 Task: Open Card Donor Stewardship Performance Review in Board Social Media Advertising Strategies to Workspace Healthcare Consulting and add a team member Softage.4@softage.net, a label Orange, a checklist Sewing, an attachment from Trello, a color Orange and finally, add a card description 'Plan and execute company team-building activity' and a comment 'Given the complexity of this task, let us break it down into smaller, more manageable tasks to make progress.'. Add a start date 'Jan 04, 1900' with a due date 'Jan 11, 1900'
Action: Mouse moved to (420, 192)
Screenshot: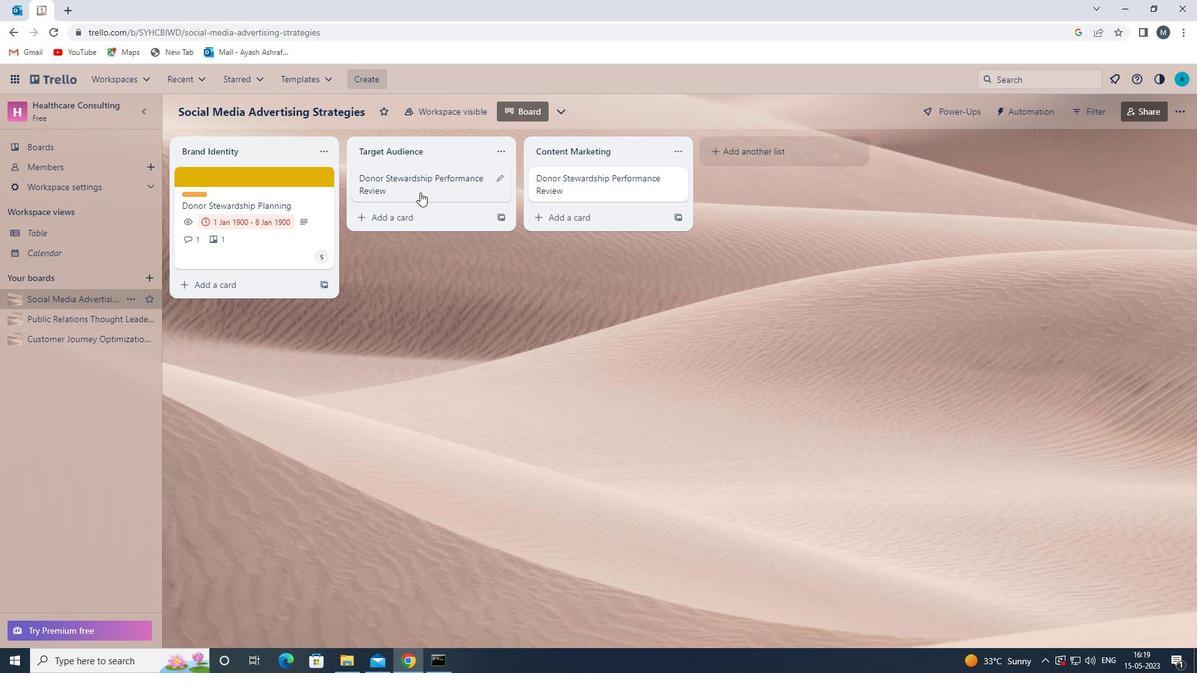 
Action: Mouse pressed left at (420, 192)
Screenshot: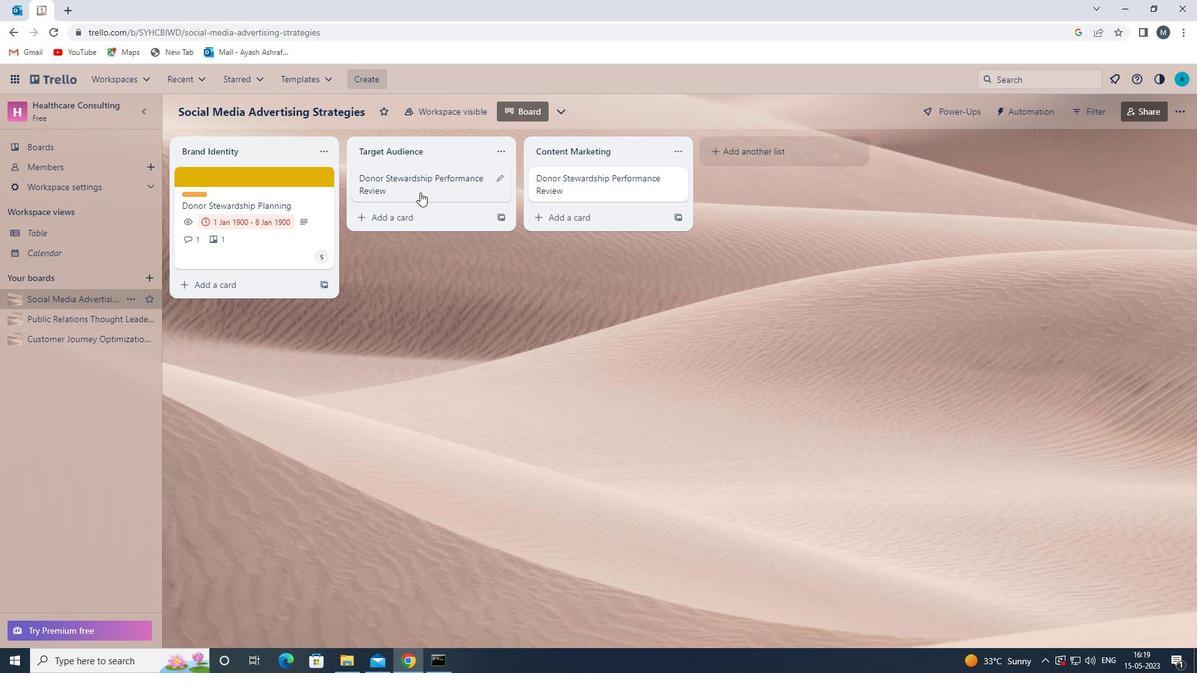 
Action: Mouse moved to (792, 221)
Screenshot: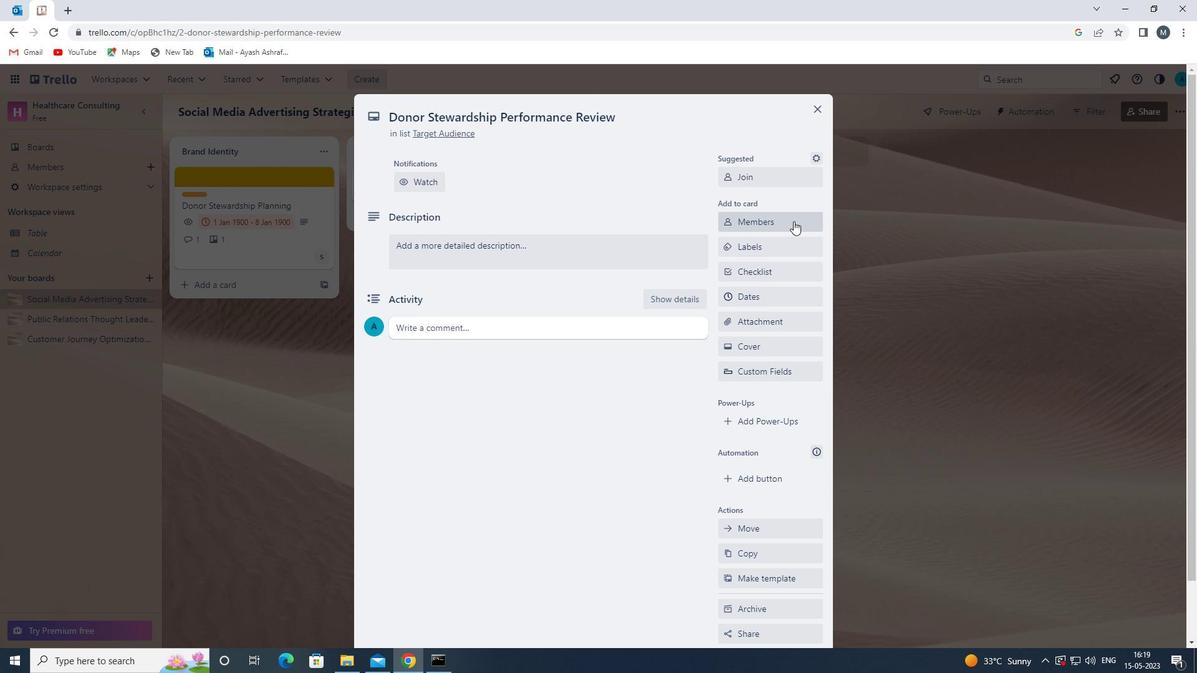 
Action: Mouse pressed left at (792, 221)
Screenshot: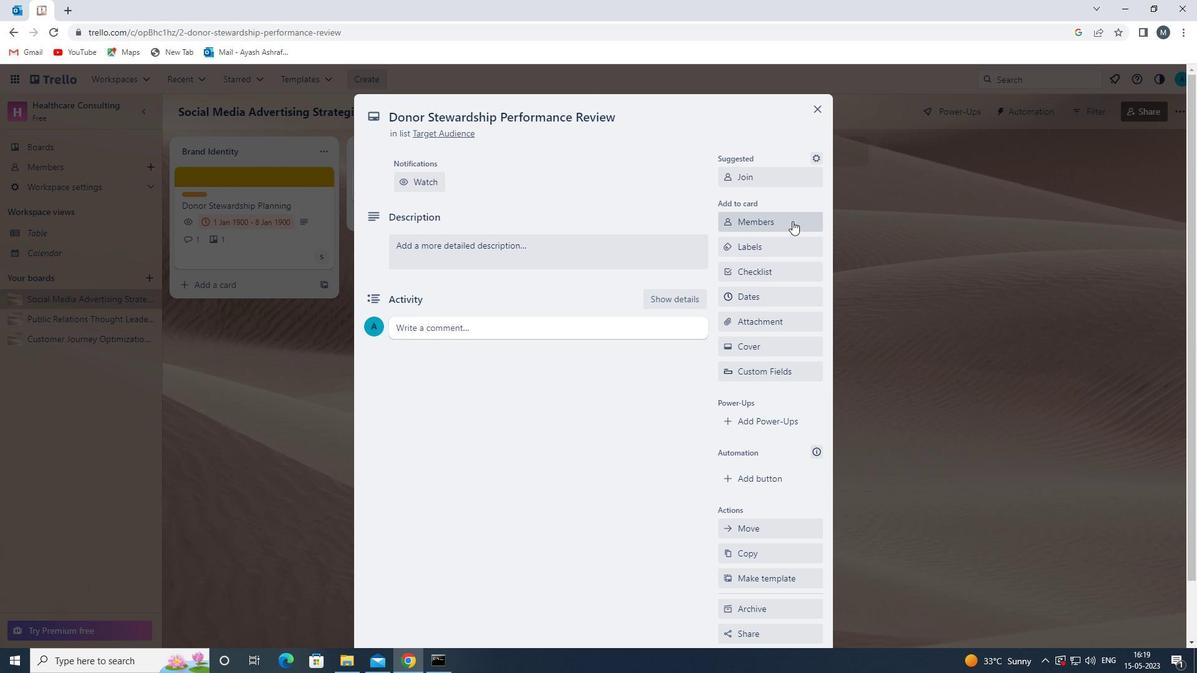 
Action: Mouse moved to (758, 212)
Screenshot: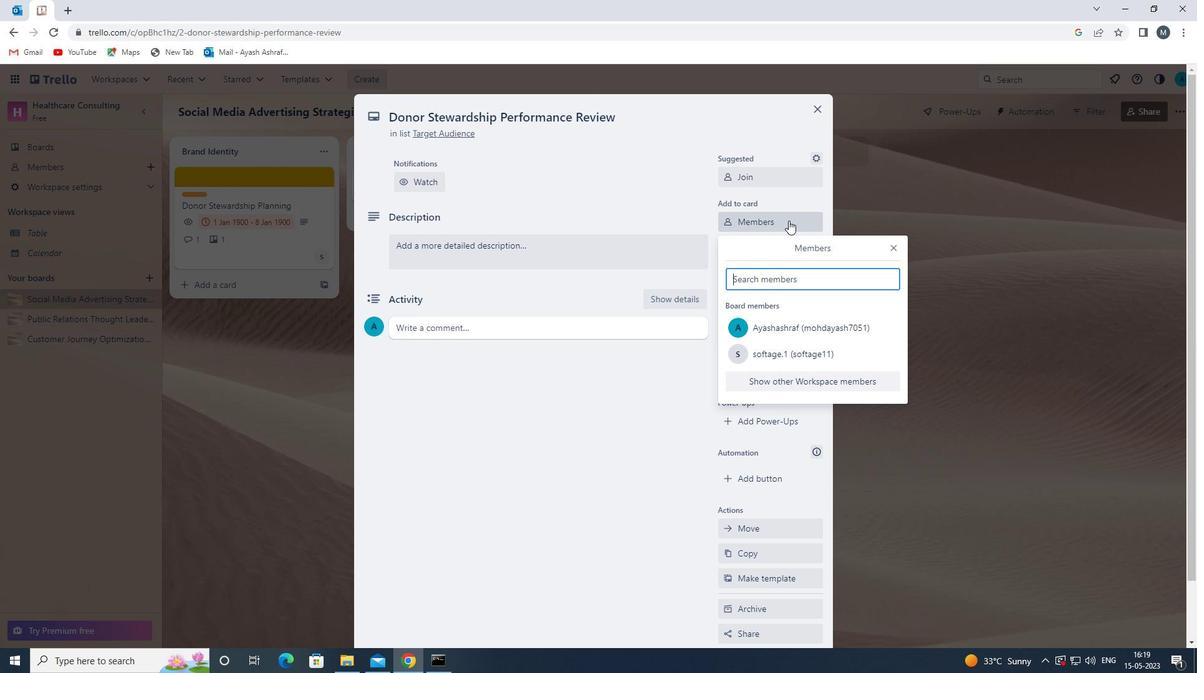 
Action: Key pressed s
Screenshot: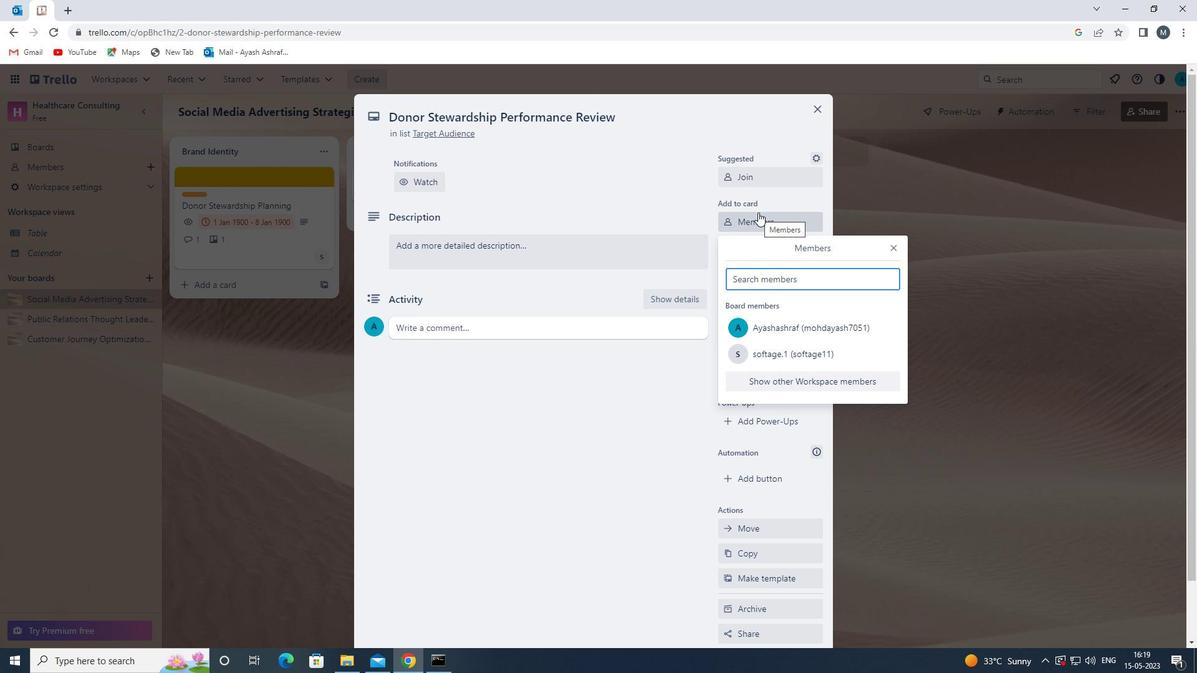 
Action: Mouse moved to (803, 432)
Screenshot: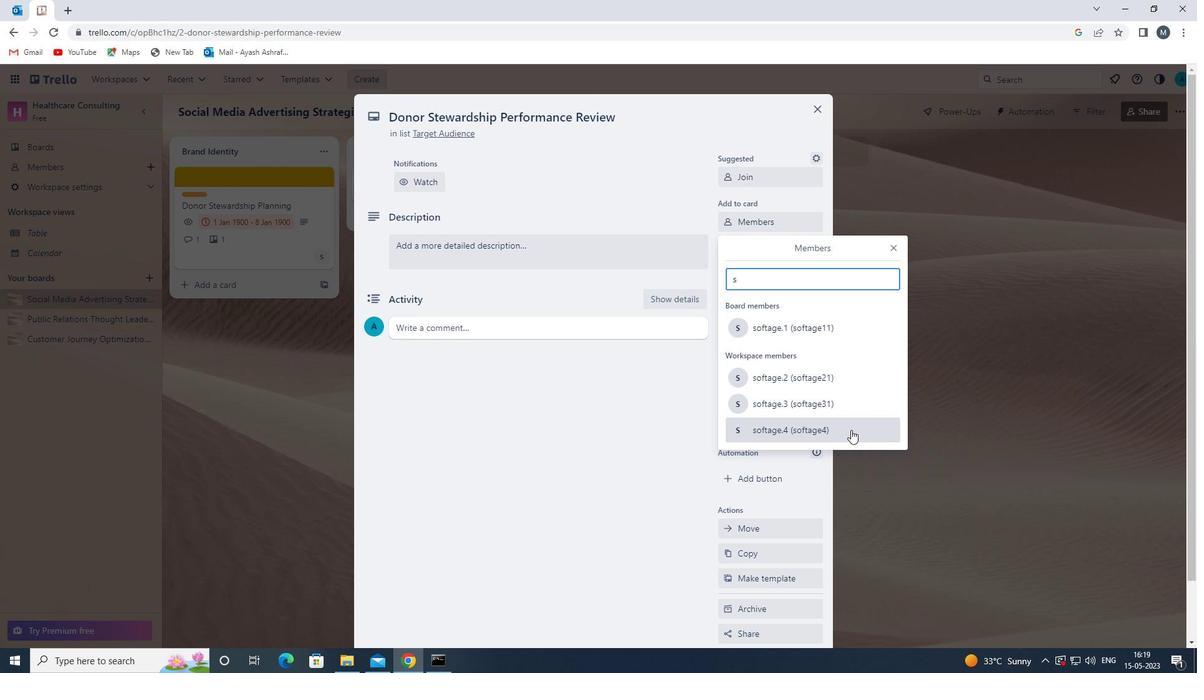 
Action: Mouse pressed left at (803, 432)
Screenshot: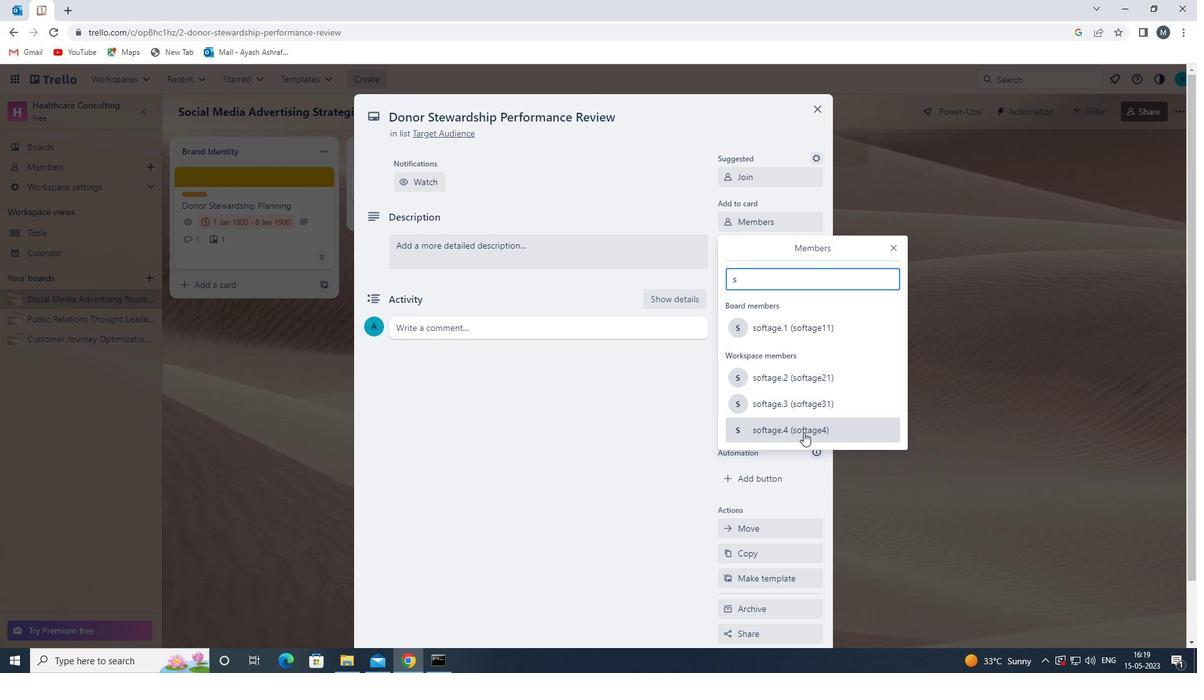 
Action: Mouse moved to (895, 251)
Screenshot: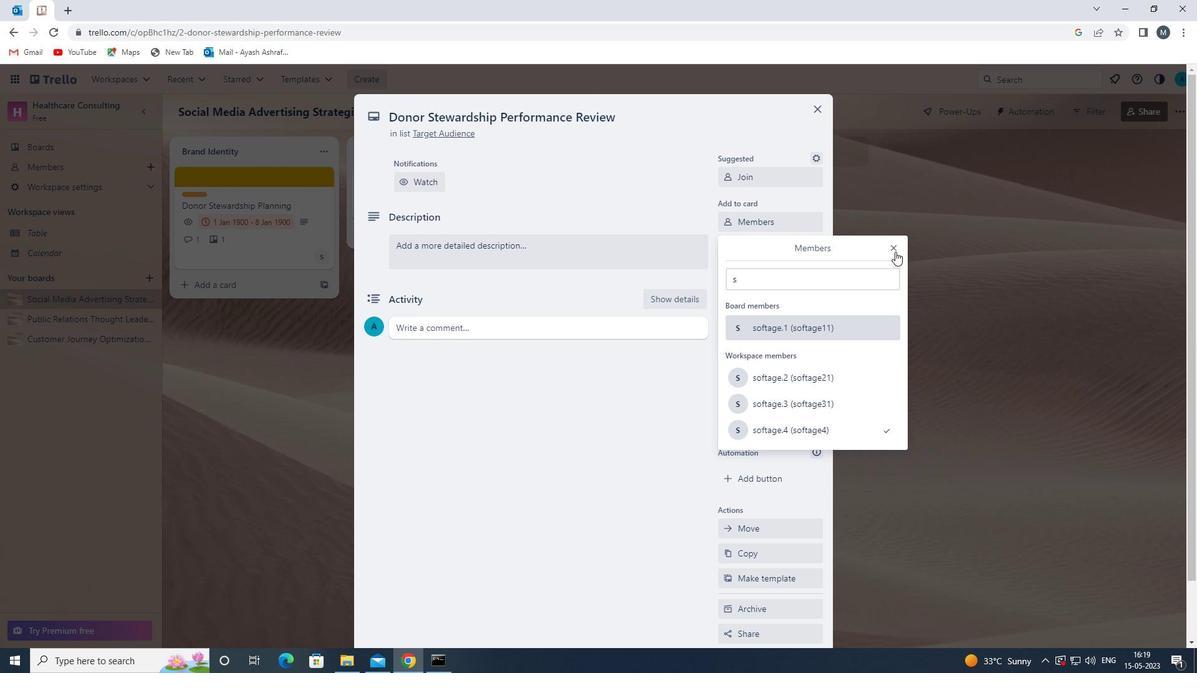 
Action: Mouse pressed left at (895, 251)
Screenshot: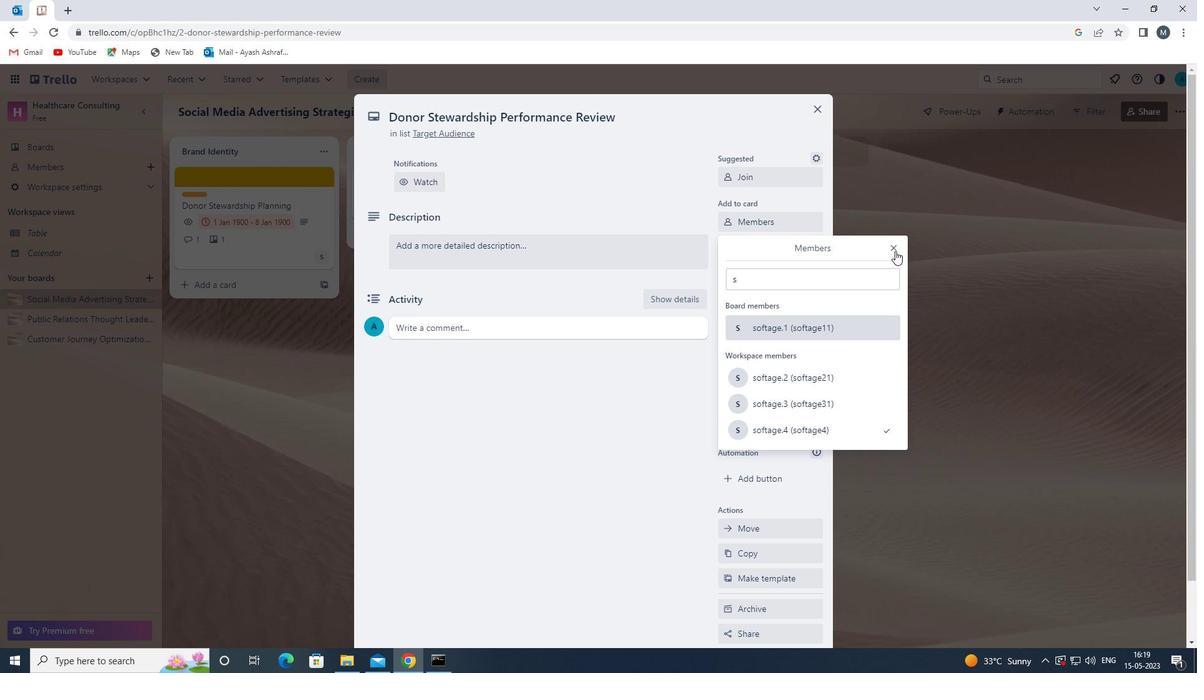 
Action: Mouse moved to (760, 242)
Screenshot: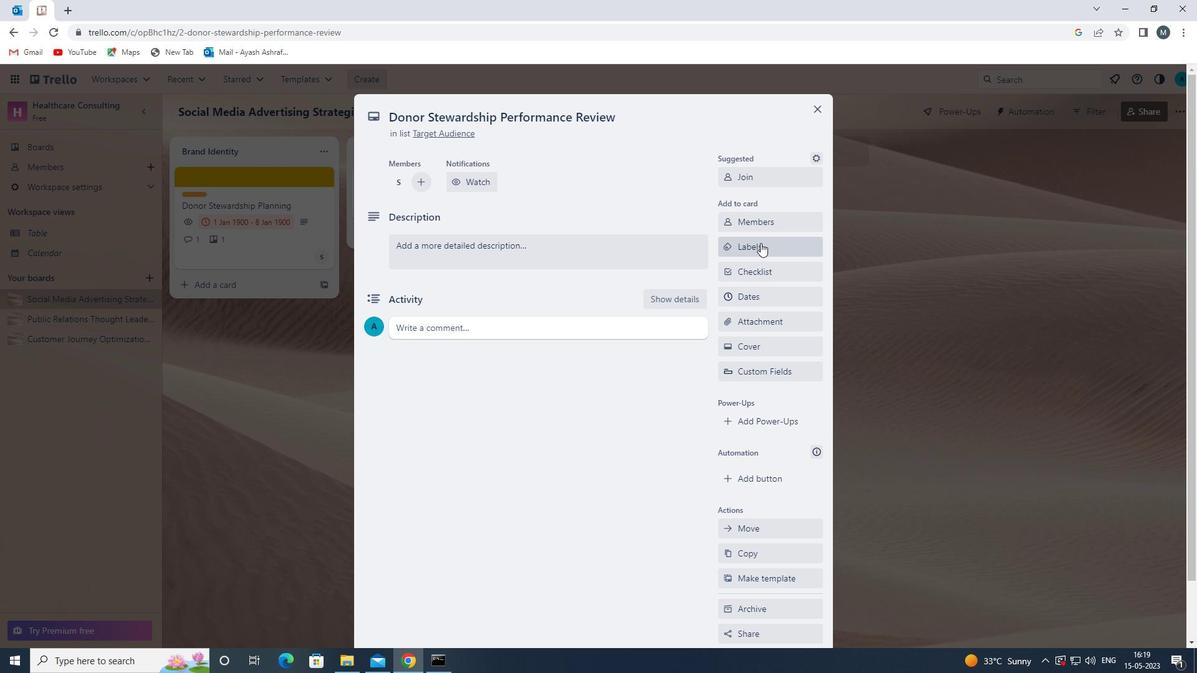 
Action: Mouse pressed left at (760, 242)
Screenshot: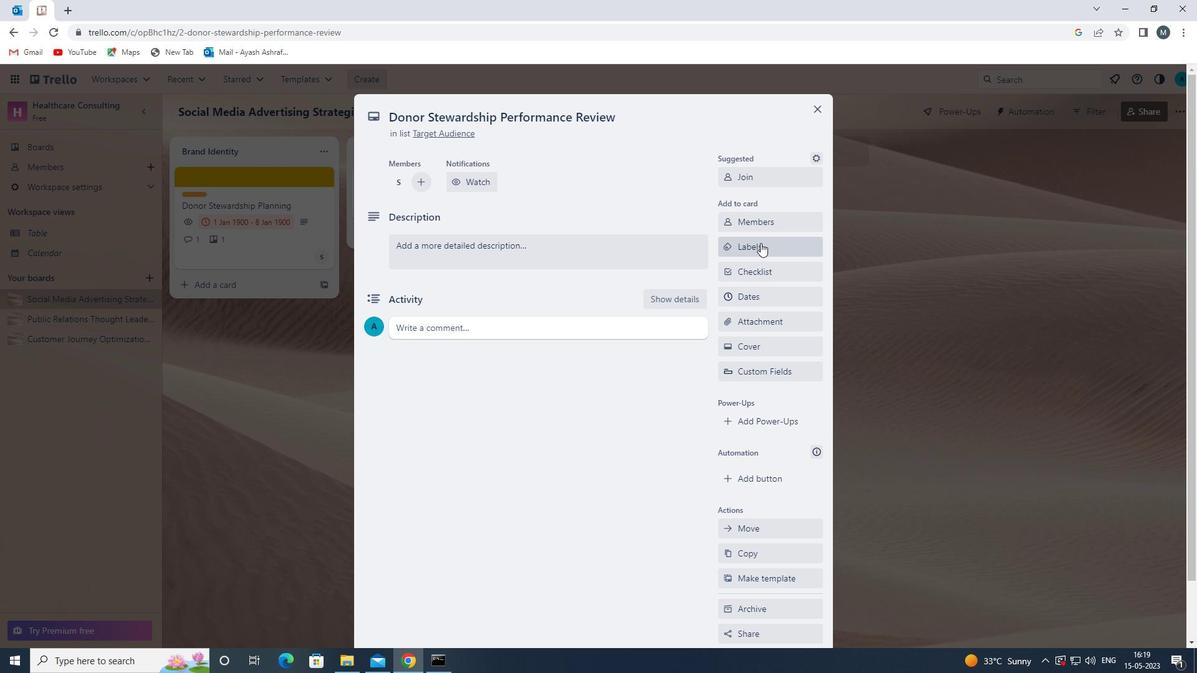 
Action: Mouse moved to (779, 397)
Screenshot: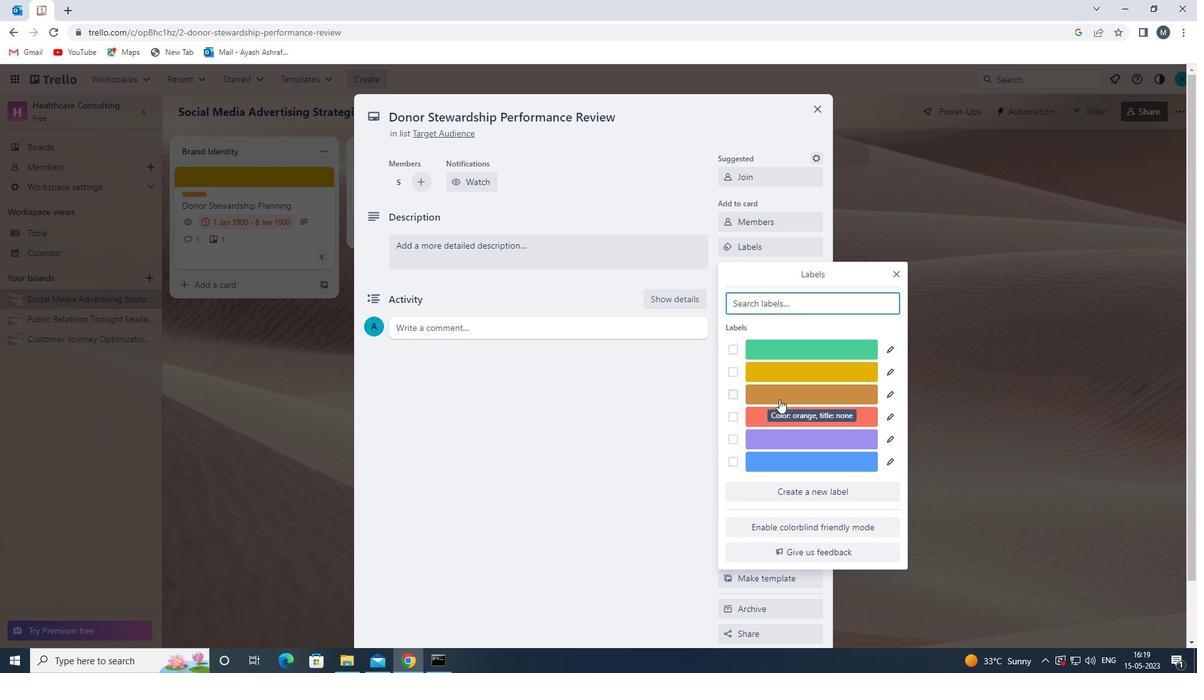 
Action: Mouse pressed left at (779, 397)
Screenshot: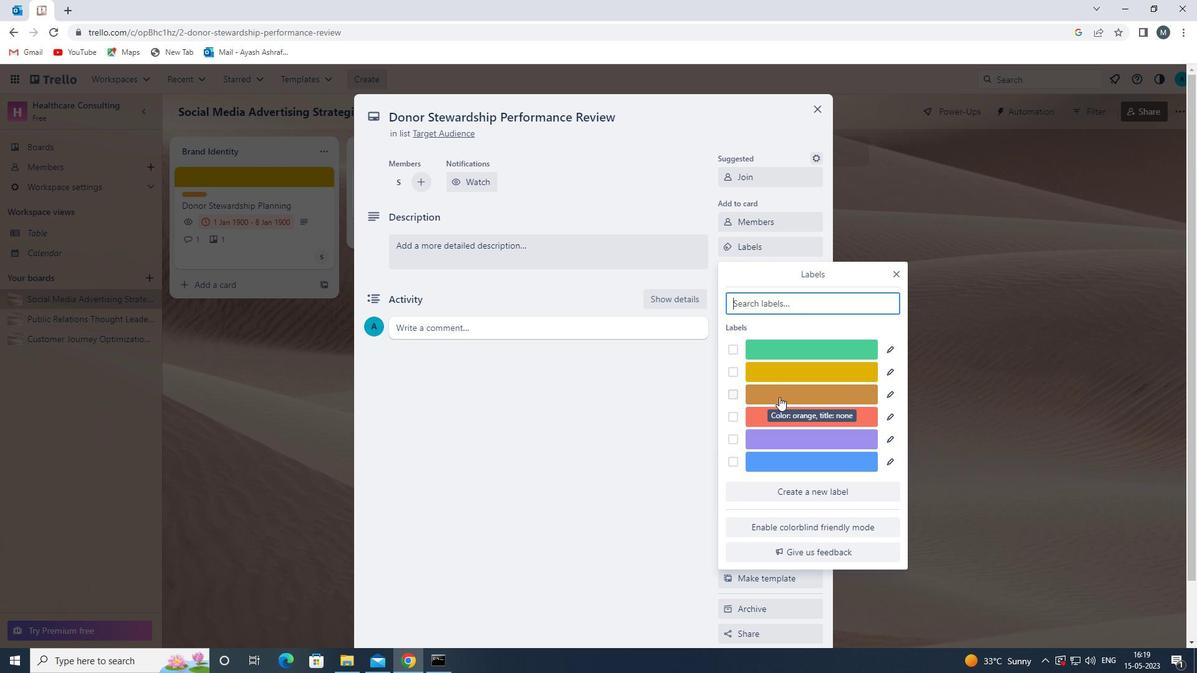
Action: Mouse moved to (899, 273)
Screenshot: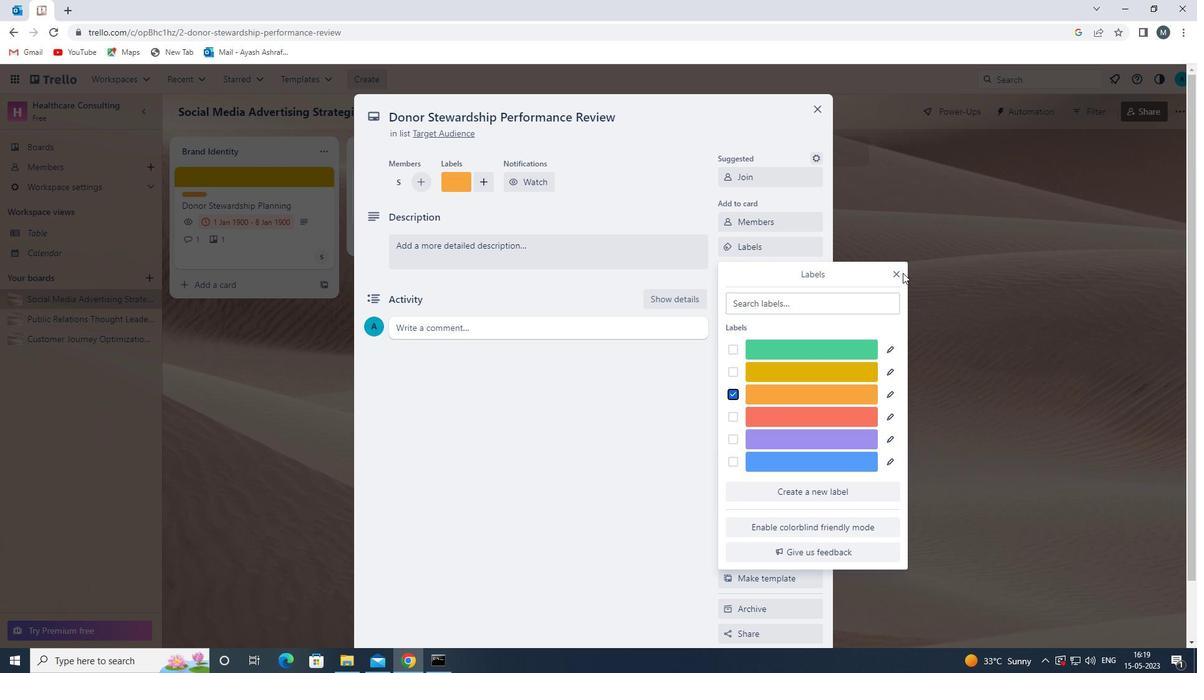
Action: Mouse pressed left at (899, 273)
Screenshot: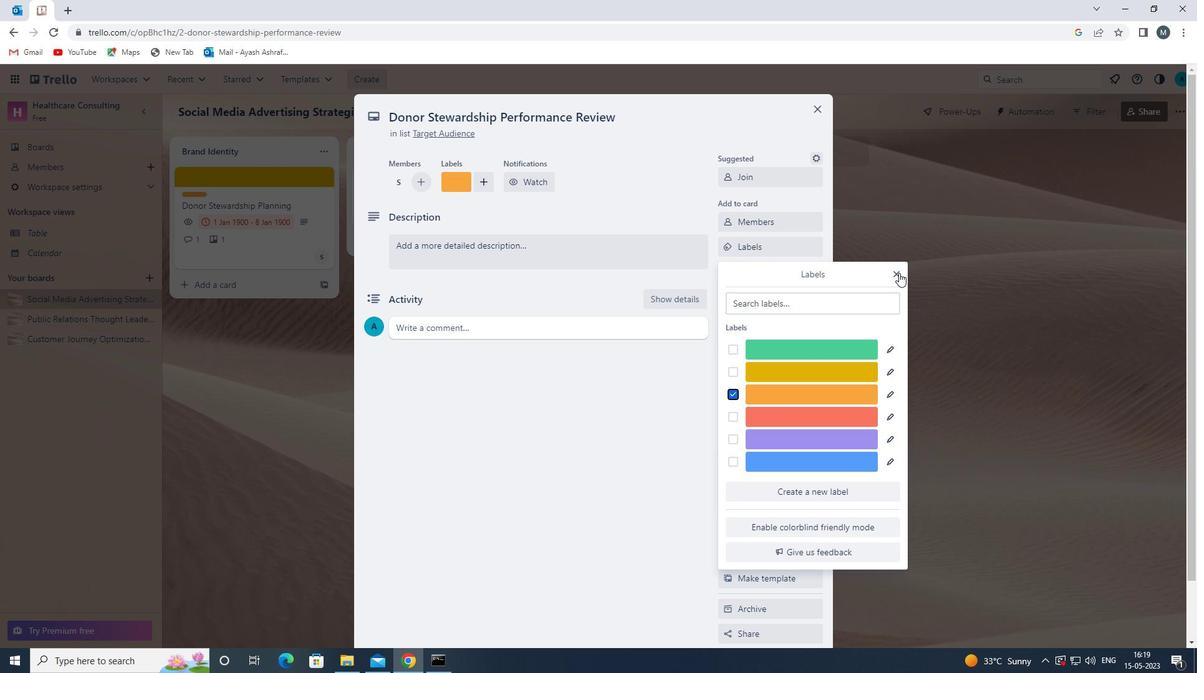 
Action: Mouse moved to (772, 273)
Screenshot: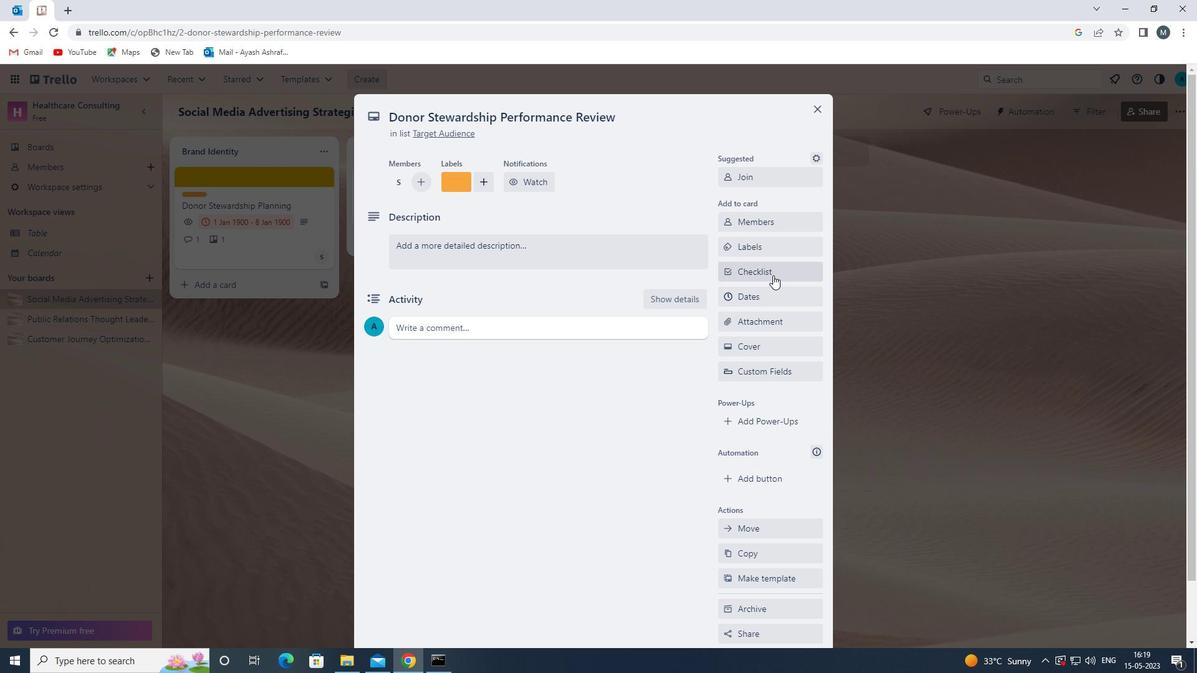
Action: Mouse pressed left at (772, 273)
Screenshot: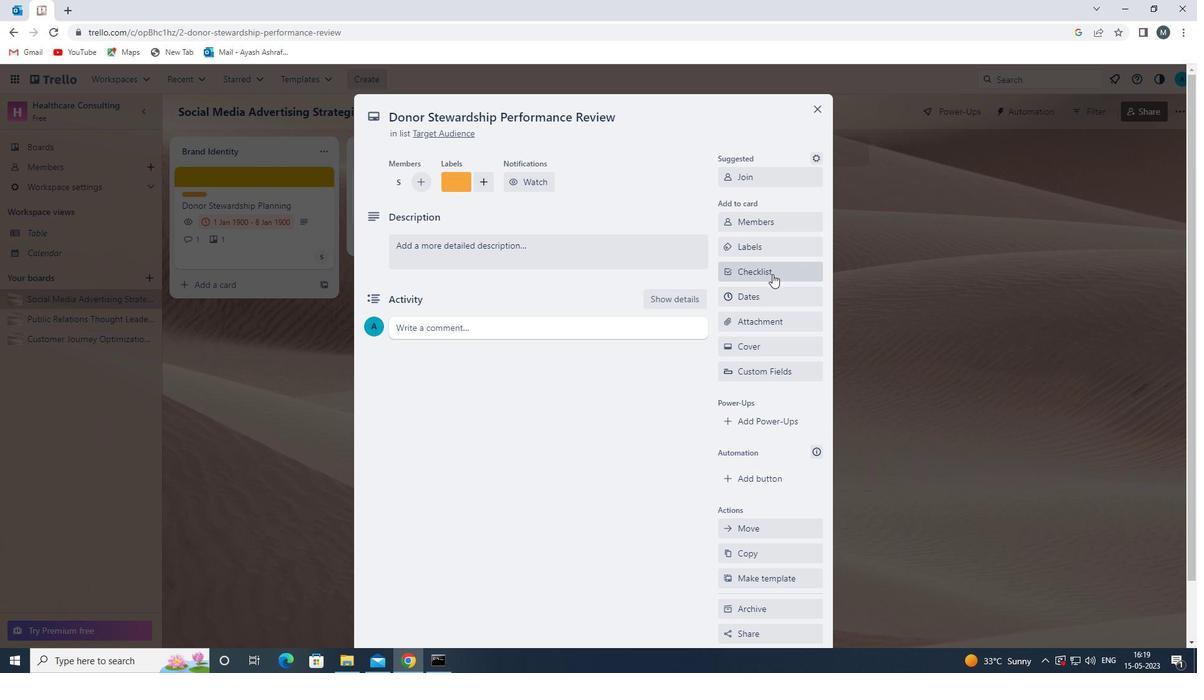 
Action: Mouse moved to (769, 268)
Screenshot: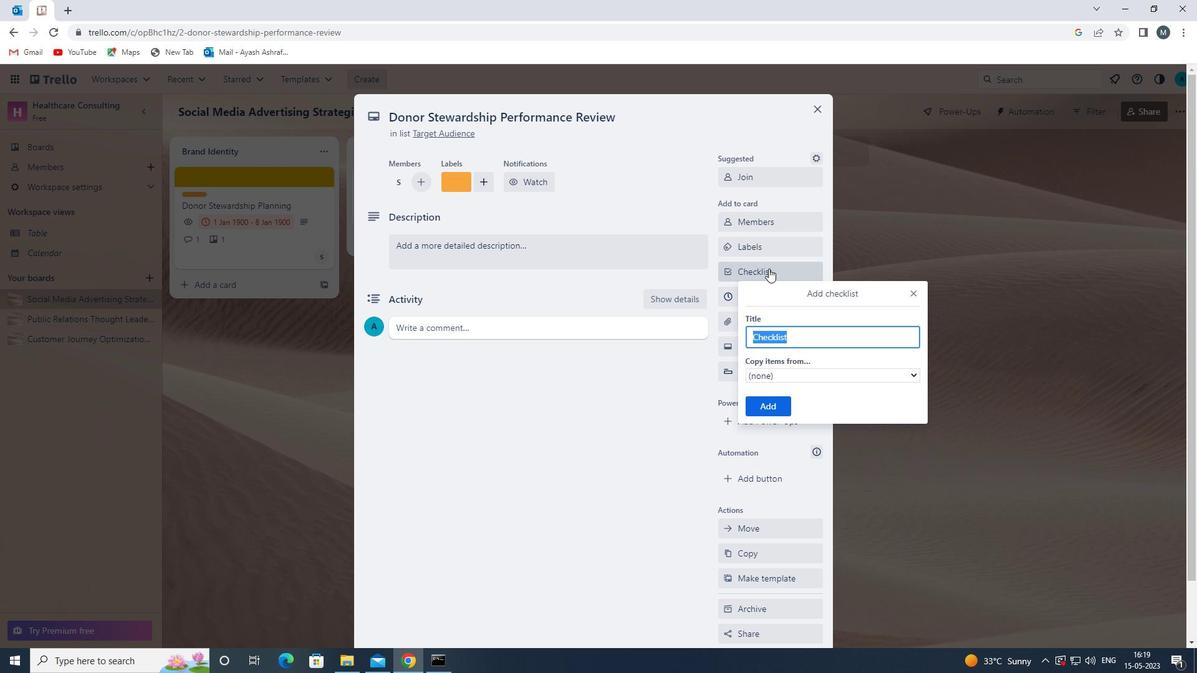 
Action: Key pressed s
Screenshot: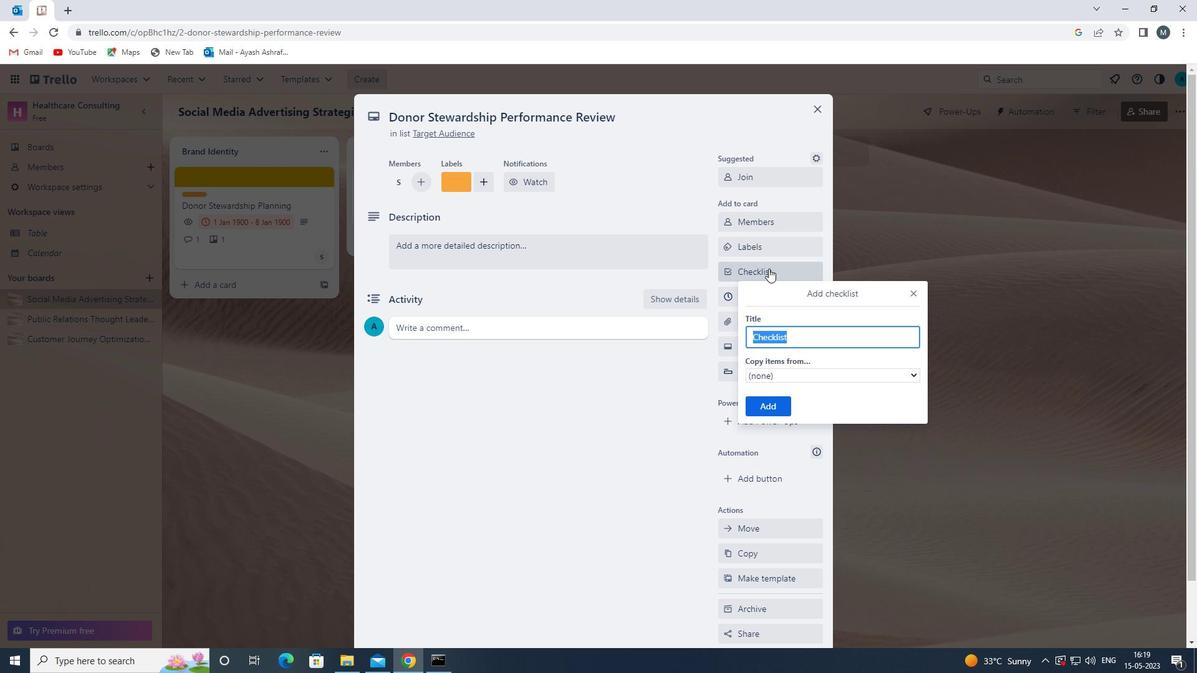 
Action: Mouse moved to (827, 460)
Screenshot: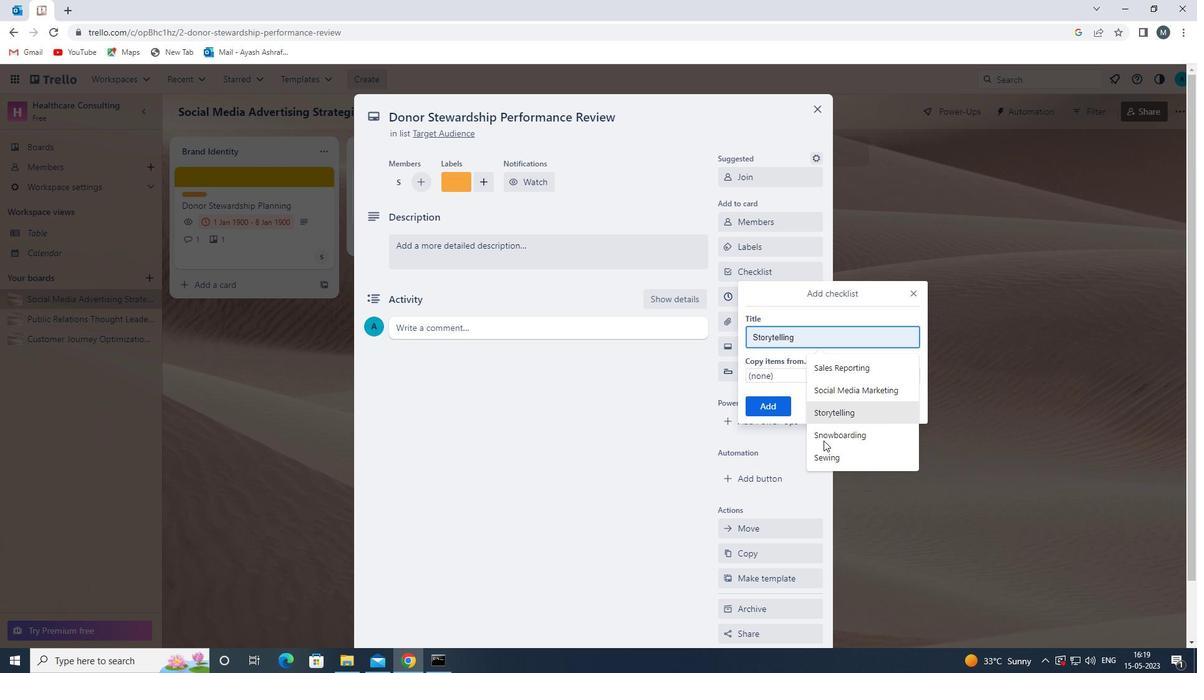 
Action: Mouse pressed left at (827, 460)
Screenshot: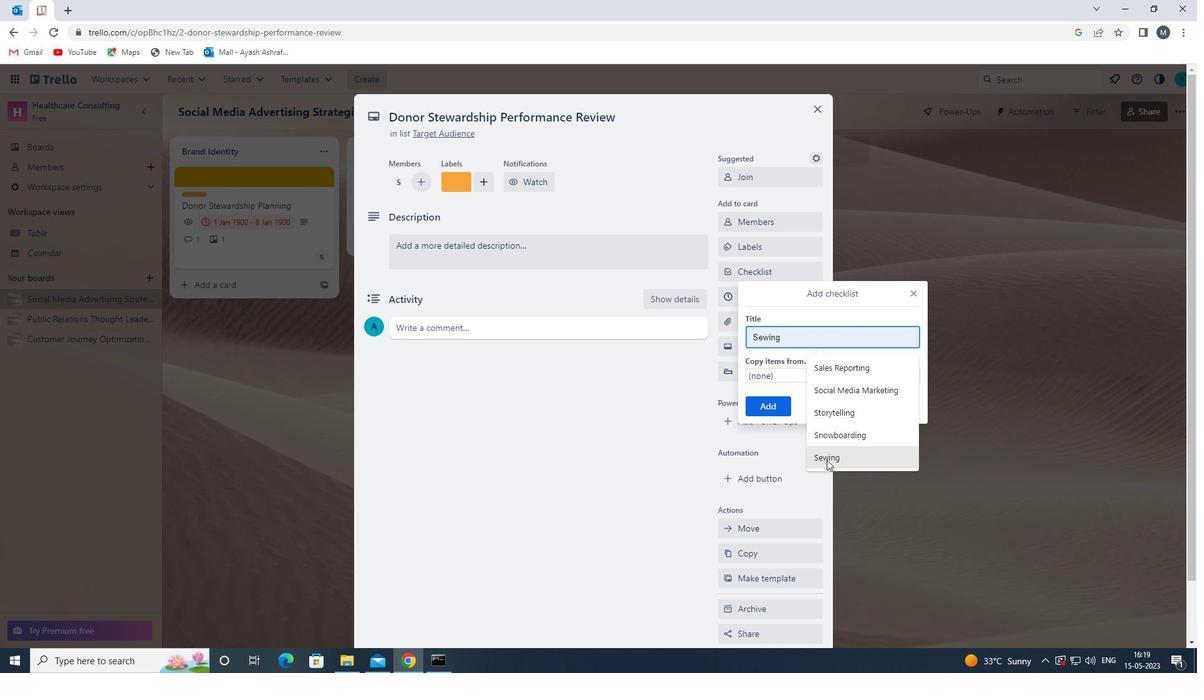 
Action: Mouse moved to (778, 410)
Screenshot: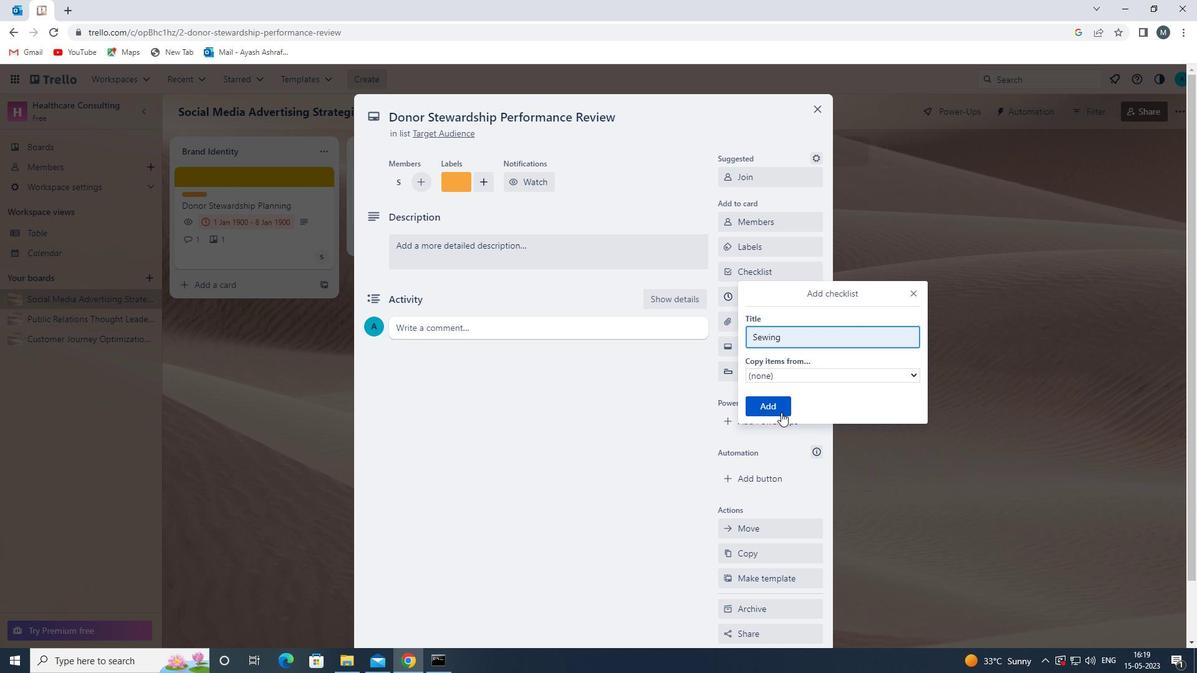 
Action: Mouse pressed left at (778, 410)
Screenshot: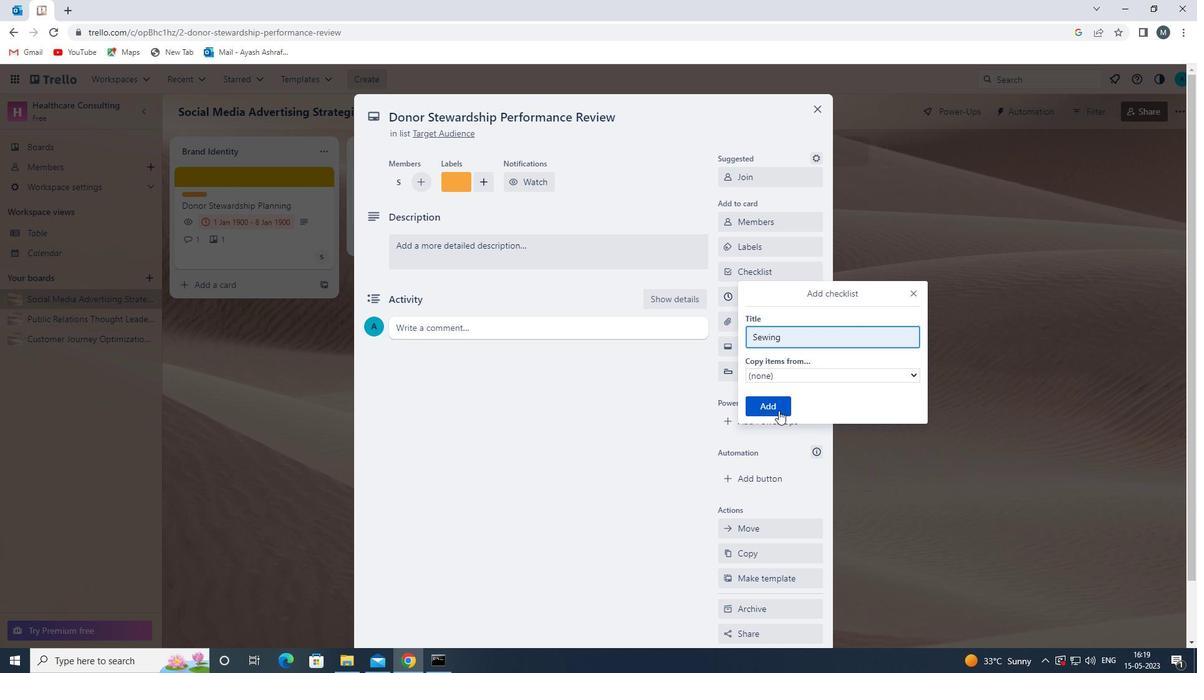 
Action: Mouse moved to (769, 318)
Screenshot: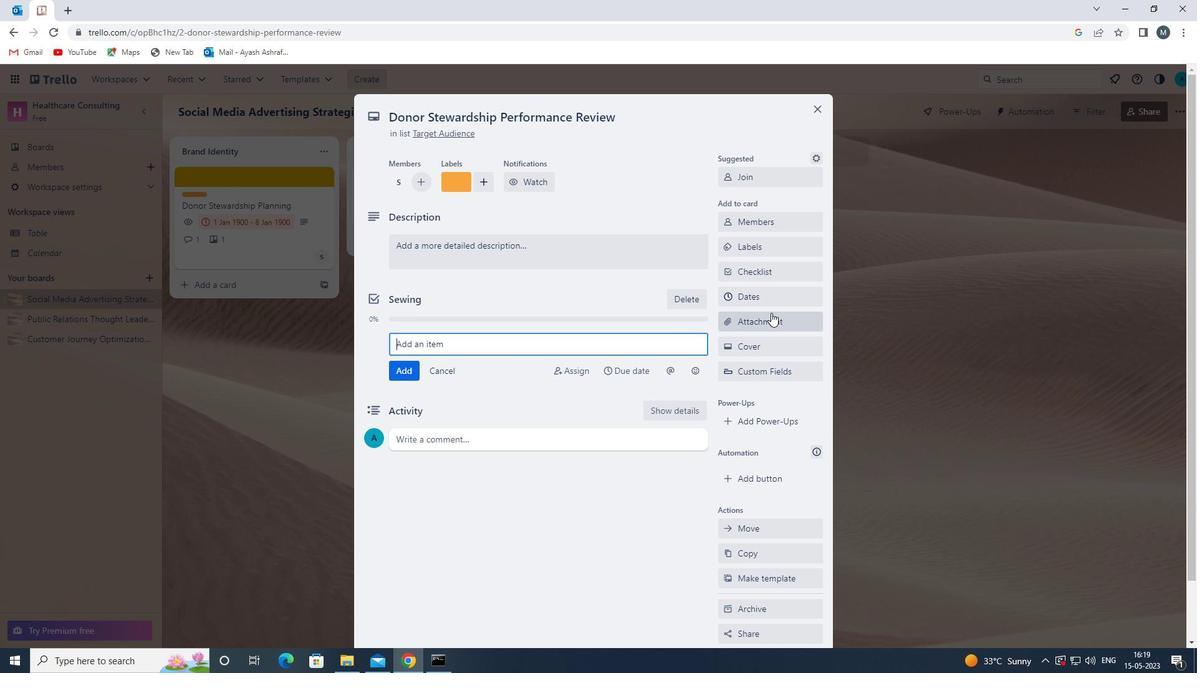 
Action: Mouse pressed left at (769, 318)
Screenshot: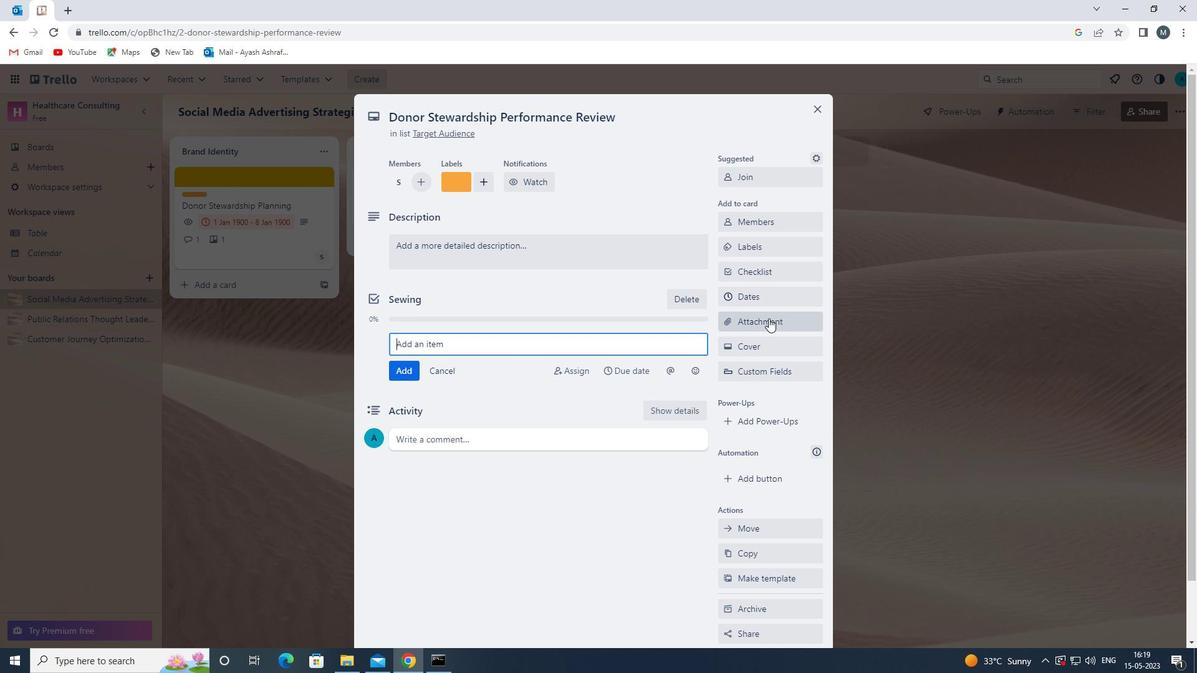 
Action: Mouse moved to (756, 396)
Screenshot: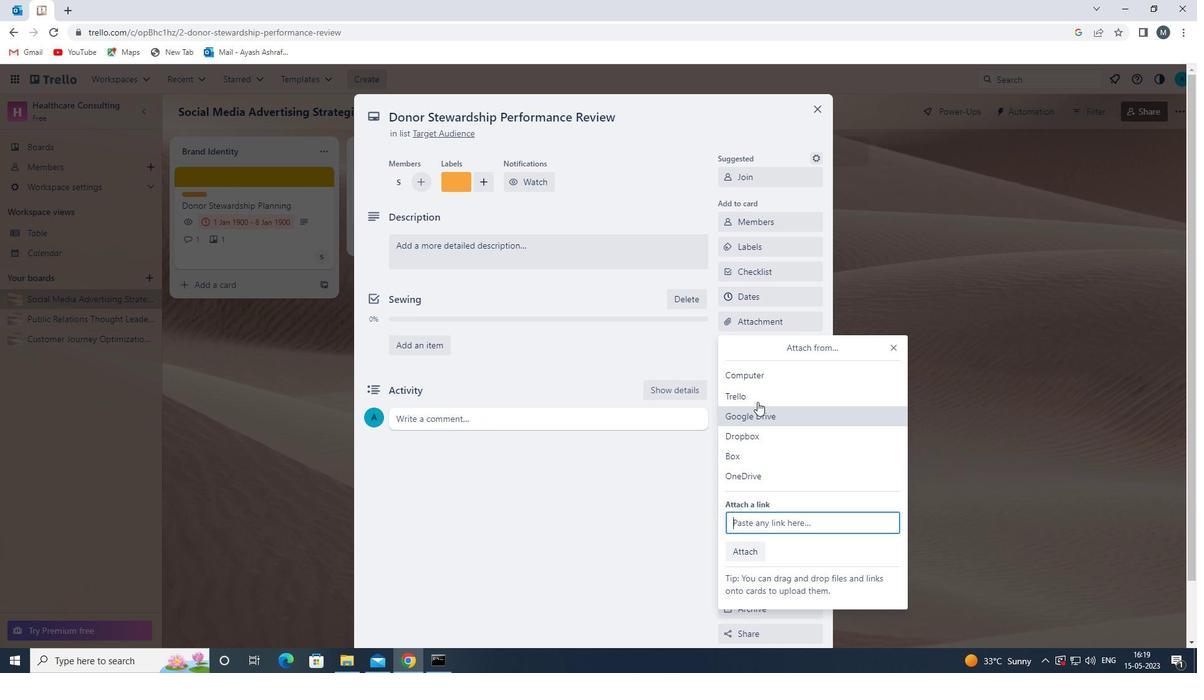 
Action: Mouse pressed left at (756, 396)
Screenshot: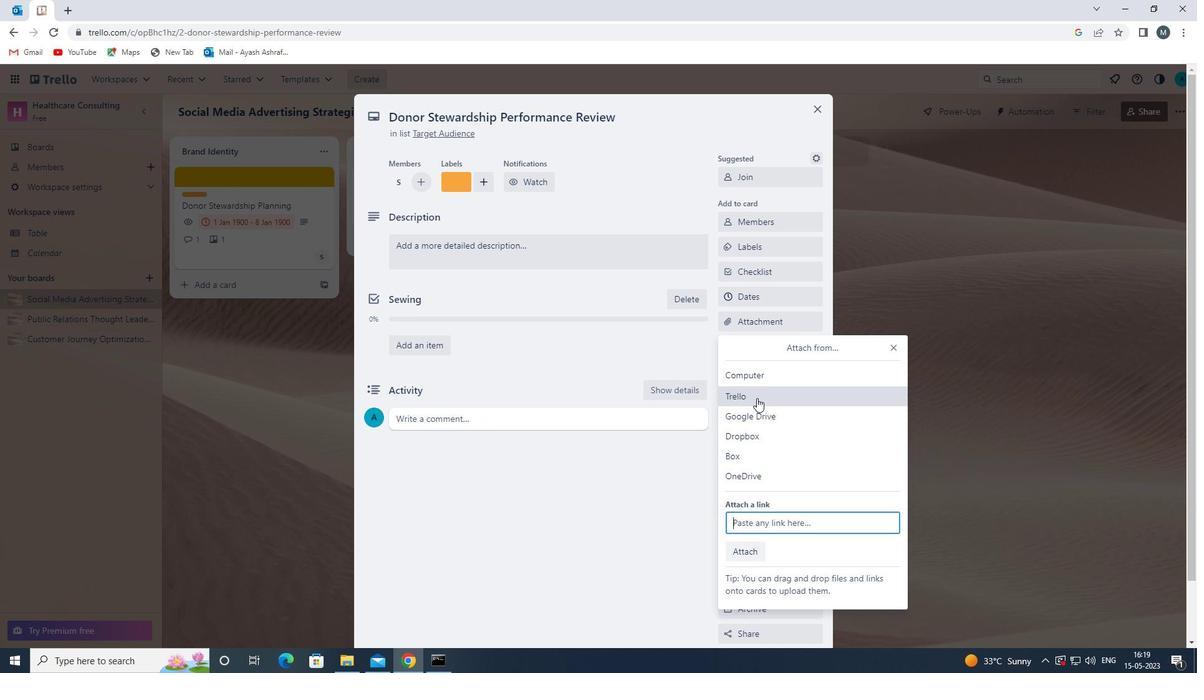 
Action: Mouse moved to (775, 311)
Screenshot: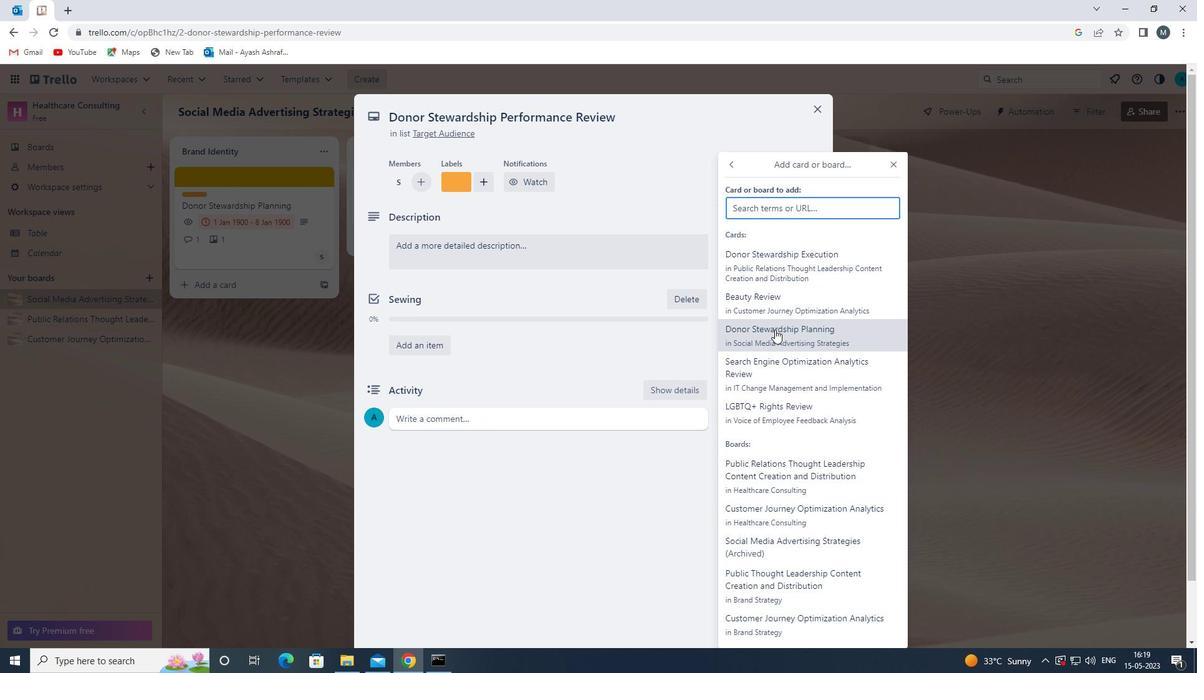
Action: Mouse pressed left at (775, 311)
Screenshot: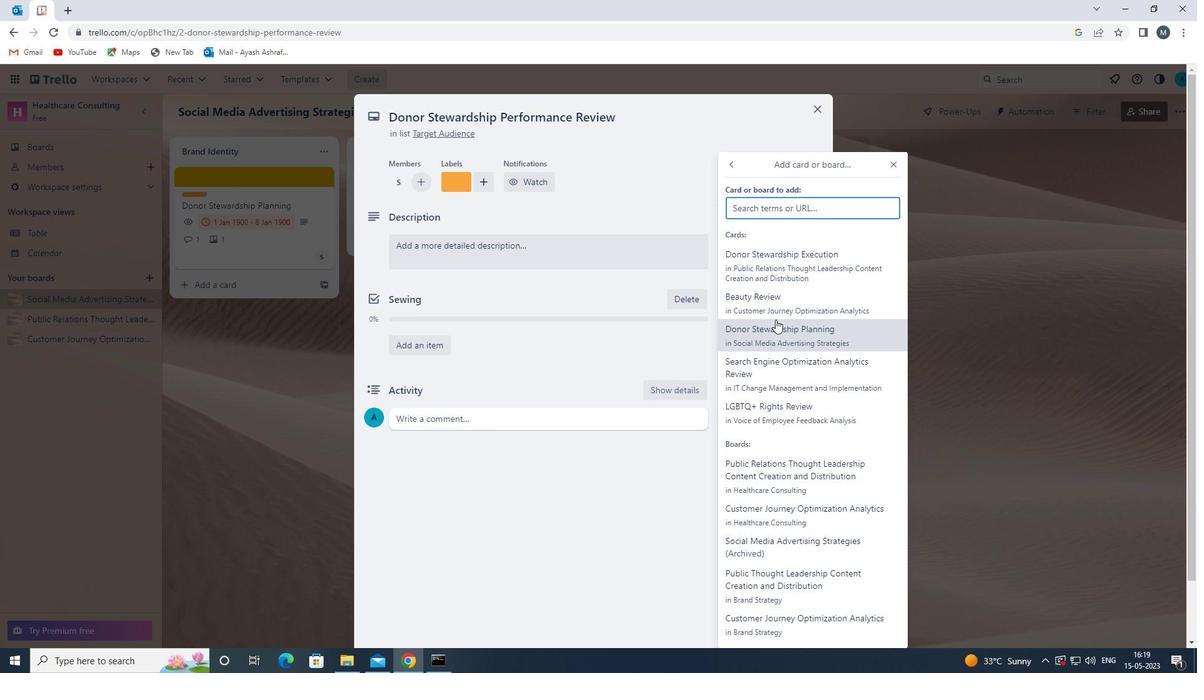 
Action: Mouse moved to (771, 349)
Screenshot: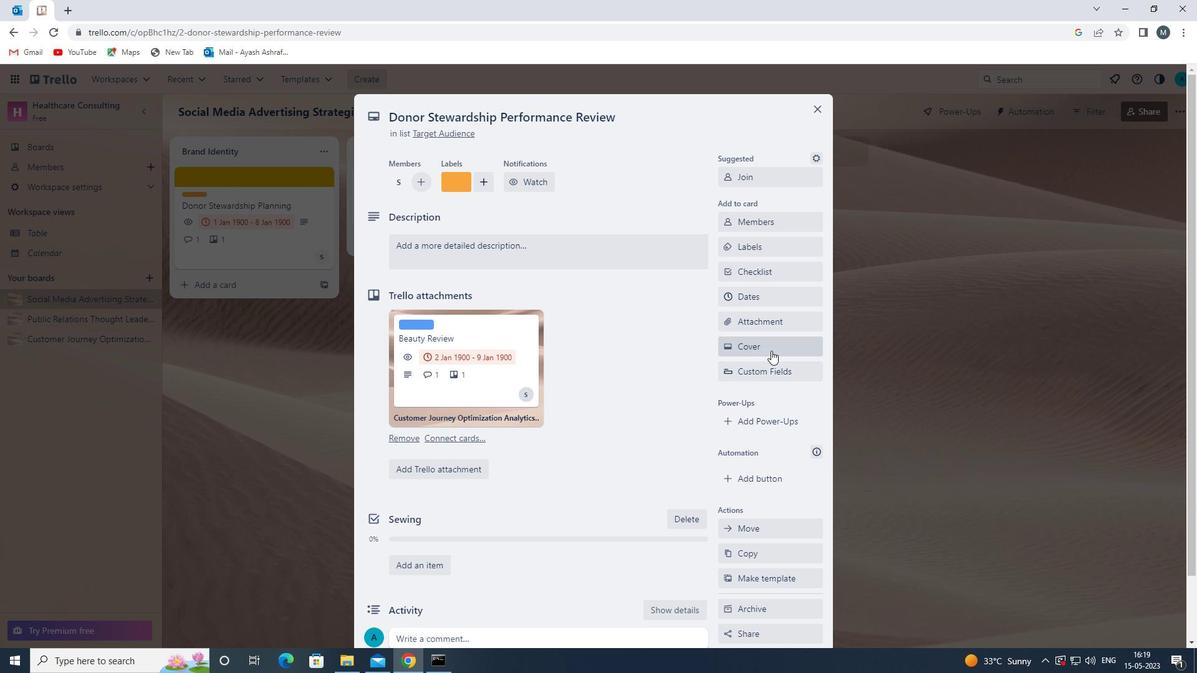 
Action: Mouse pressed left at (771, 349)
Screenshot: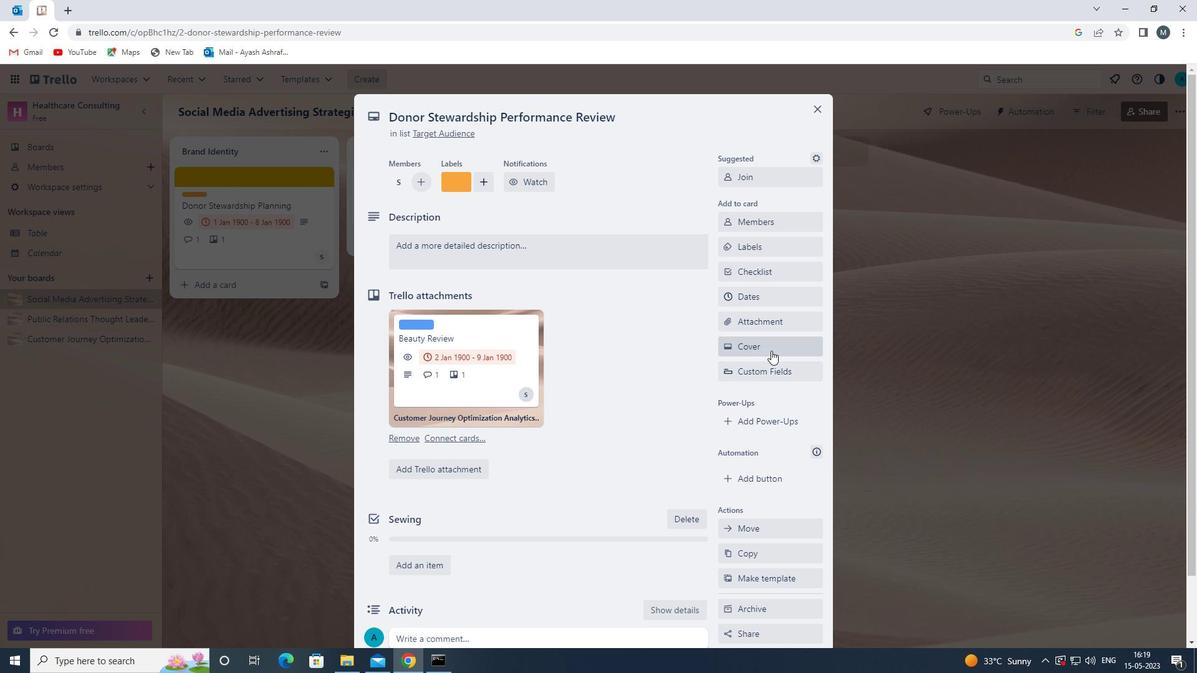 
Action: Mouse moved to (774, 396)
Screenshot: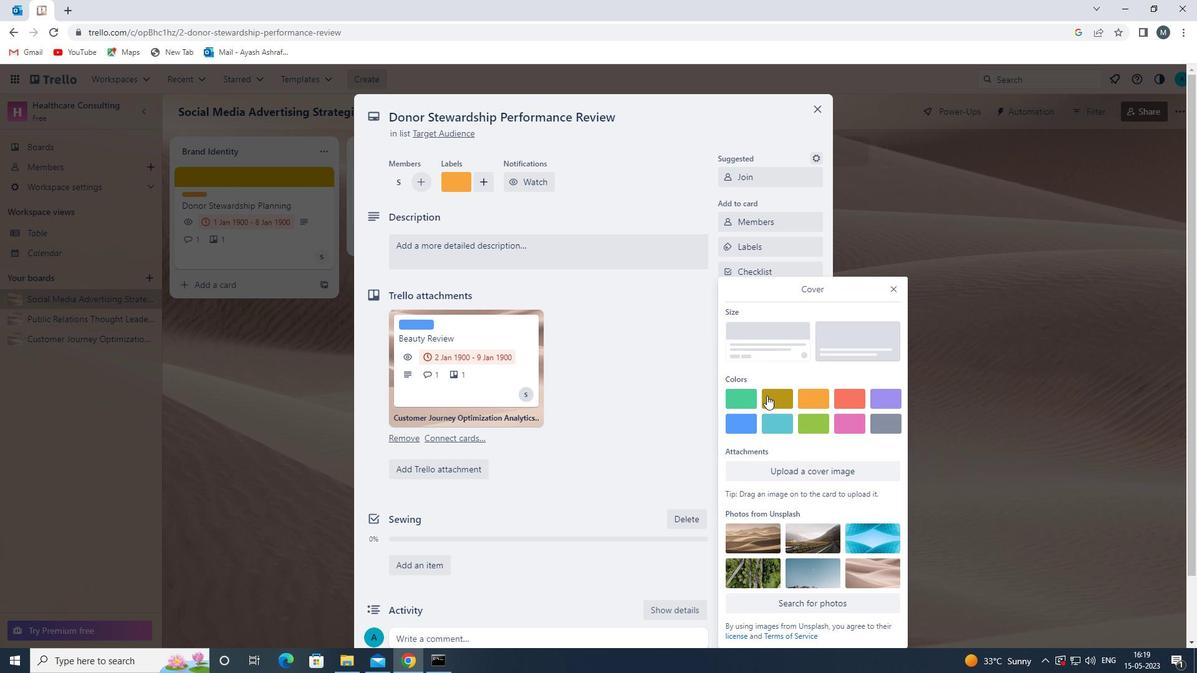 
Action: Mouse pressed left at (774, 396)
Screenshot: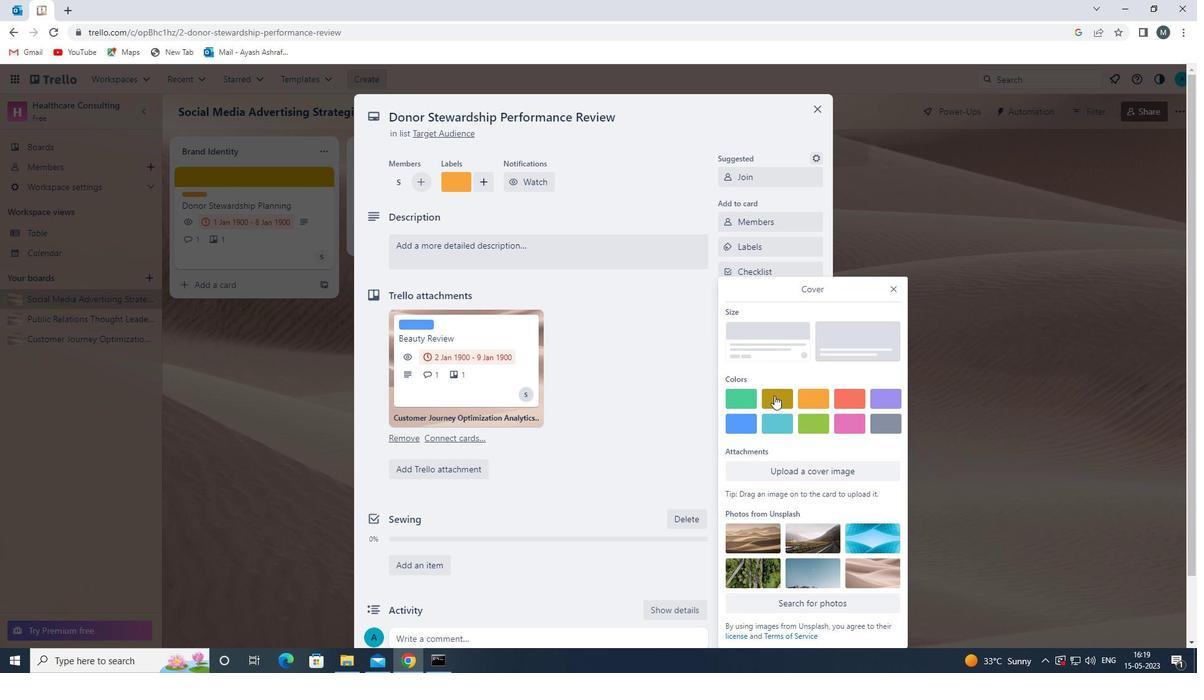 
Action: Mouse moved to (896, 265)
Screenshot: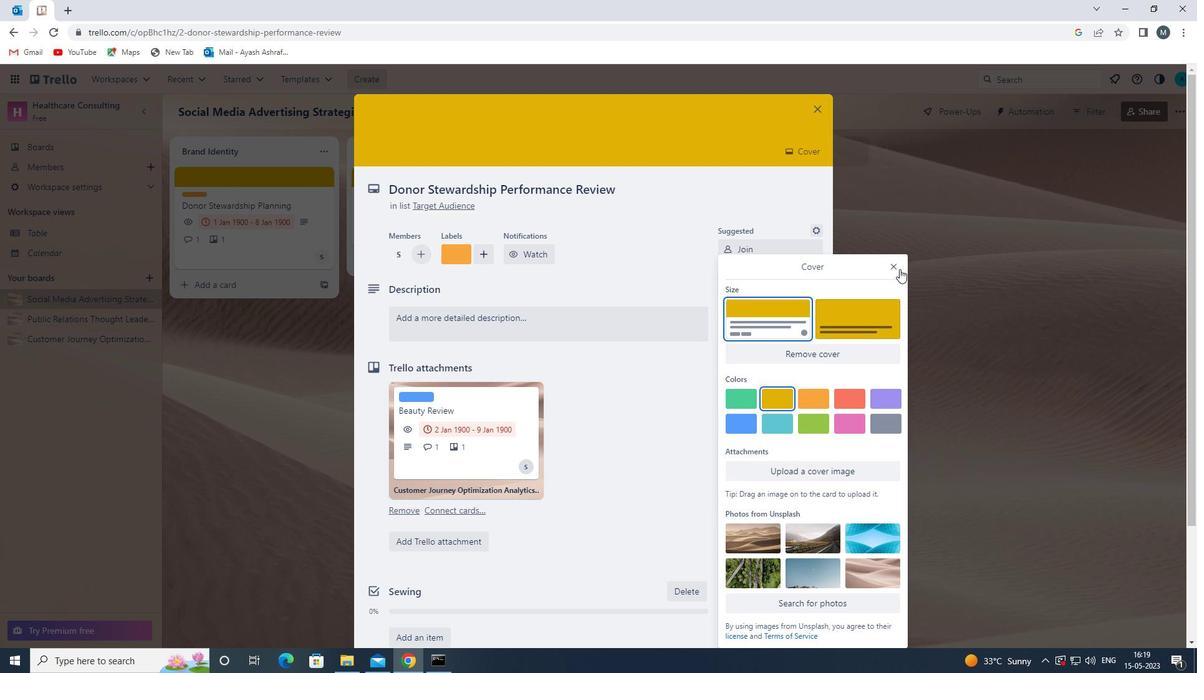 
Action: Mouse pressed left at (896, 265)
Screenshot: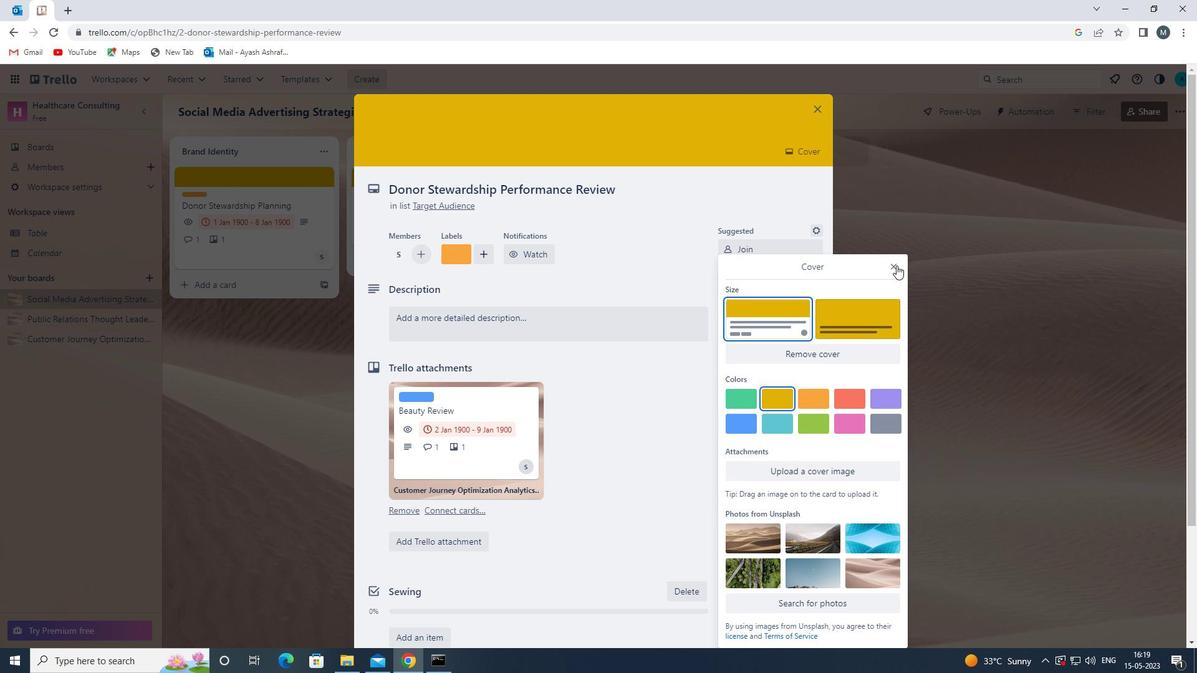 
Action: Mouse moved to (517, 324)
Screenshot: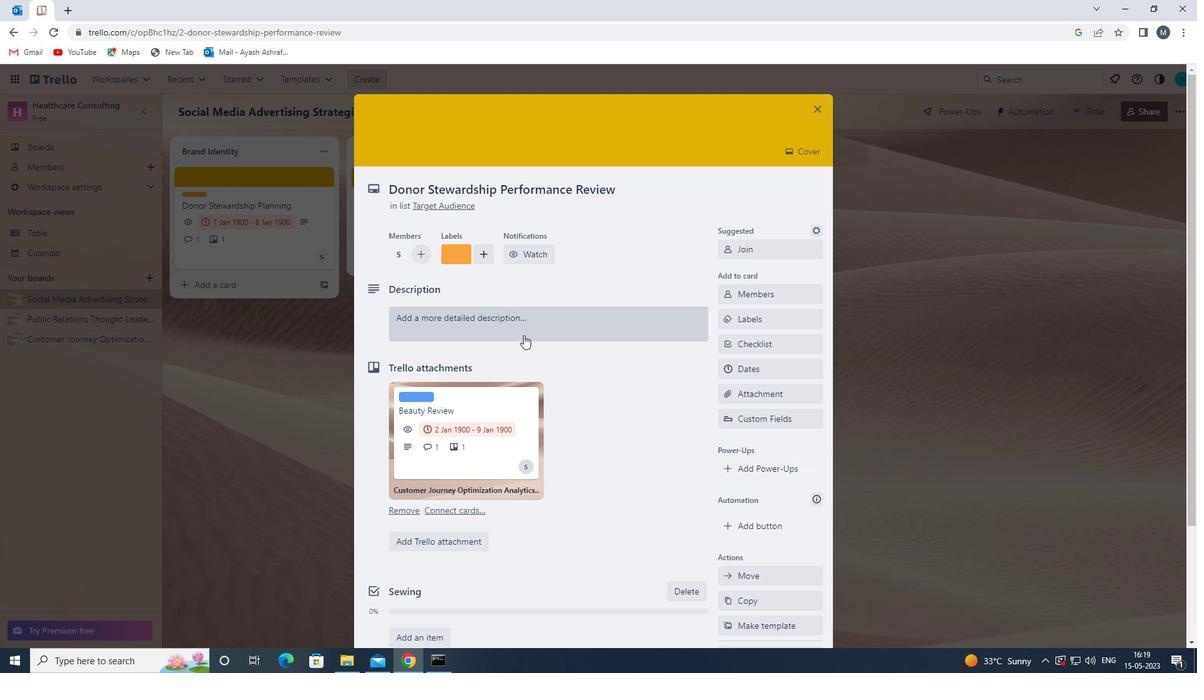 
Action: Mouse pressed left at (517, 324)
Screenshot: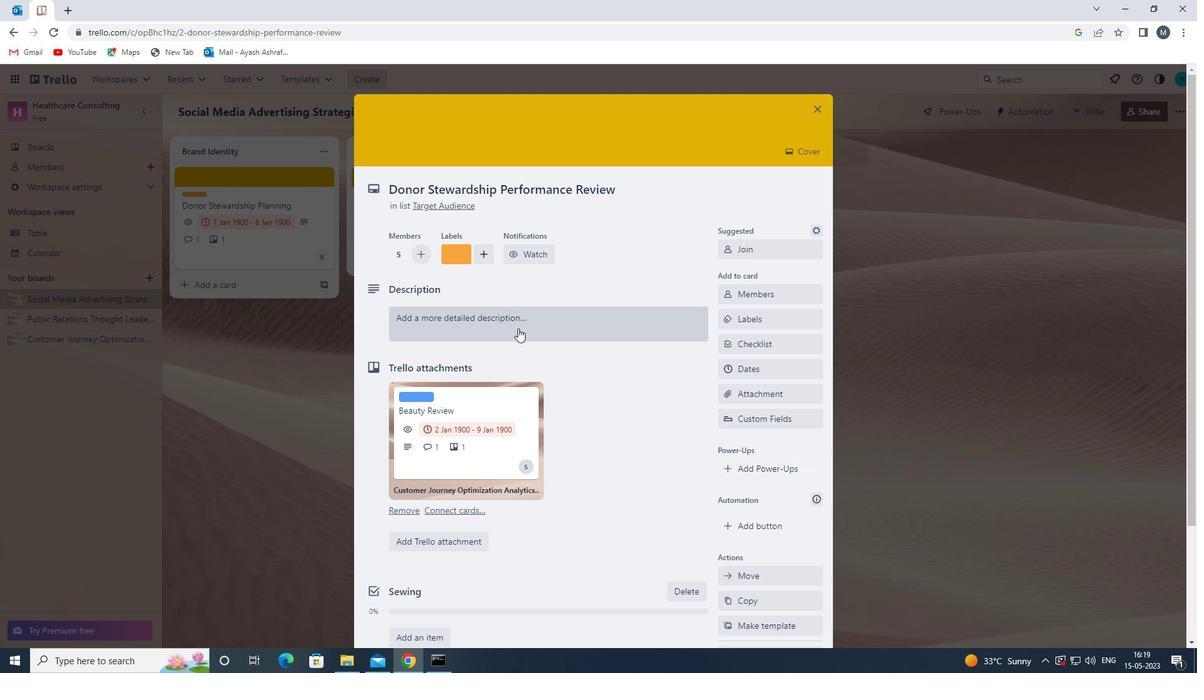 
Action: Mouse moved to (435, 362)
Screenshot: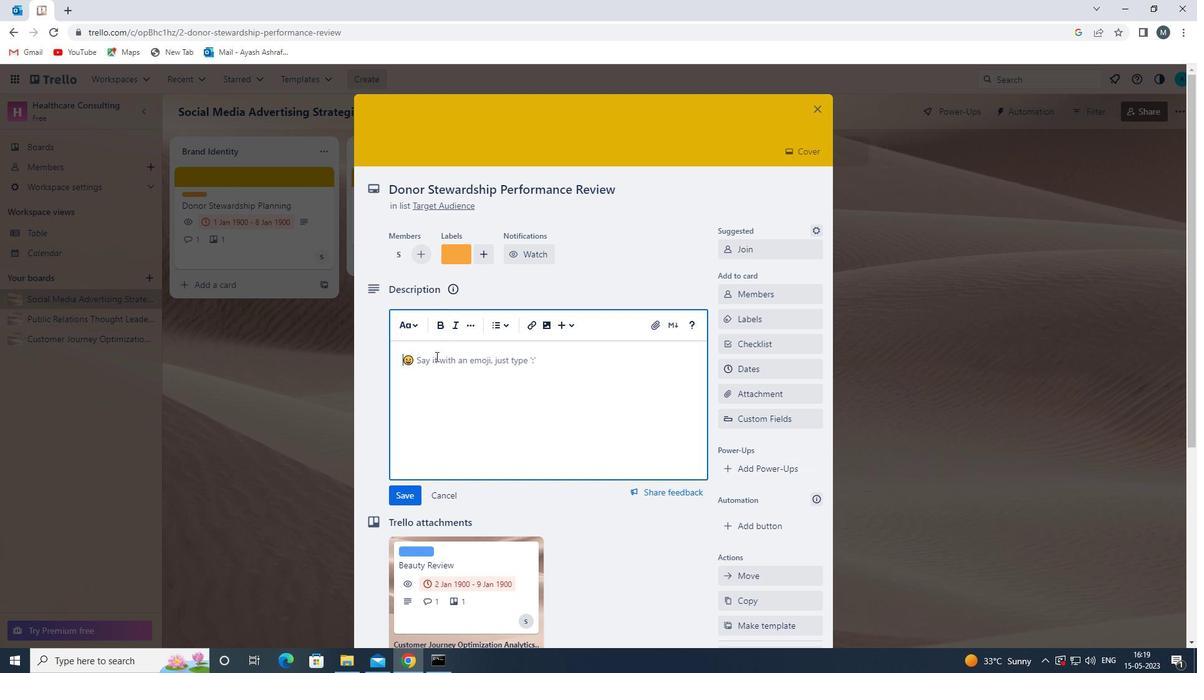
Action: Mouse pressed left at (435, 362)
Screenshot: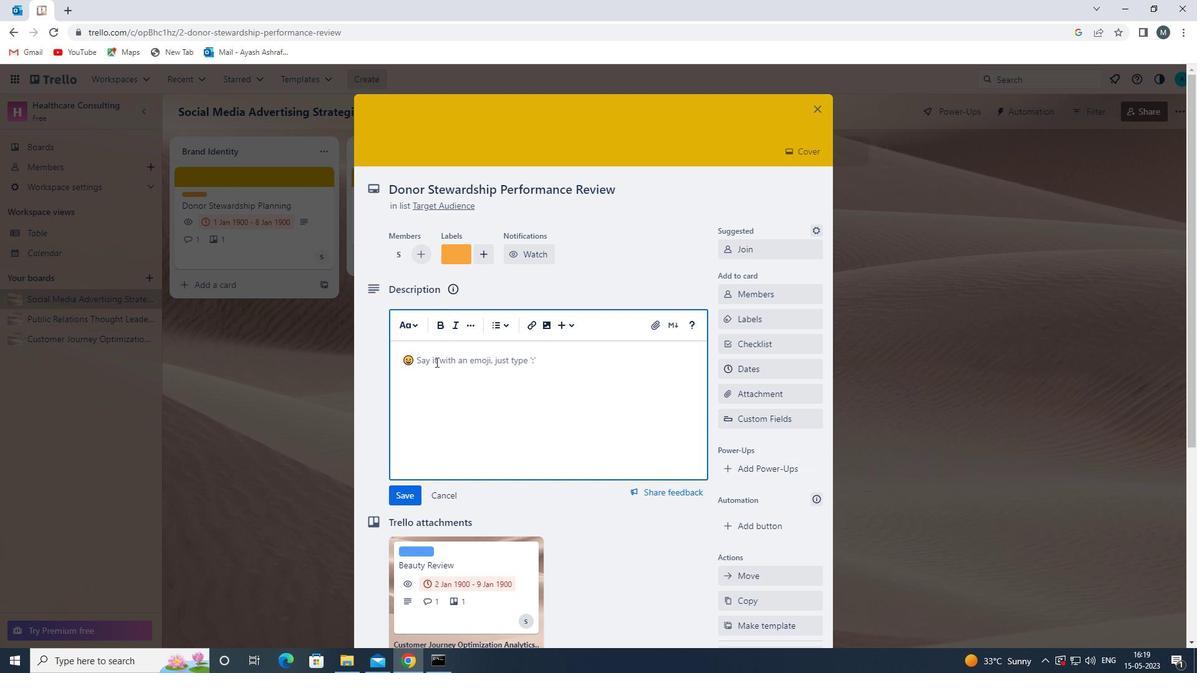 
Action: Mouse moved to (435, 362)
Screenshot: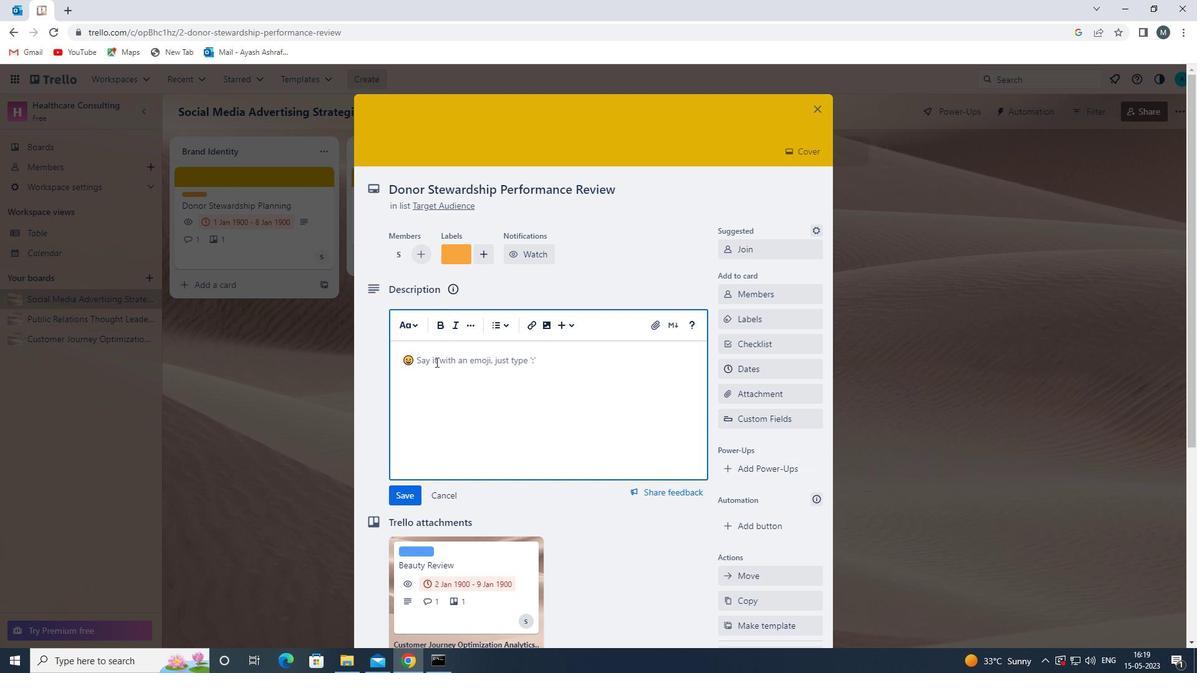 
Action: Key pressed <Key.shift>PLAN<Key.space>AND<Key.space>EXECUTE<Key.space>
Screenshot: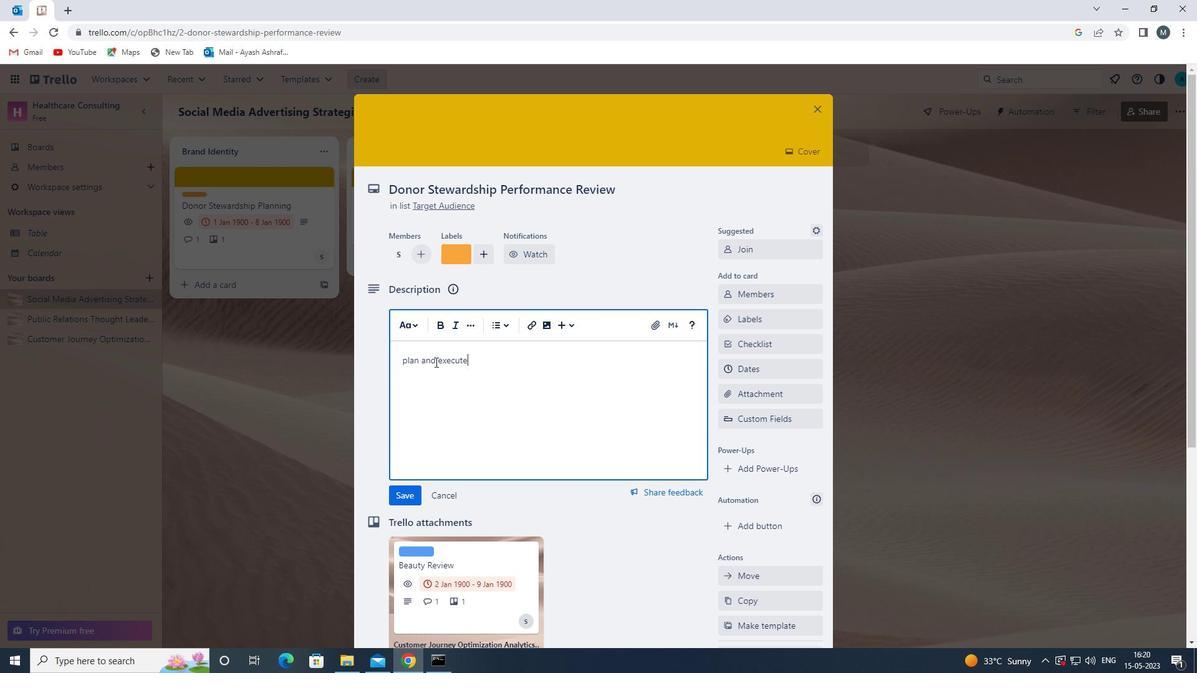 
Action: Mouse moved to (432, 364)
Screenshot: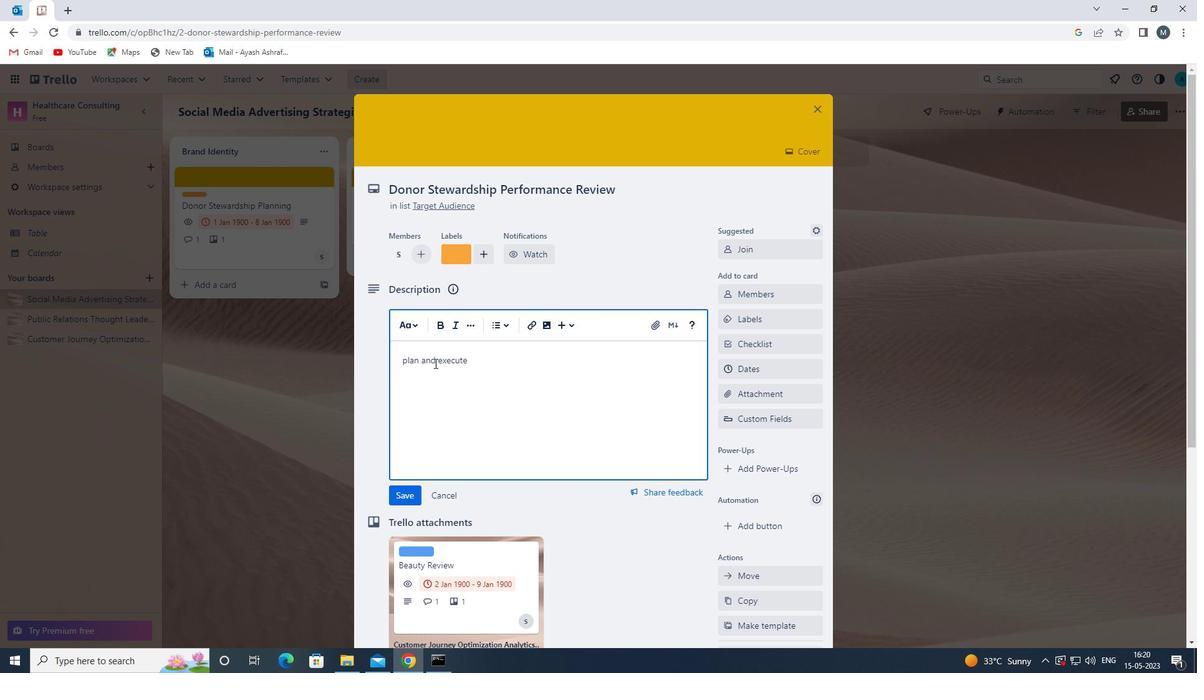 
Action: Key pressed COMPANY<Key.space>TEAM-BUILDING<Key.space>ACTIVITY
Screenshot: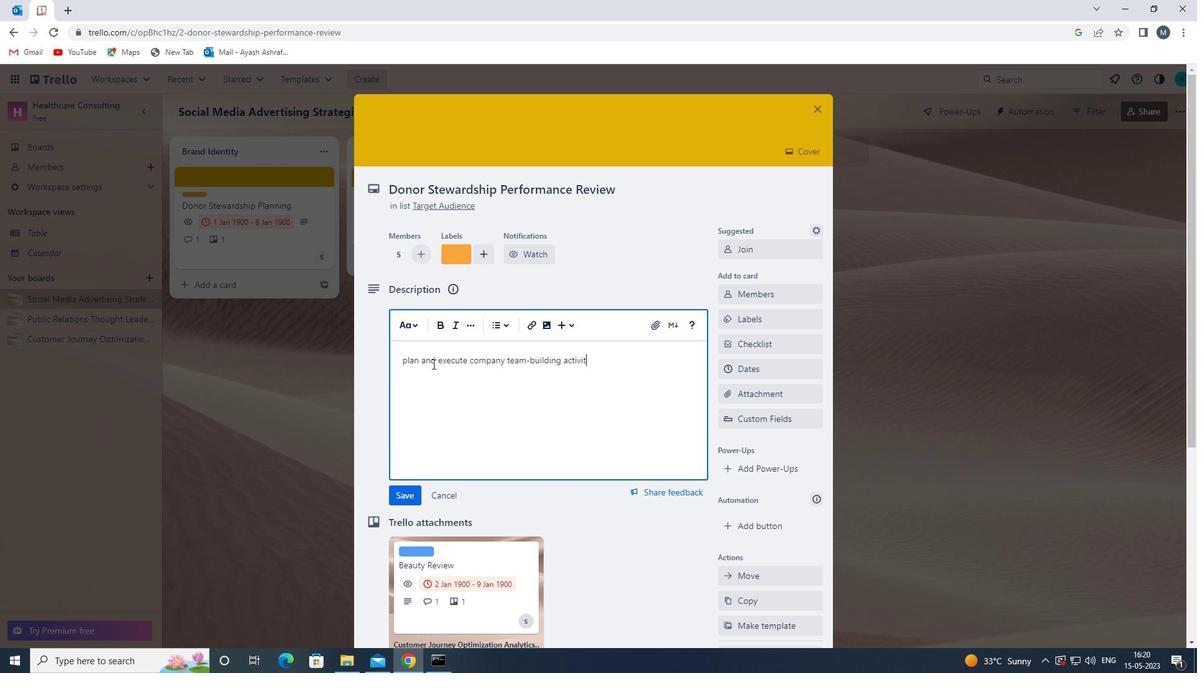 
Action: Mouse moved to (408, 489)
Screenshot: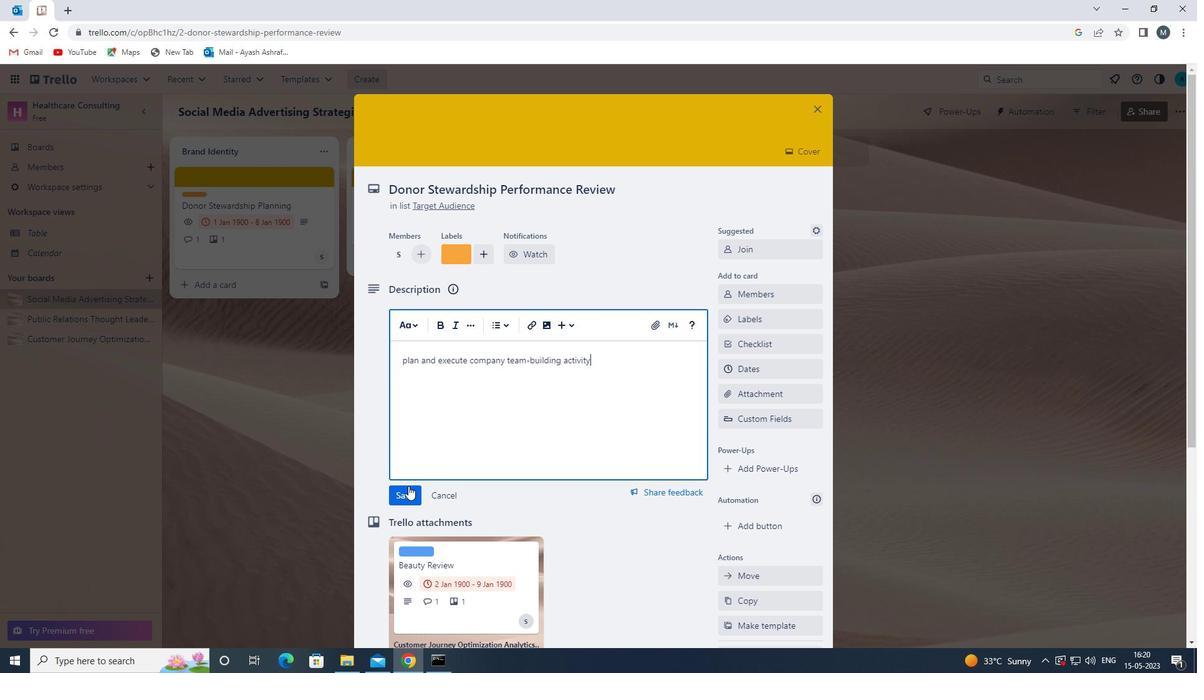 
Action: Mouse pressed left at (408, 489)
Screenshot: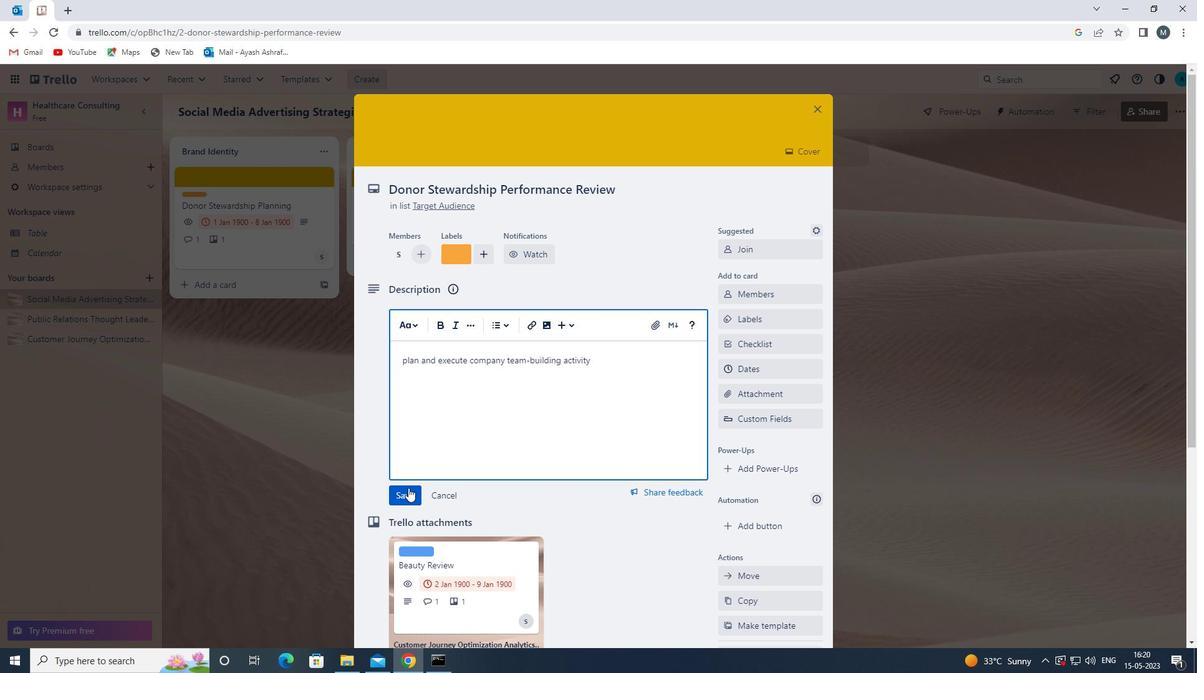 
Action: Mouse moved to (527, 401)
Screenshot: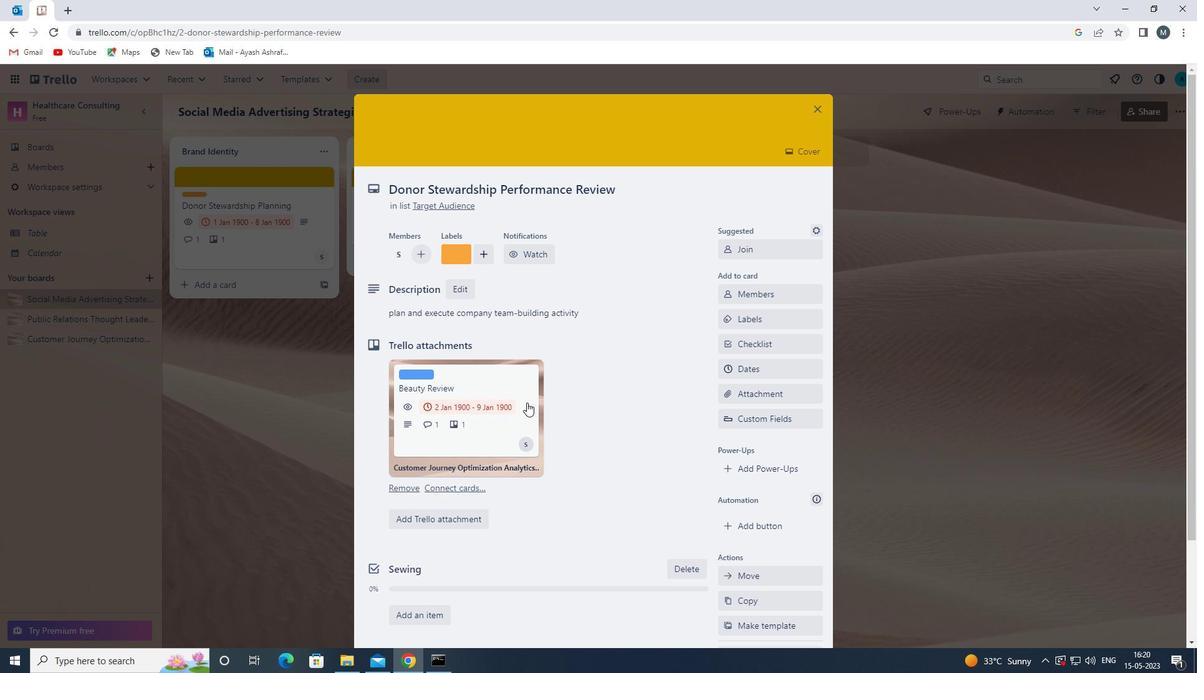 
Action: Mouse scrolled (527, 401) with delta (0, 0)
Screenshot: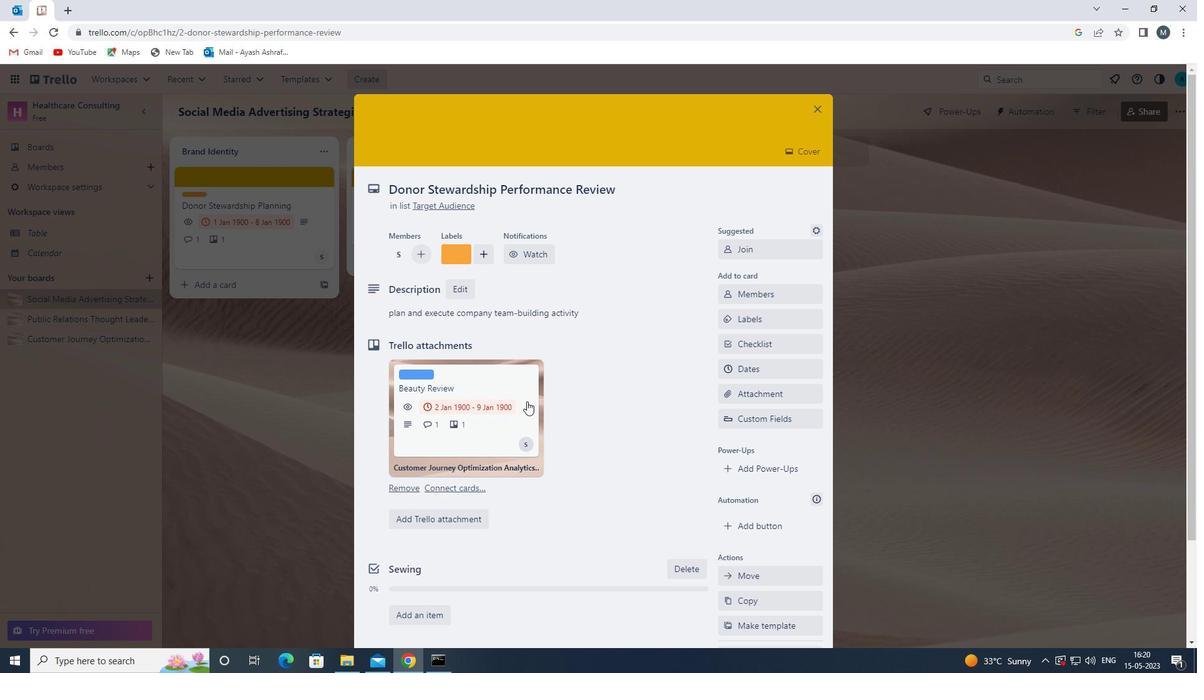 
Action: Mouse moved to (527, 401)
Screenshot: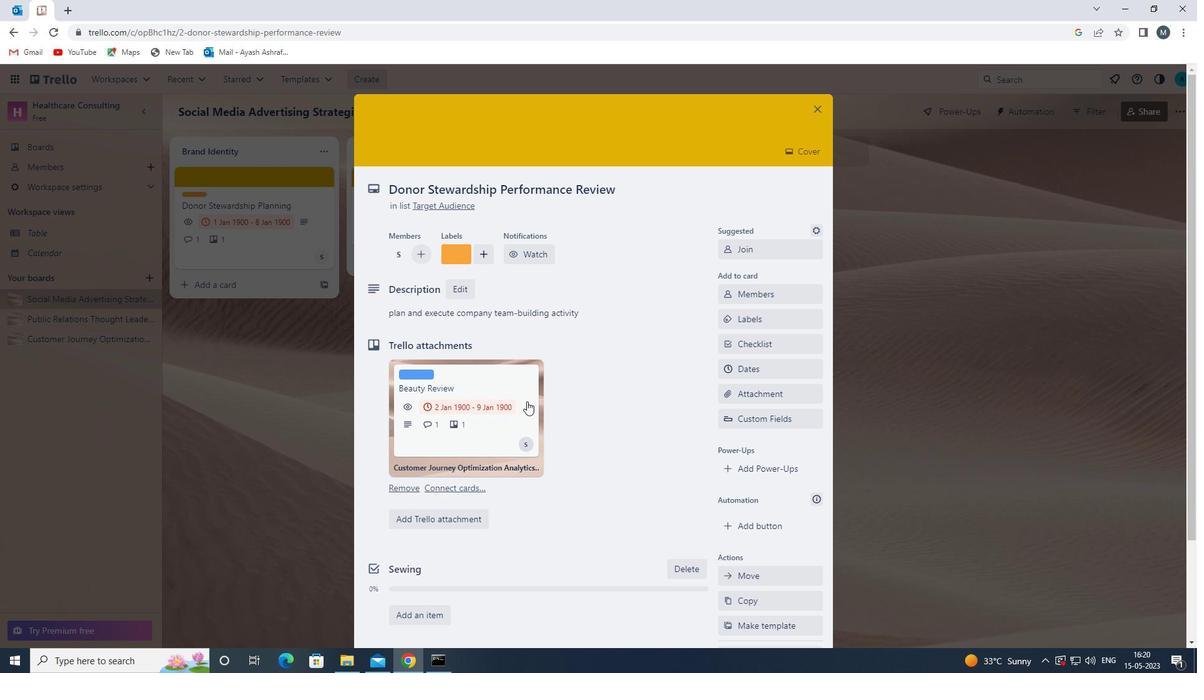 
Action: Mouse scrolled (527, 401) with delta (0, 0)
Screenshot: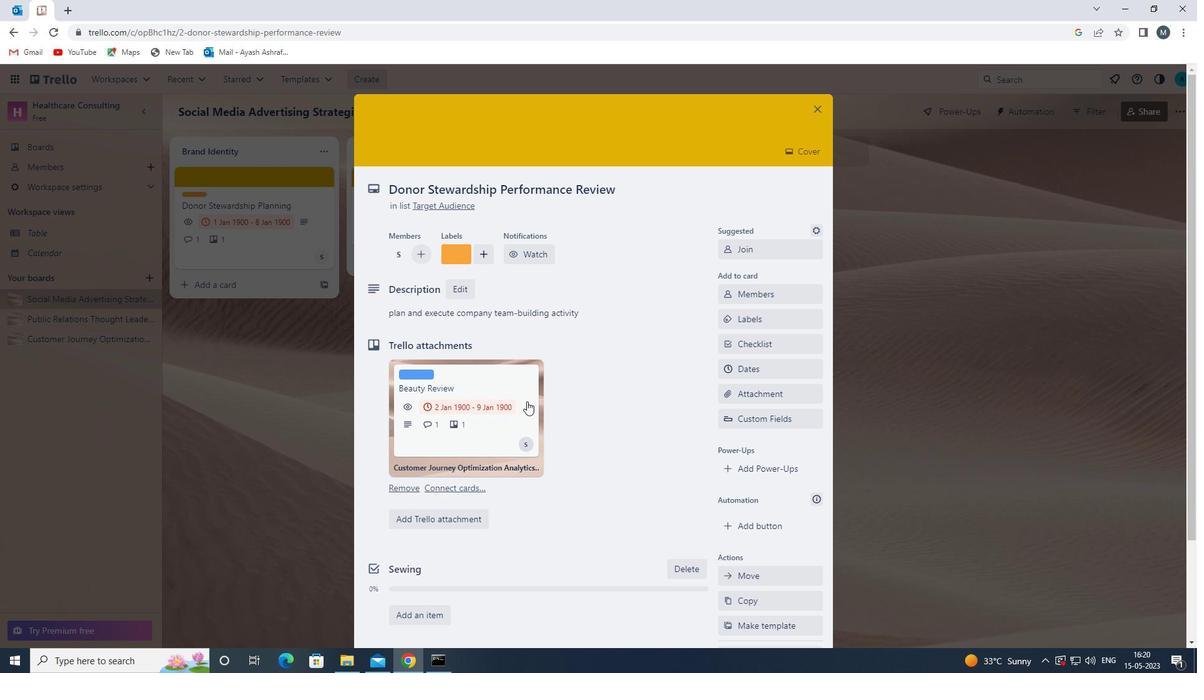 
Action: Mouse moved to (507, 411)
Screenshot: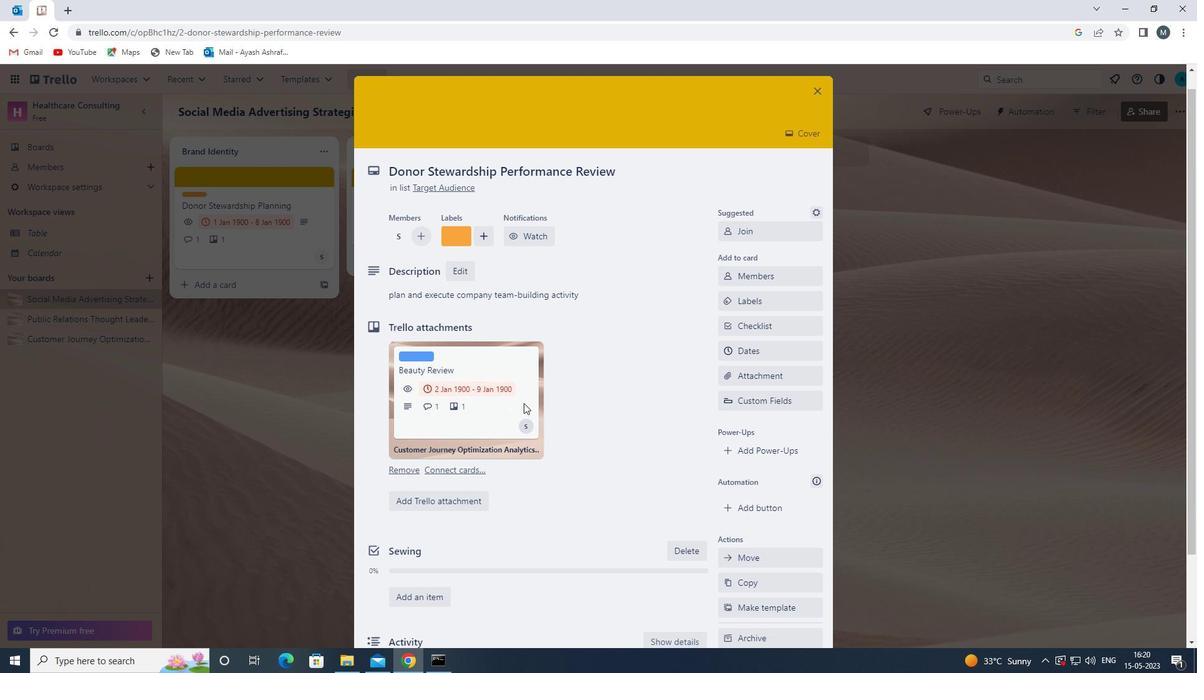 
Action: Mouse scrolled (507, 410) with delta (0, 0)
Screenshot: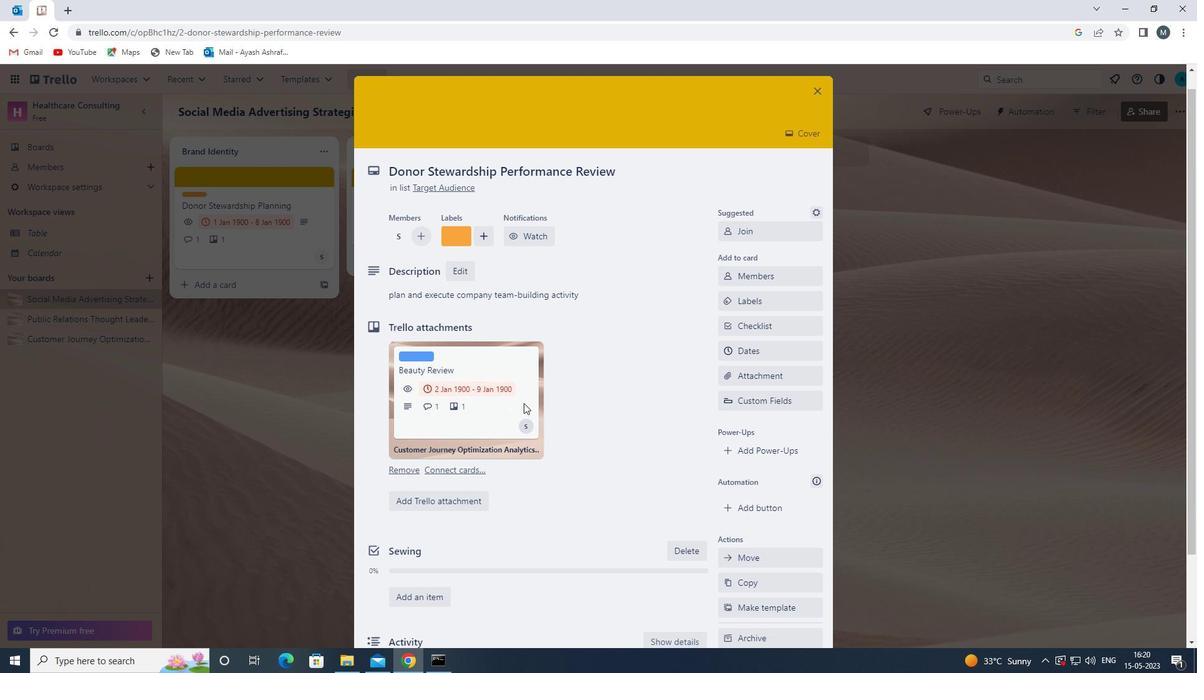
Action: Mouse moved to (498, 414)
Screenshot: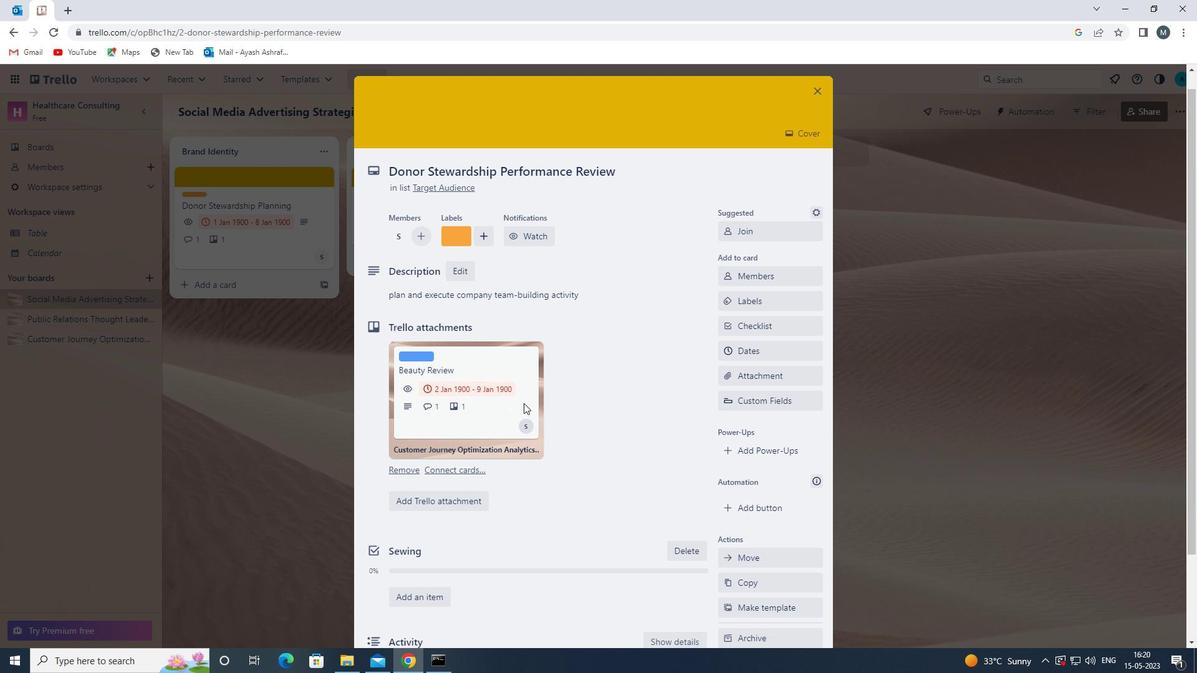 
Action: Mouse scrolled (498, 414) with delta (0, 0)
Screenshot: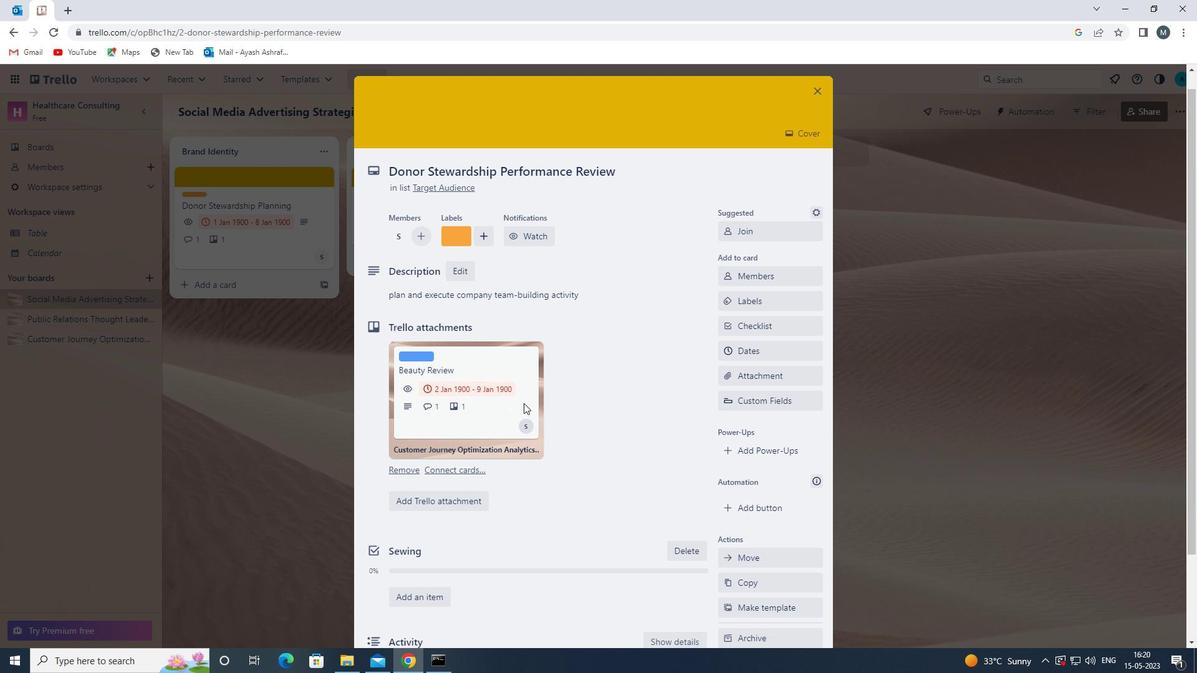 
Action: Mouse moved to (496, 415)
Screenshot: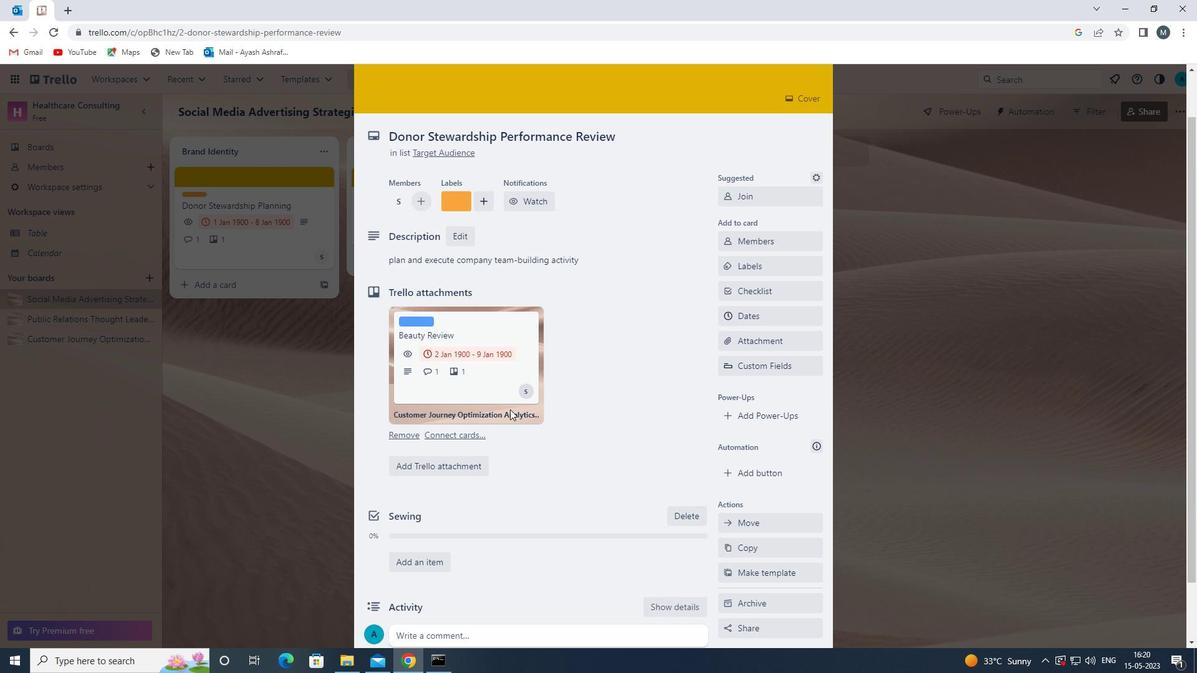 
Action: Mouse scrolled (496, 415) with delta (0, 0)
Screenshot: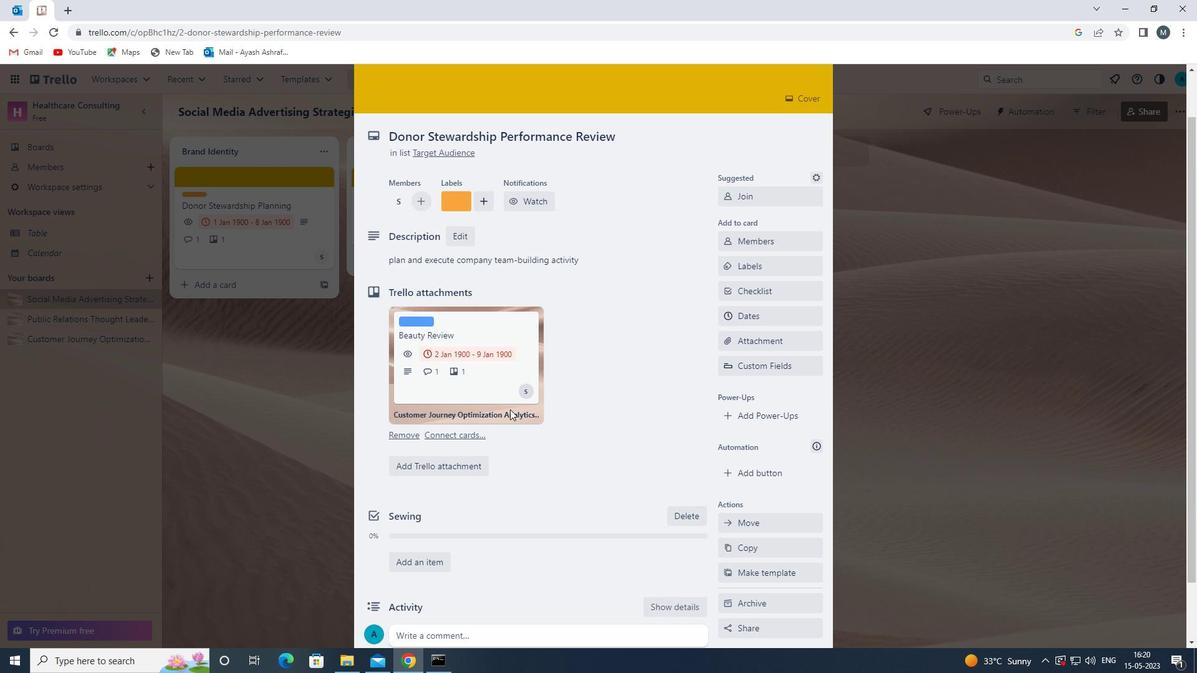 
Action: Mouse moved to (440, 556)
Screenshot: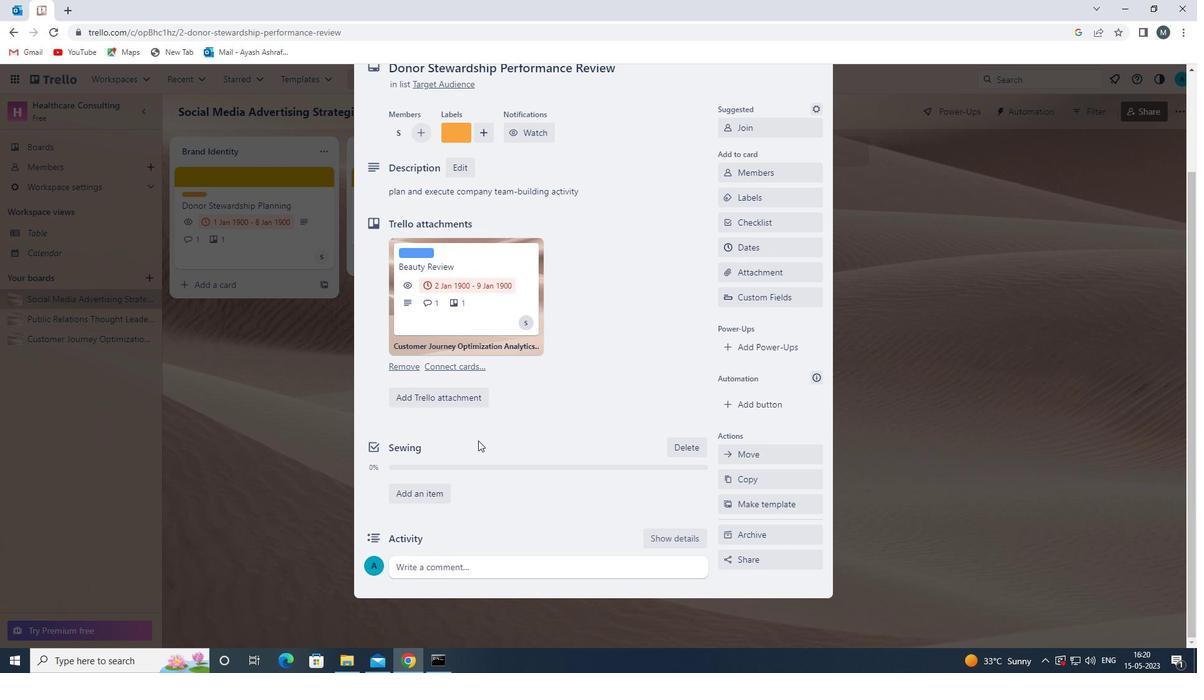
Action: Mouse pressed left at (440, 556)
Screenshot: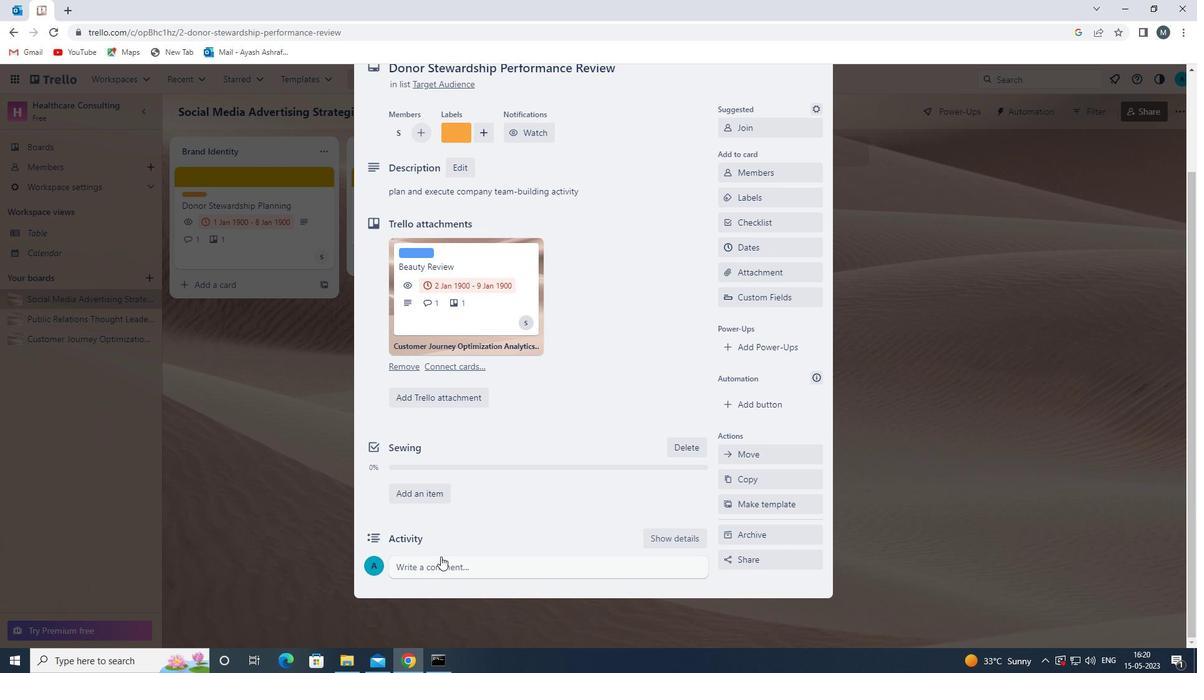
Action: Mouse moved to (480, 532)
Screenshot: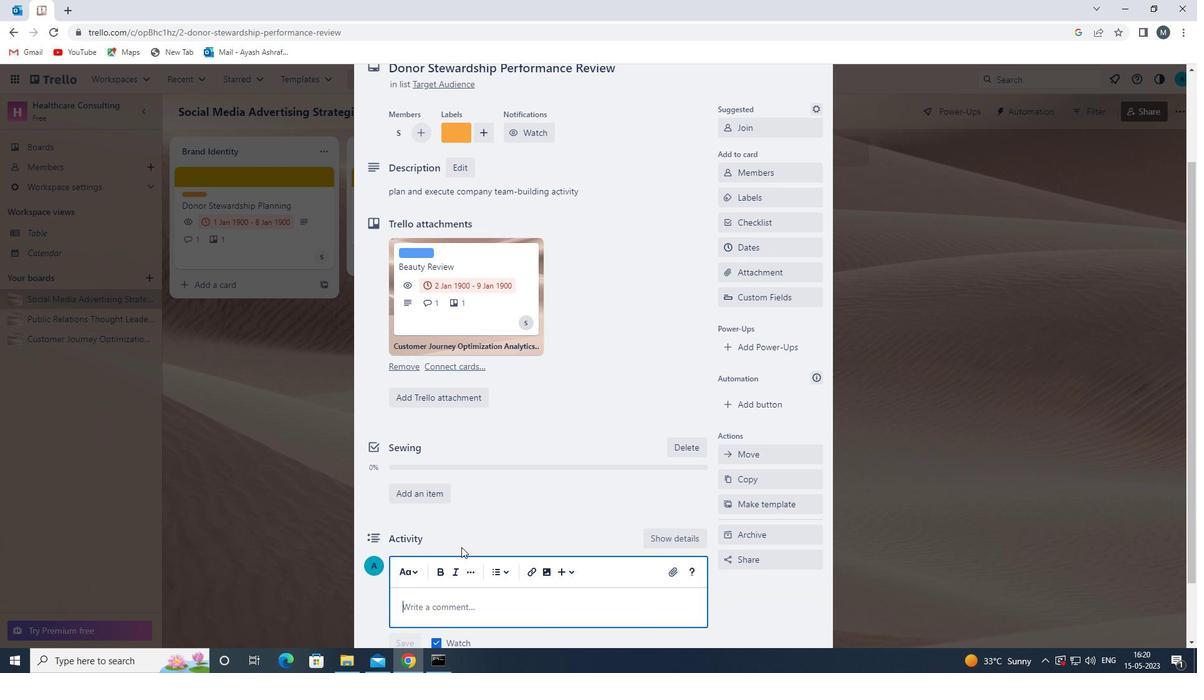 
Action: Mouse scrolled (480, 531) with delta (0, 0)
Screenshot: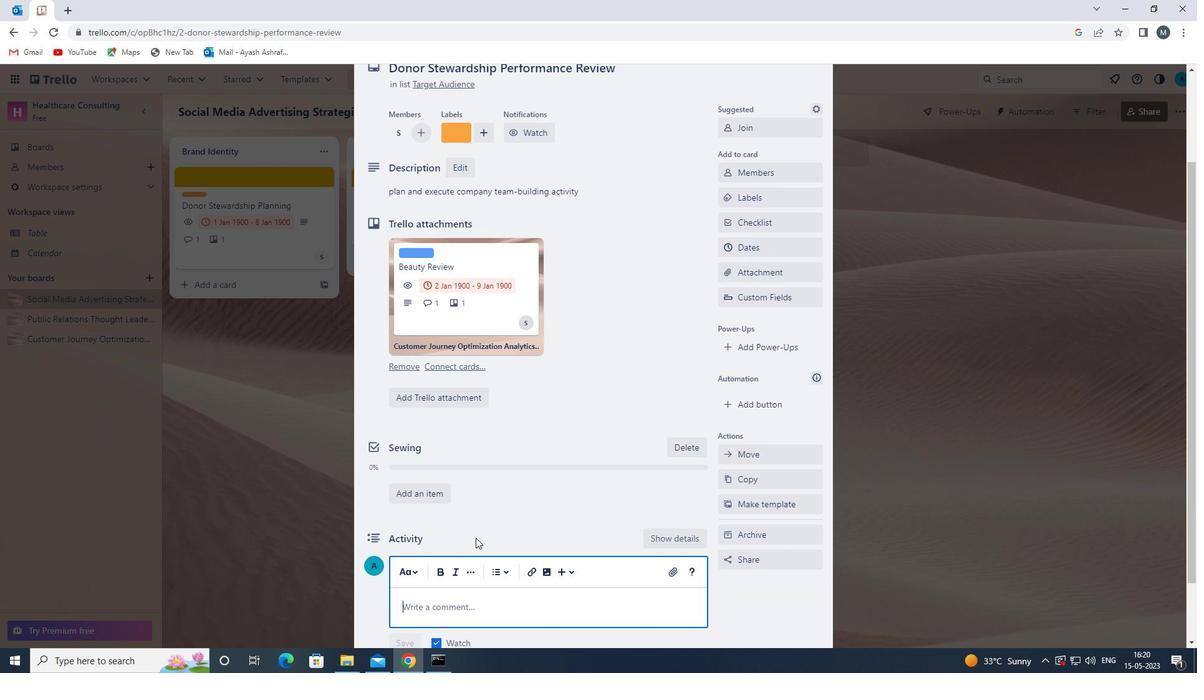 
Action: Mouse scrolled (480, 531) with delta (0, 0)
Screenshot: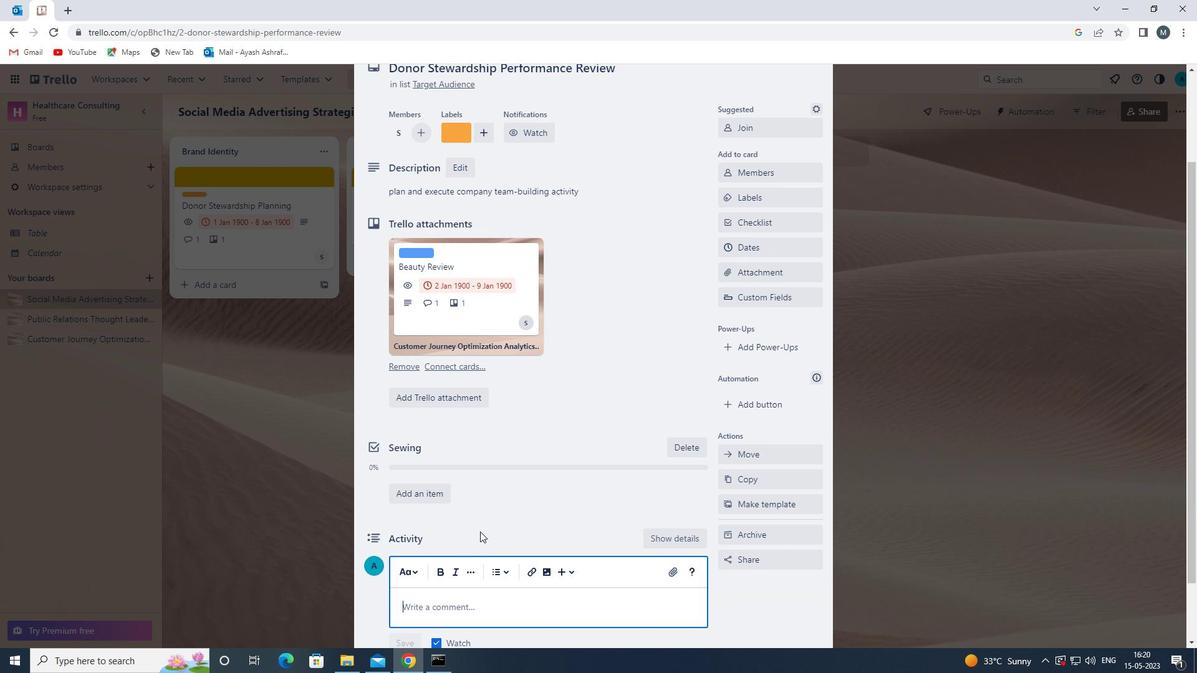 
Action: Mouse moved to (450, 534)
Screenshot: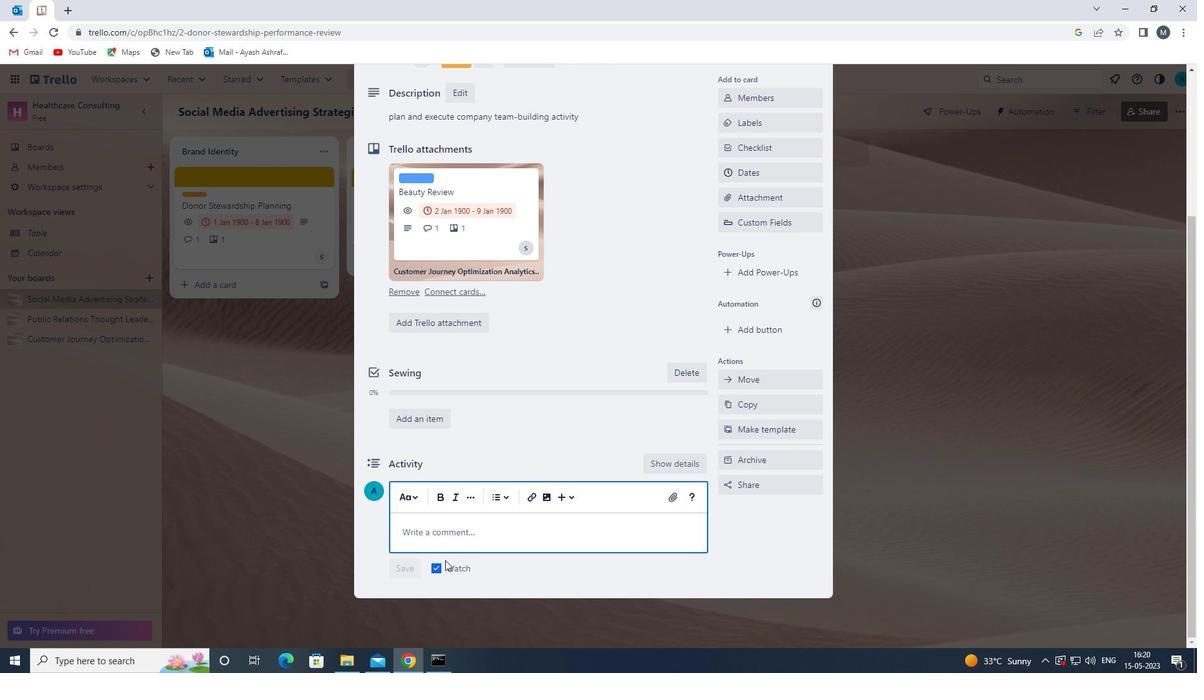 
Action: Mouse pressed left at (450, 534)
Screenshot: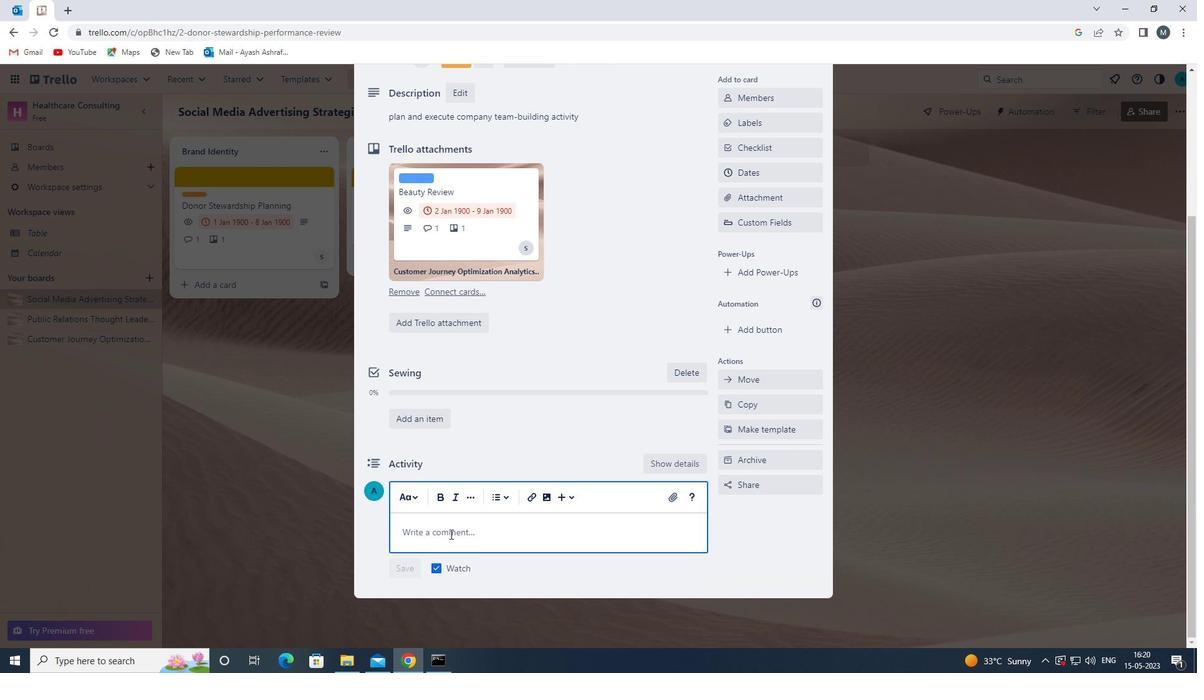
Action: Mouse moved to (450, 532)
Screenshot: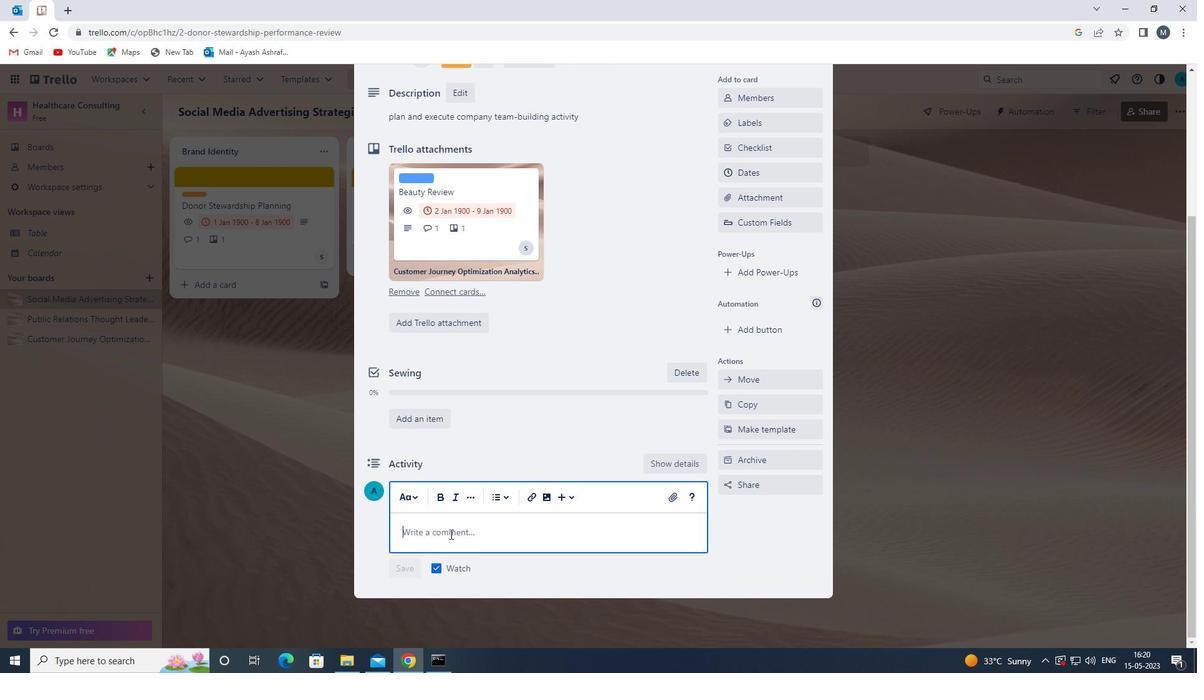 
Action: Key pressed <Key.shift>GIVEN<Key.space>THE<Key.space>COMPLE
Screenshot: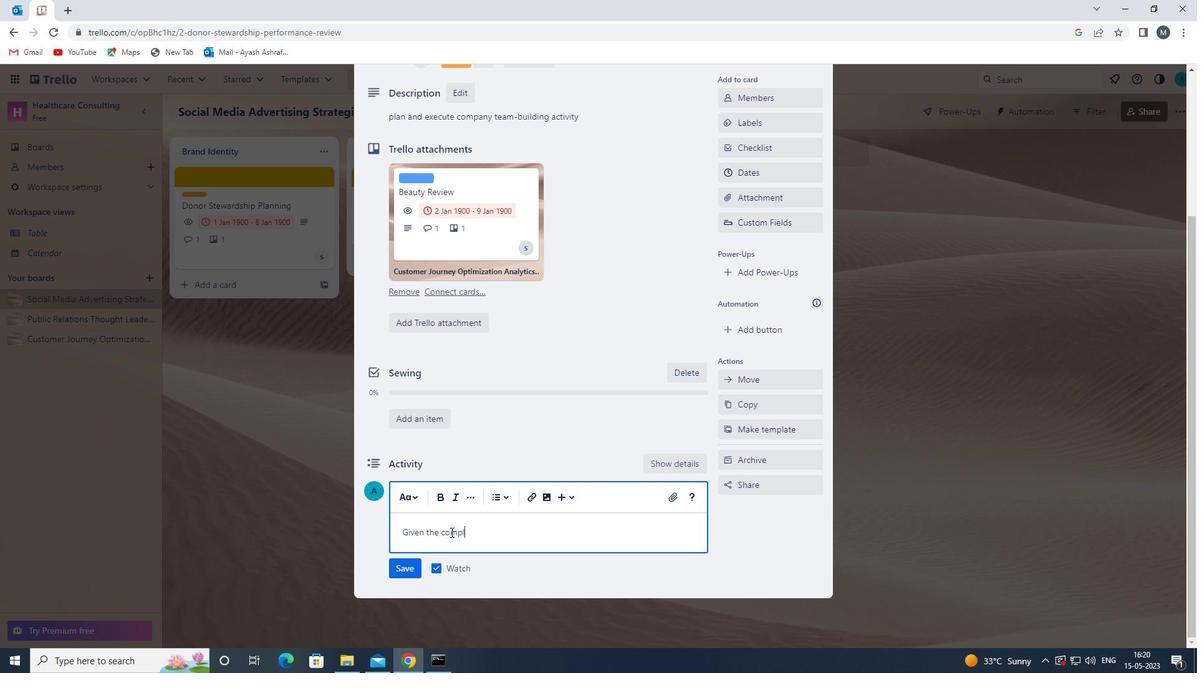 
Action: Mouse moved to (450, 532)
Screenshot: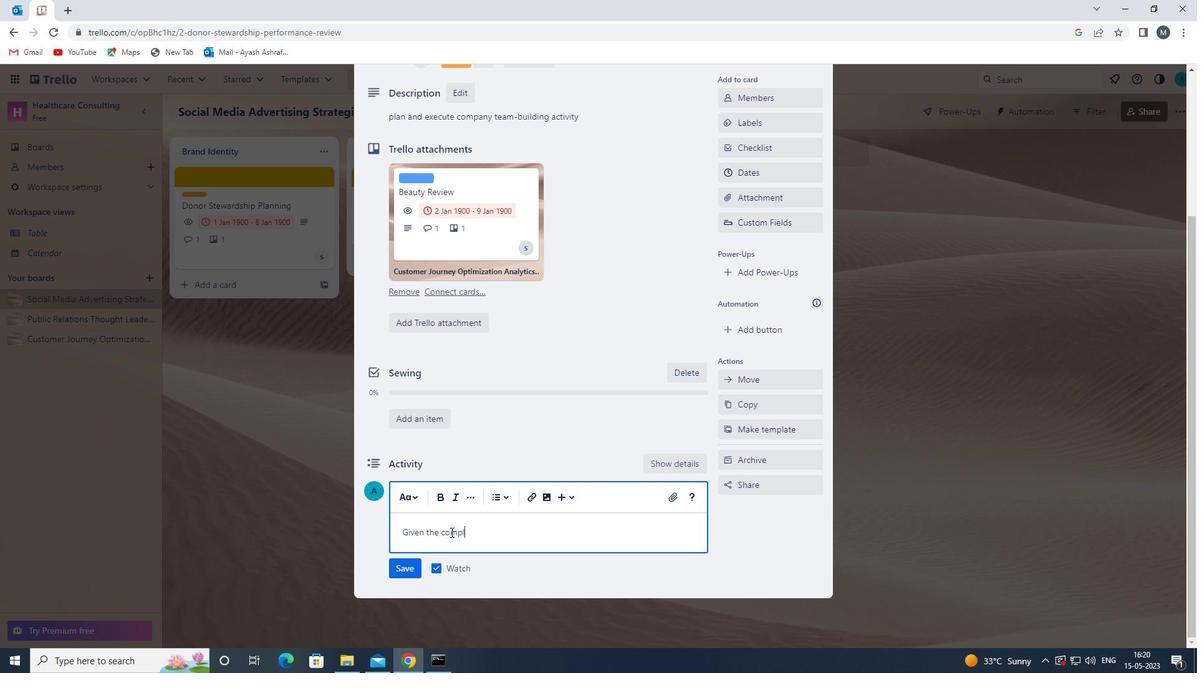 
Action: Key pressed XITY<Key.space>OF<Key.space>THIS<Key.space>TAK<Key.space><Key.backspace>SK,<Key.space>LET<Key.space>US<Key.space>BREAK<Key.space>IT<Key.space>DOWN<Key.space>INTO<Key.space>SMALLER
Screenshot: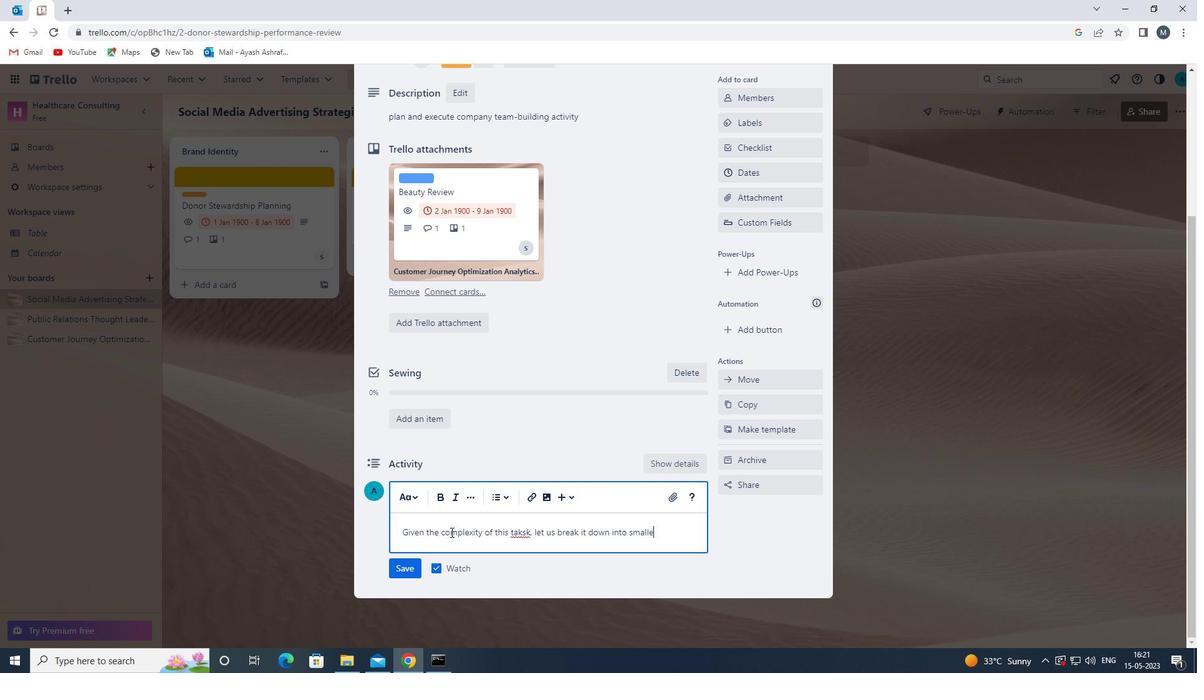 
Action: Mouse moved to (526, 534)
Screenshot: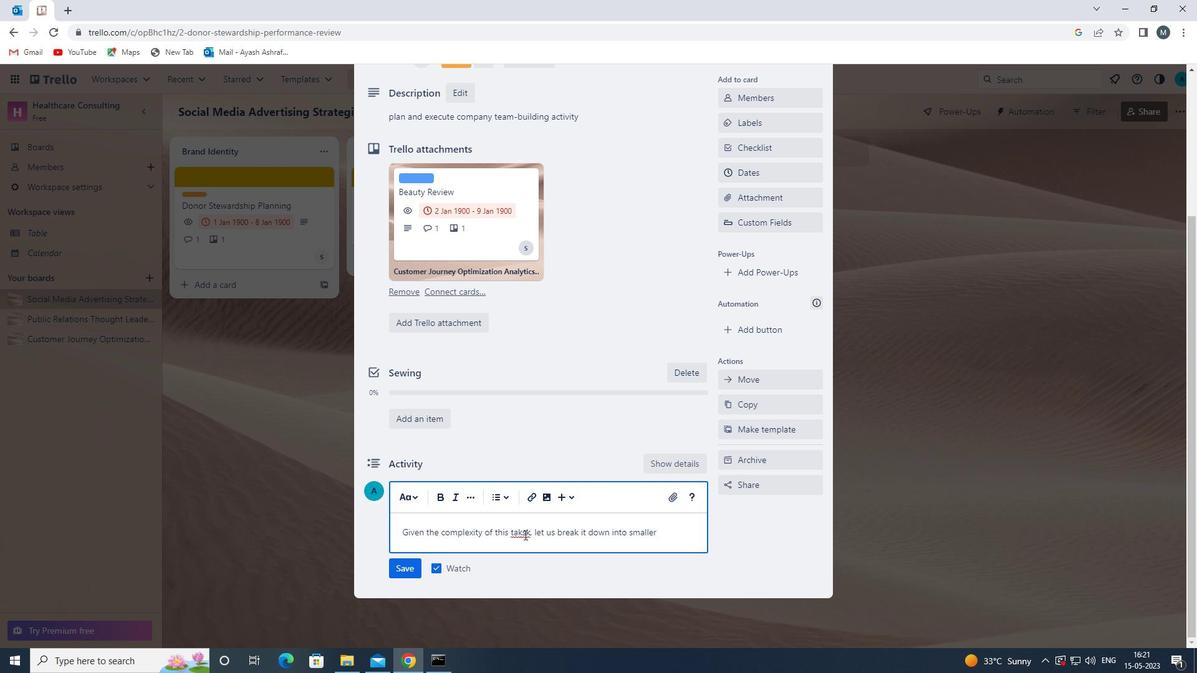 
Action: Mouse pressed left at (526, 534)
Screenshot: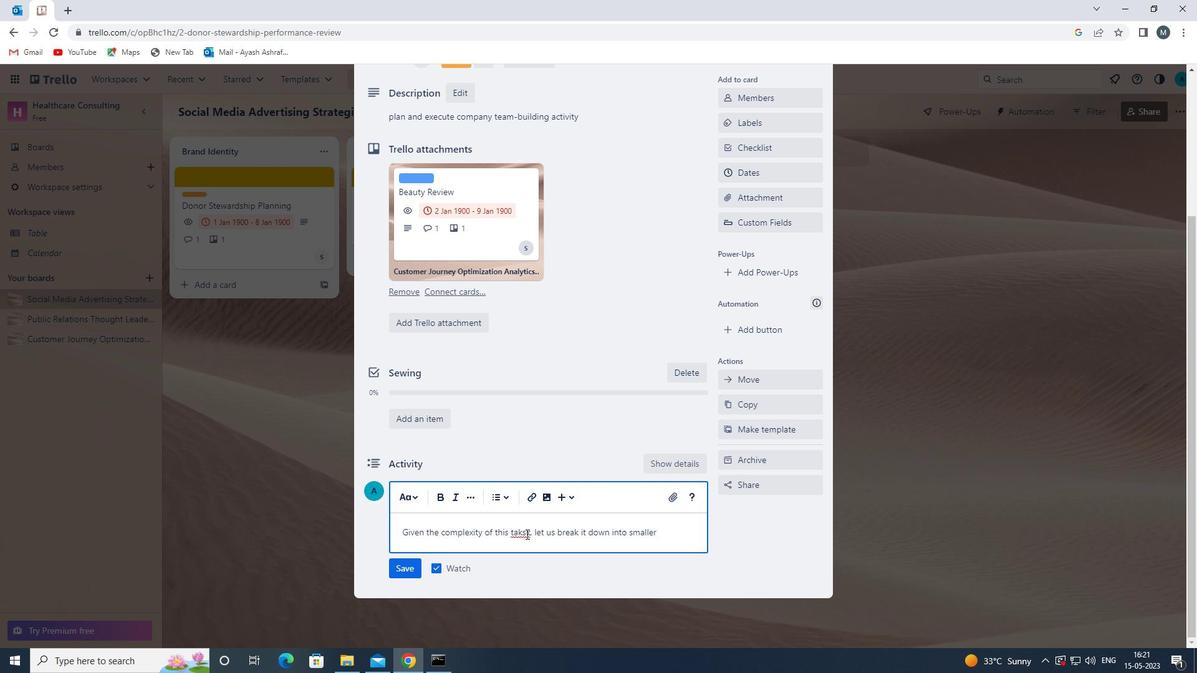 
Action: Mouse moved to (530, 533)
Screenshot: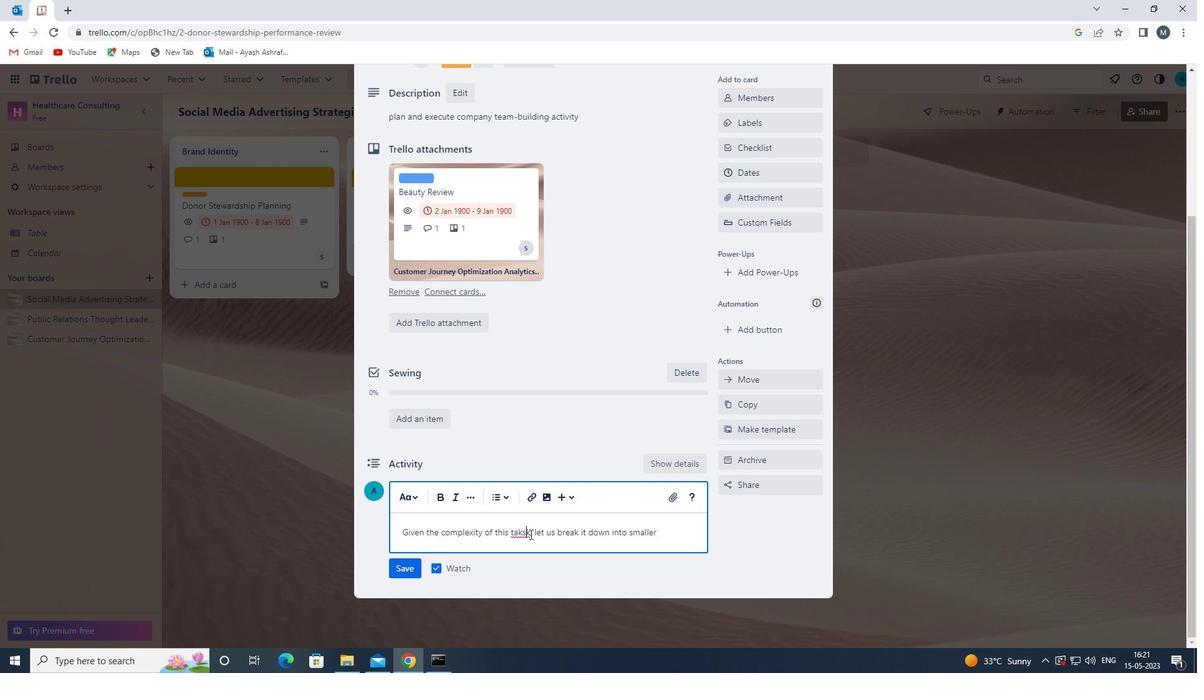 
Action: Key pressed <Key.backspace><Key.backspace>S
Screenshot: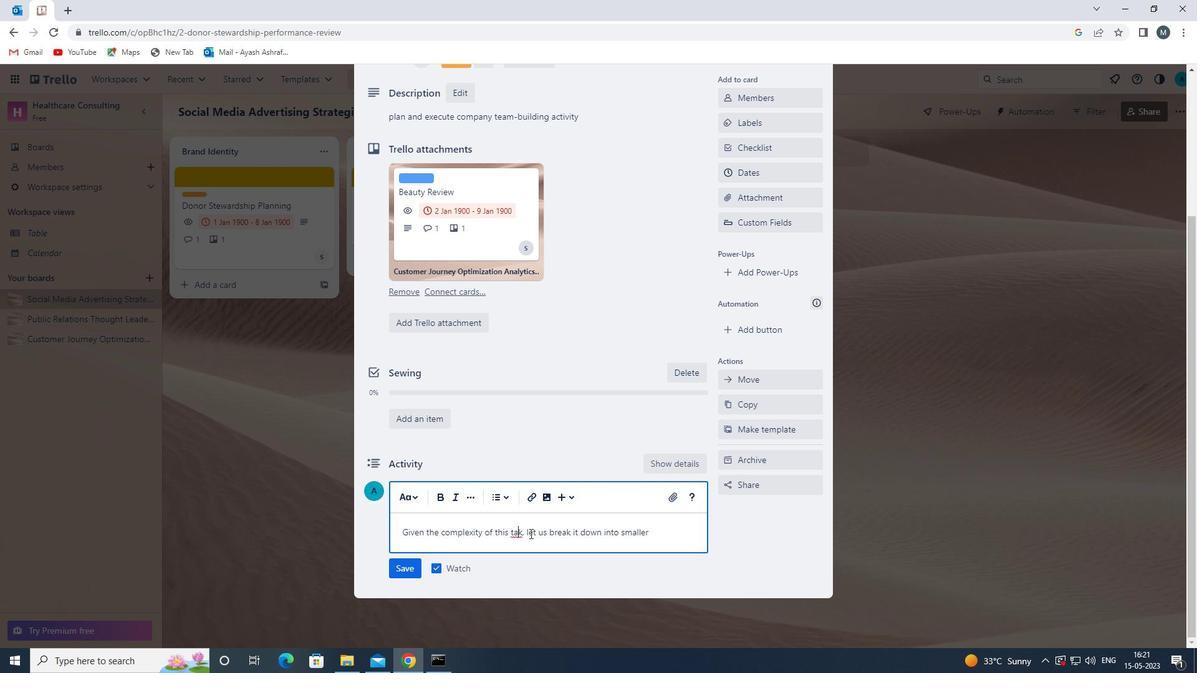 
Action: Mouse moved to (662, 535)
Screenshot: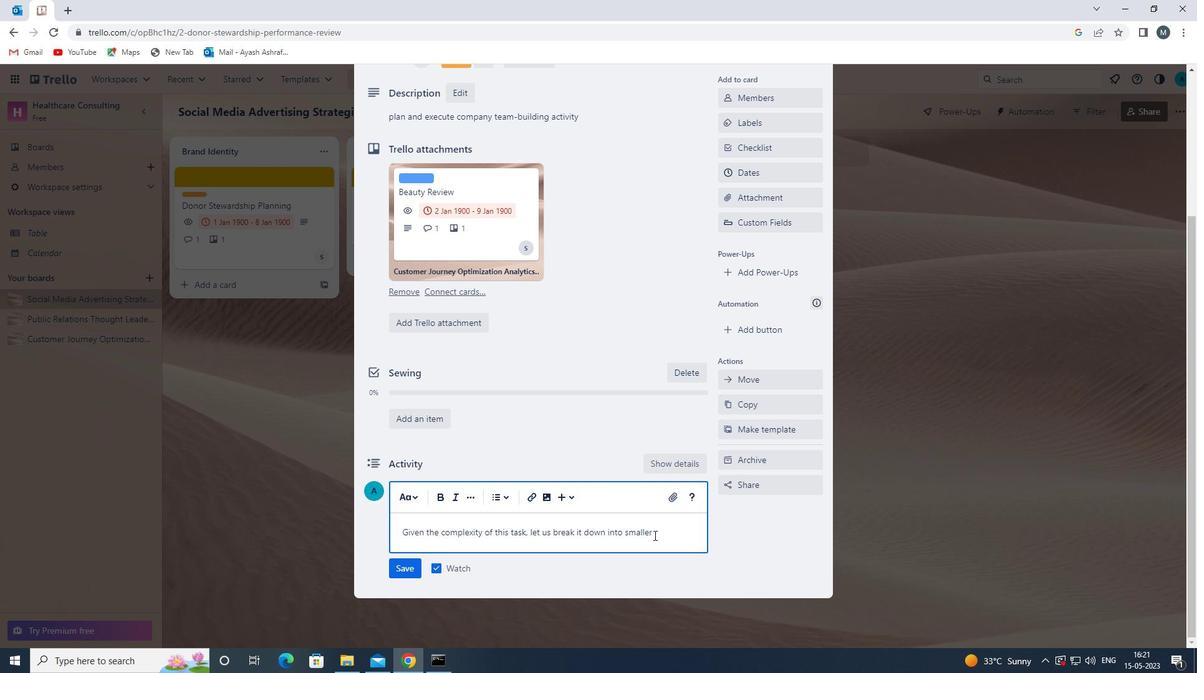 
Action: Mouse pressed left at (662, 535)
Screenshot: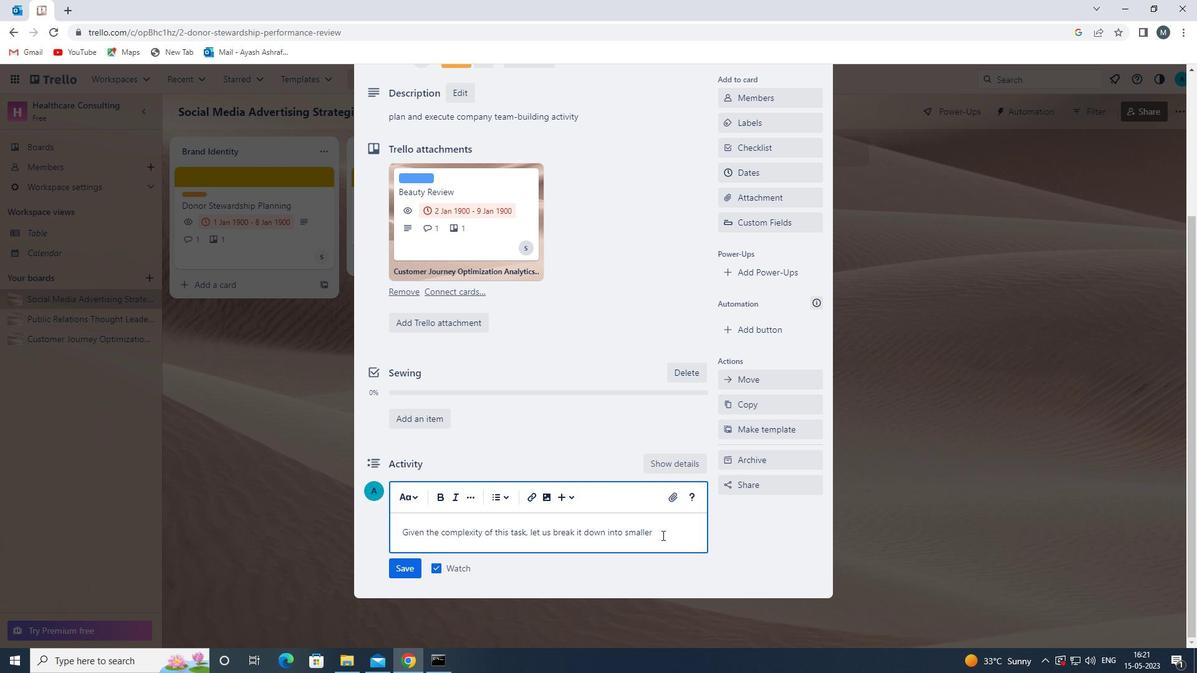 
Action: Mouse moved to (662, 535)
Screenshot: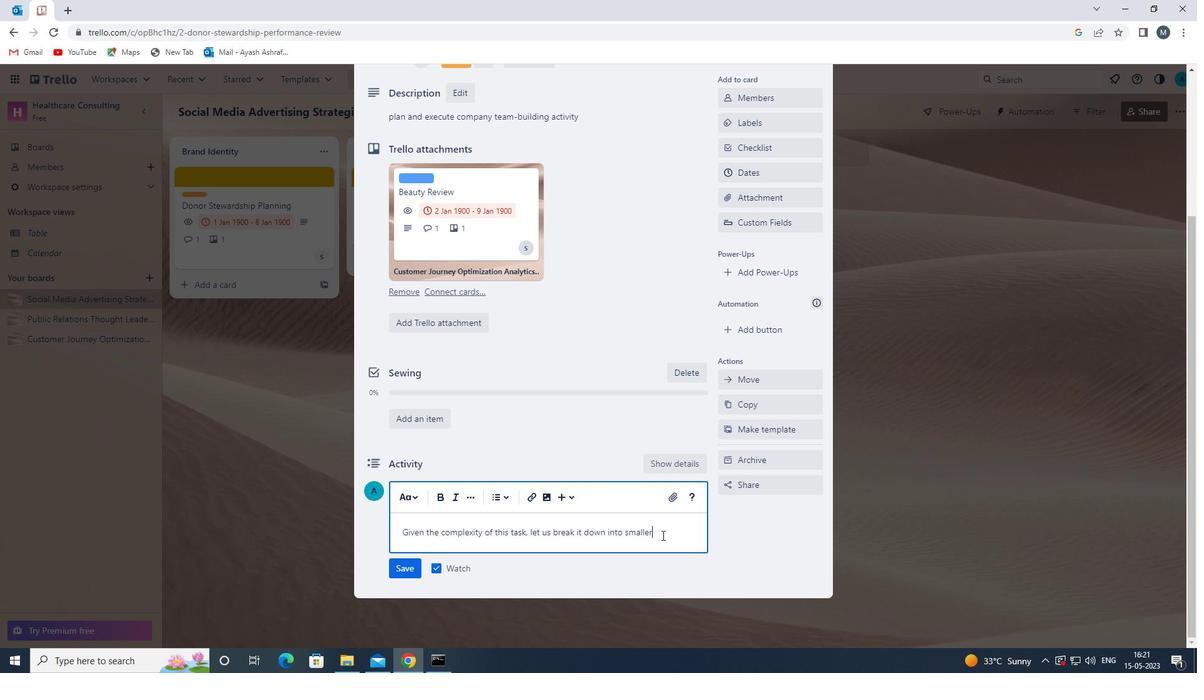 
Action: Key pressed <Key.space><Key.backspace>,<Key.space>MORE<Key.space>MANAGEABLE<Key.space>TASKS<Key.space>TO<Key.space>MKE<Key.space>PROGRESS
Screenshot: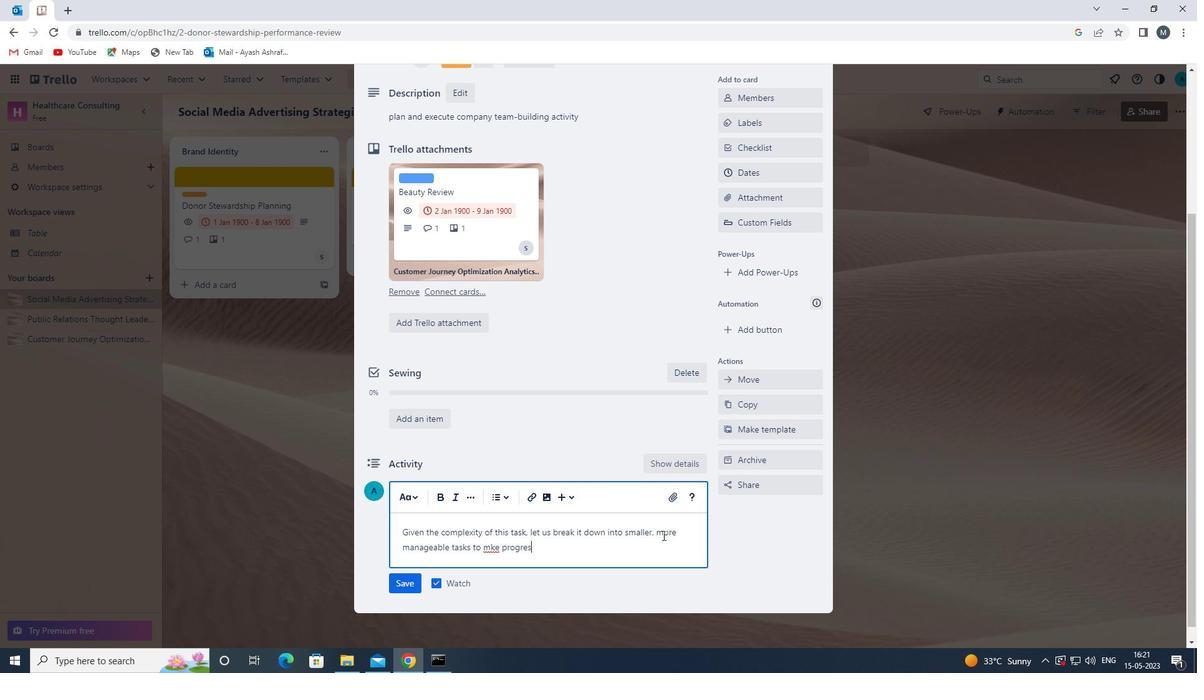 
Action: Mouse moved to (491, 548)
Screenshot: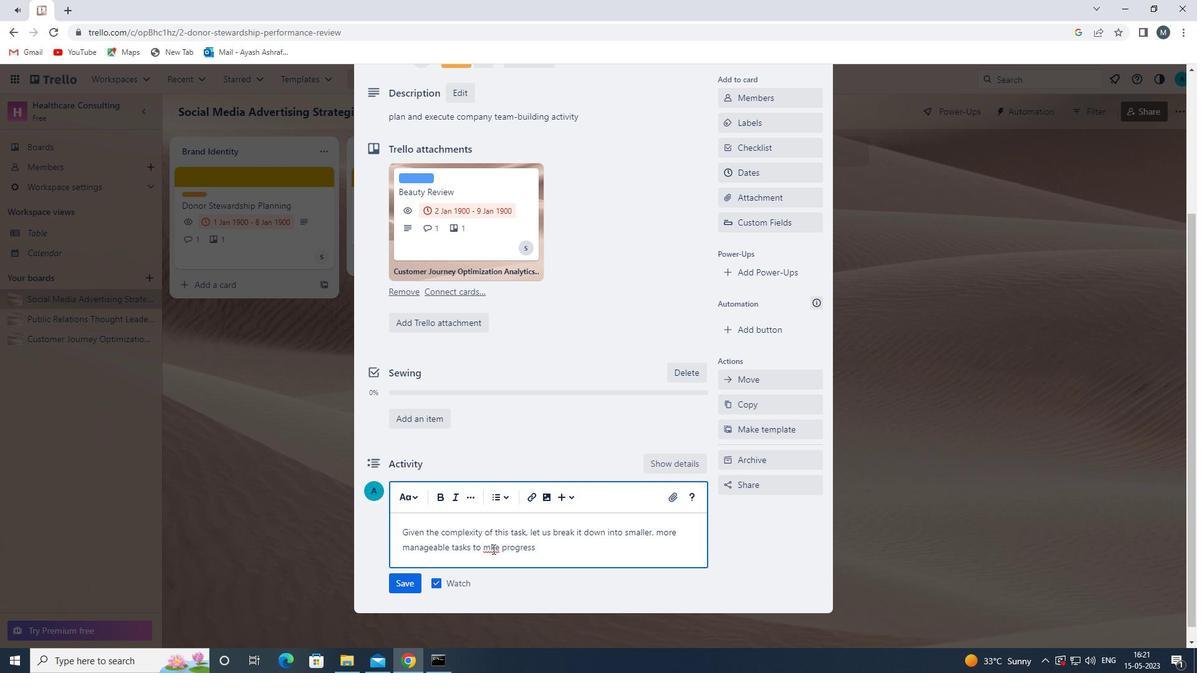 
Action: Mouse pressed left at (491, 548)
Screenshot: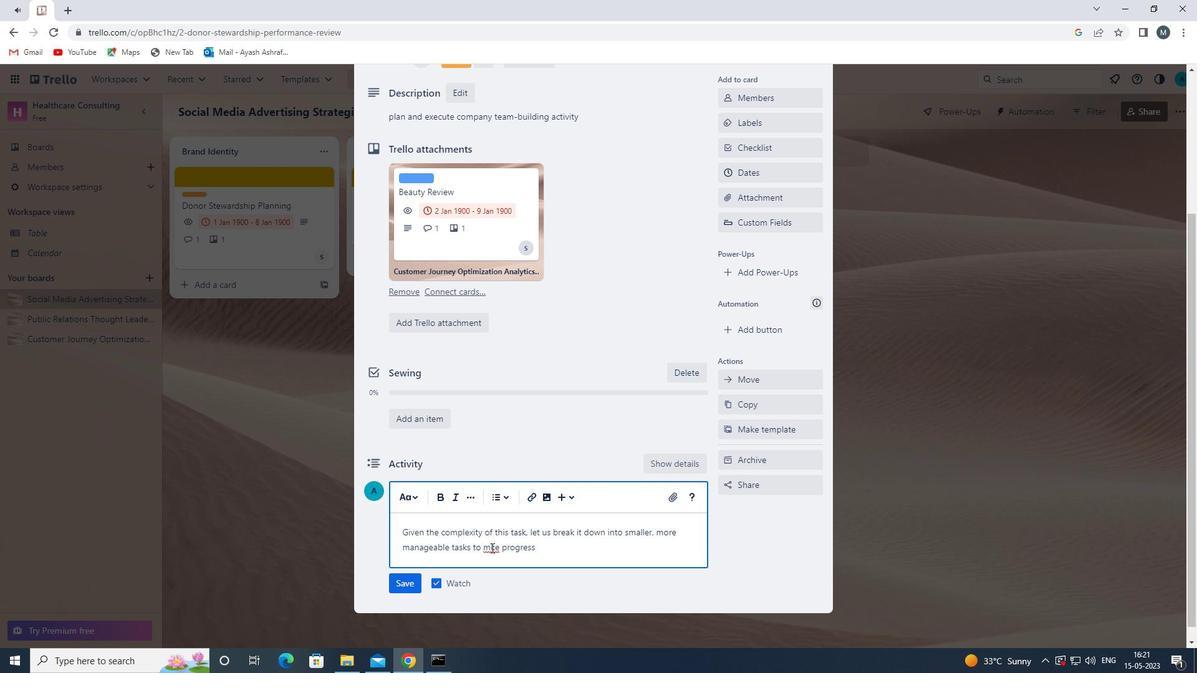 
Action: Mouse moved to (492, 548)
Screenshot: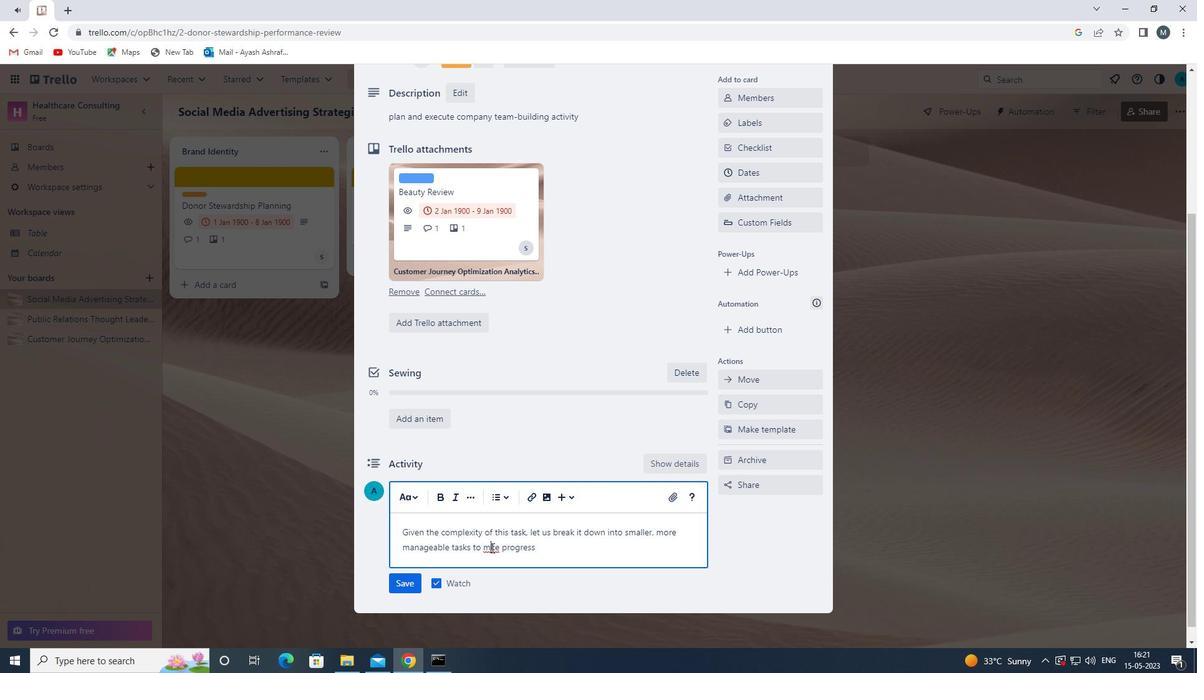 
Action: Key pressed A
Screenshot: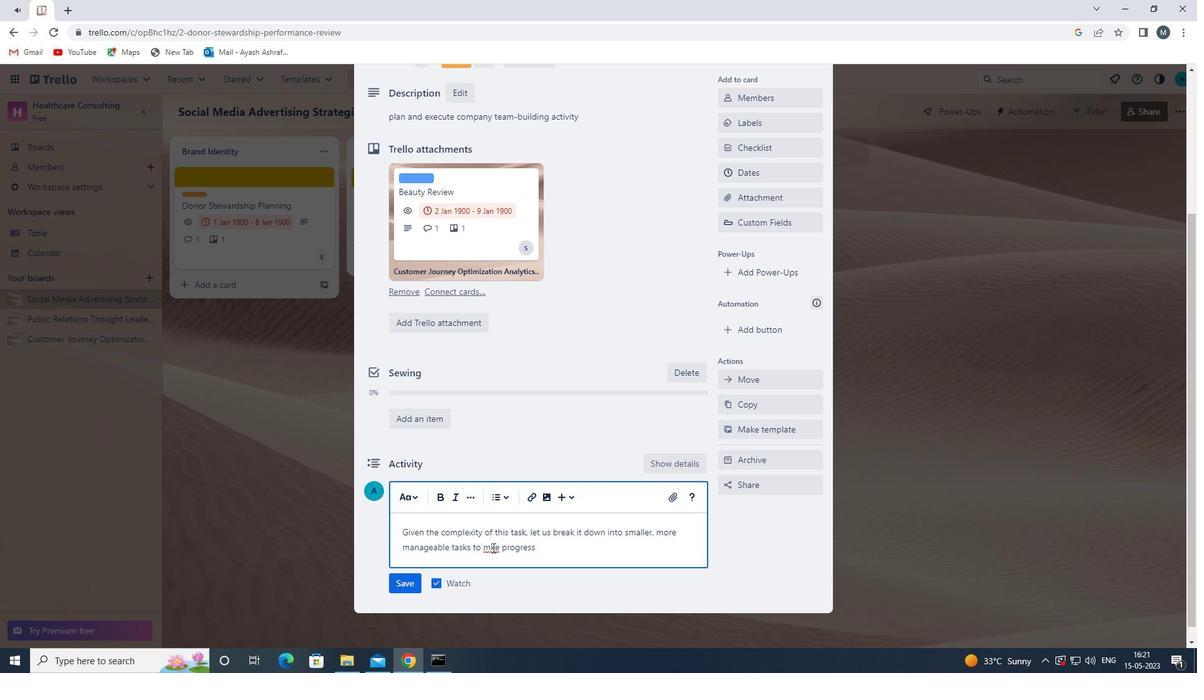 
Action: Mouse moved to (546, 551)
Screenshot: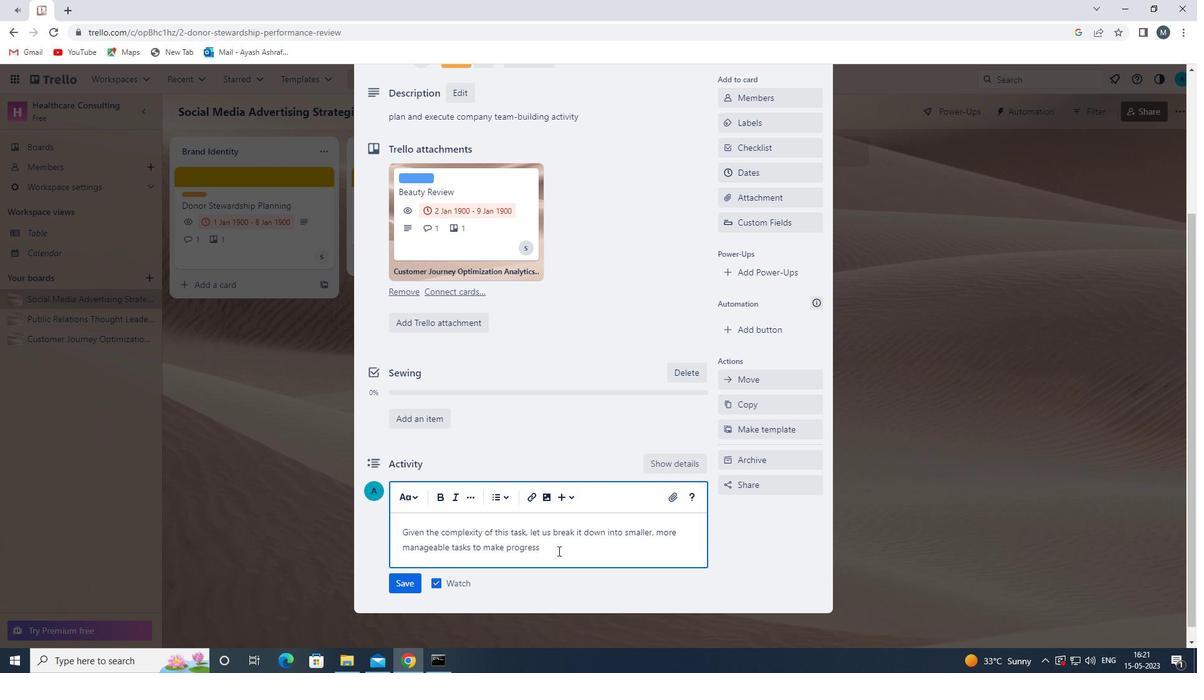 
Action: Mouse pressed left at (546, 551)
Screenshot: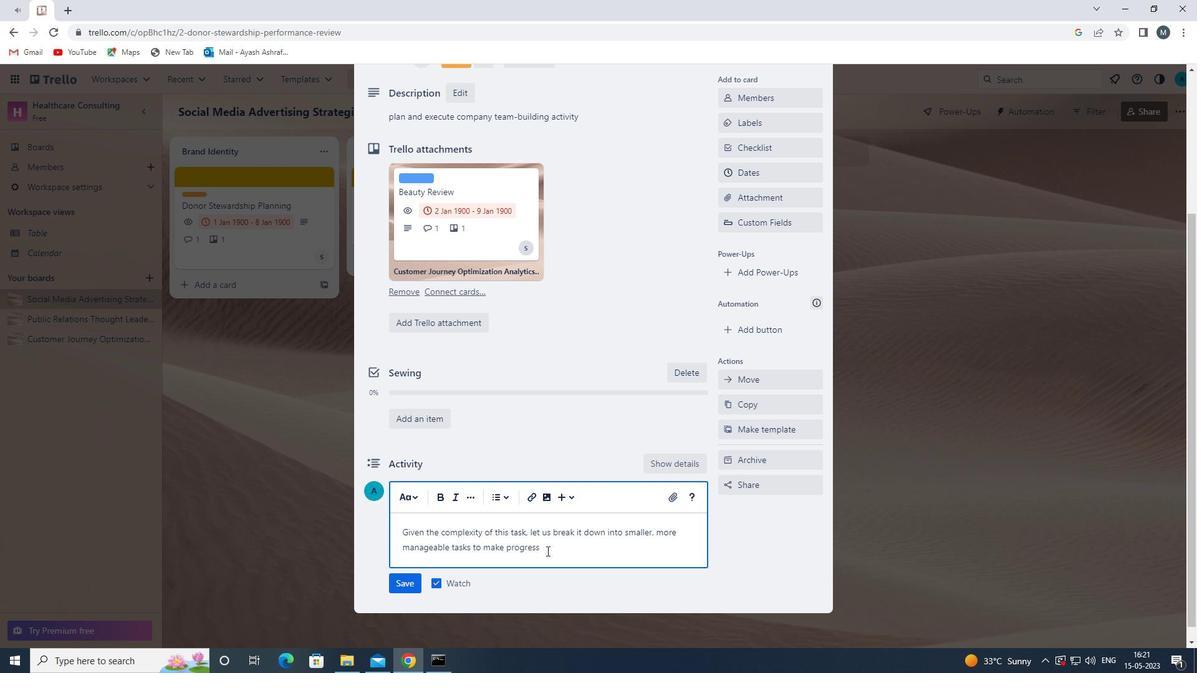 
Action: Mouse moved to (545, 551)
Screenshot: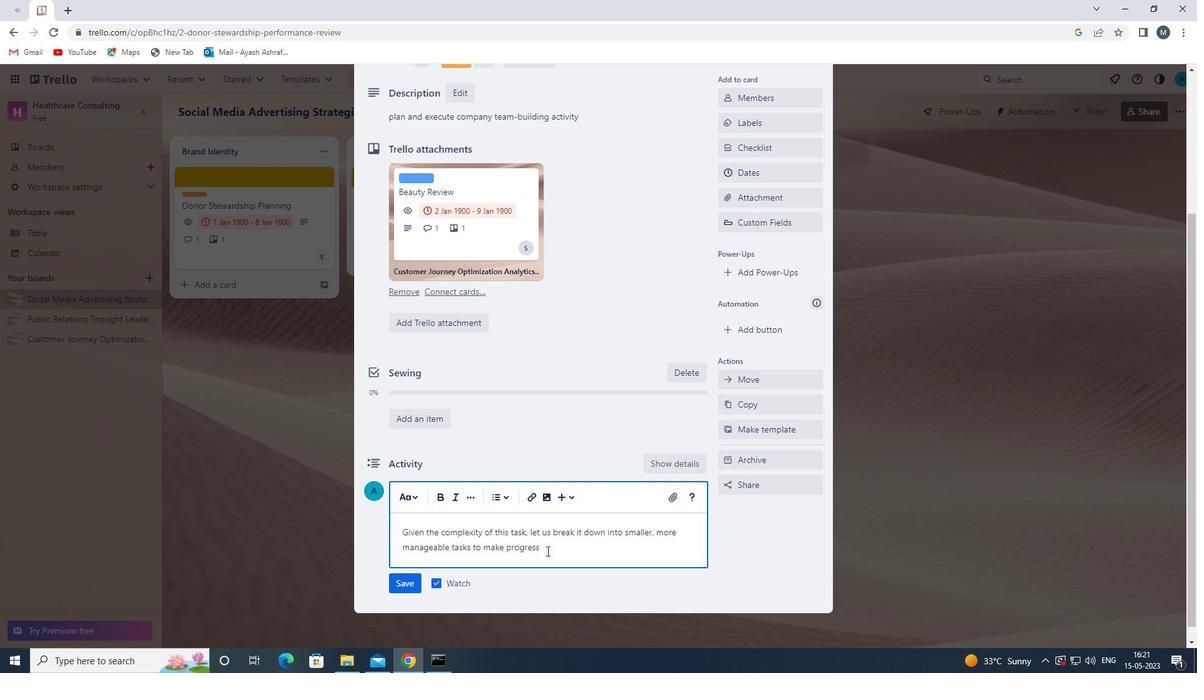 
Action: Key pressed .
Screenshot: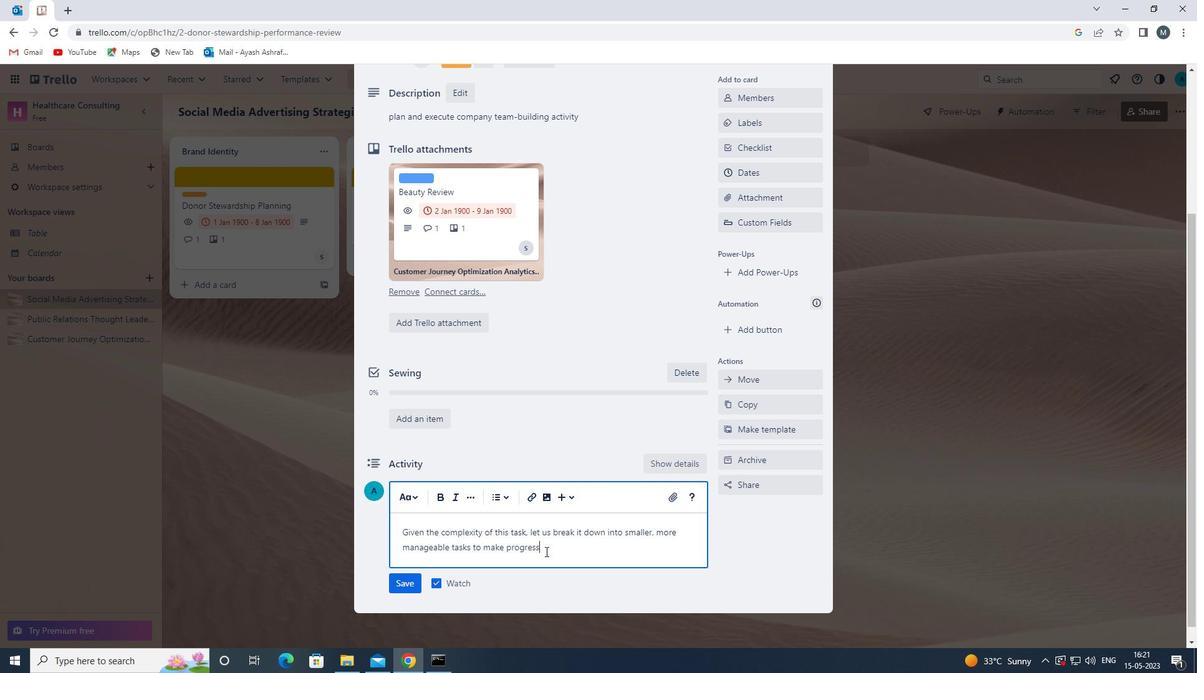 
Action: Mouse moved to (406, 584)
Screenshot: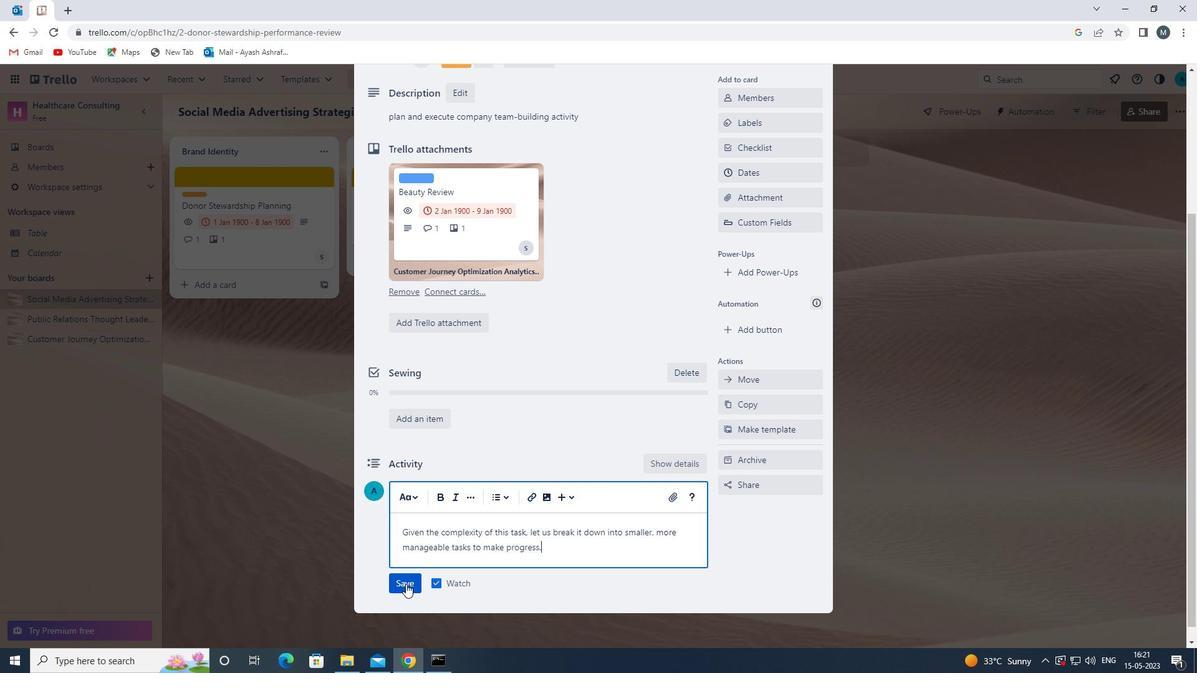 
Action: Mouse pressed left at (406, 584)
Screenshot: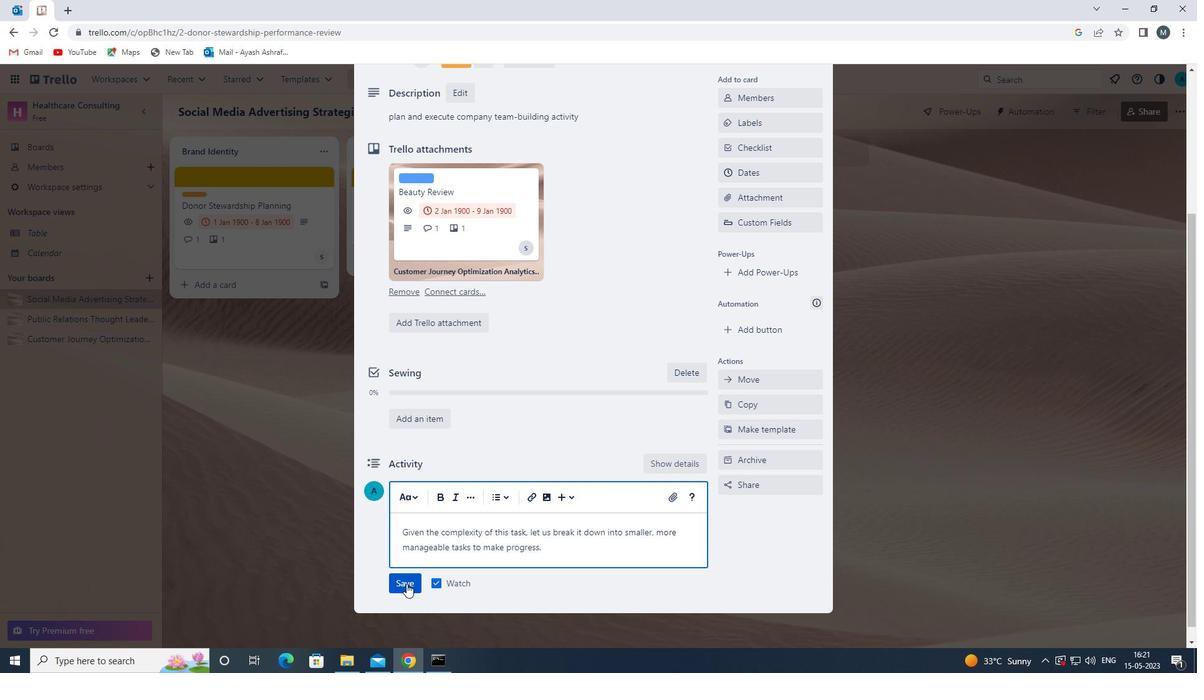 
Action: Mouse moved to (687, 564)
Screenshot: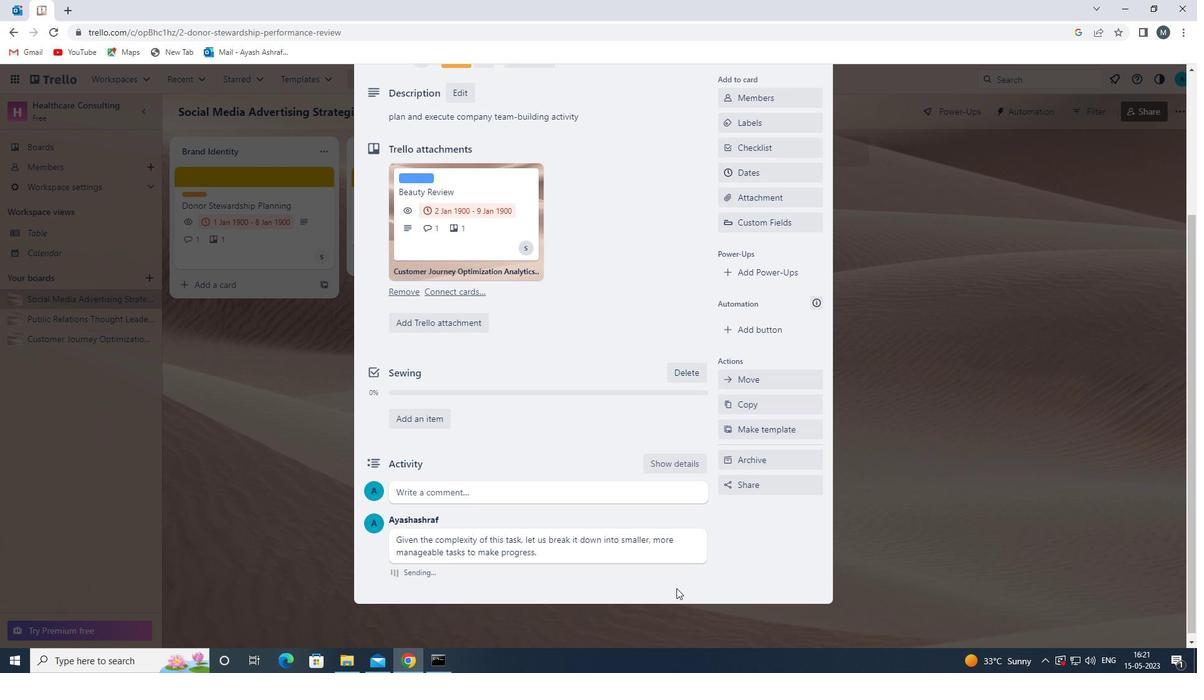 
Action: Mouse scrolled (687, 565) with delta (0, 0)
Screenshot: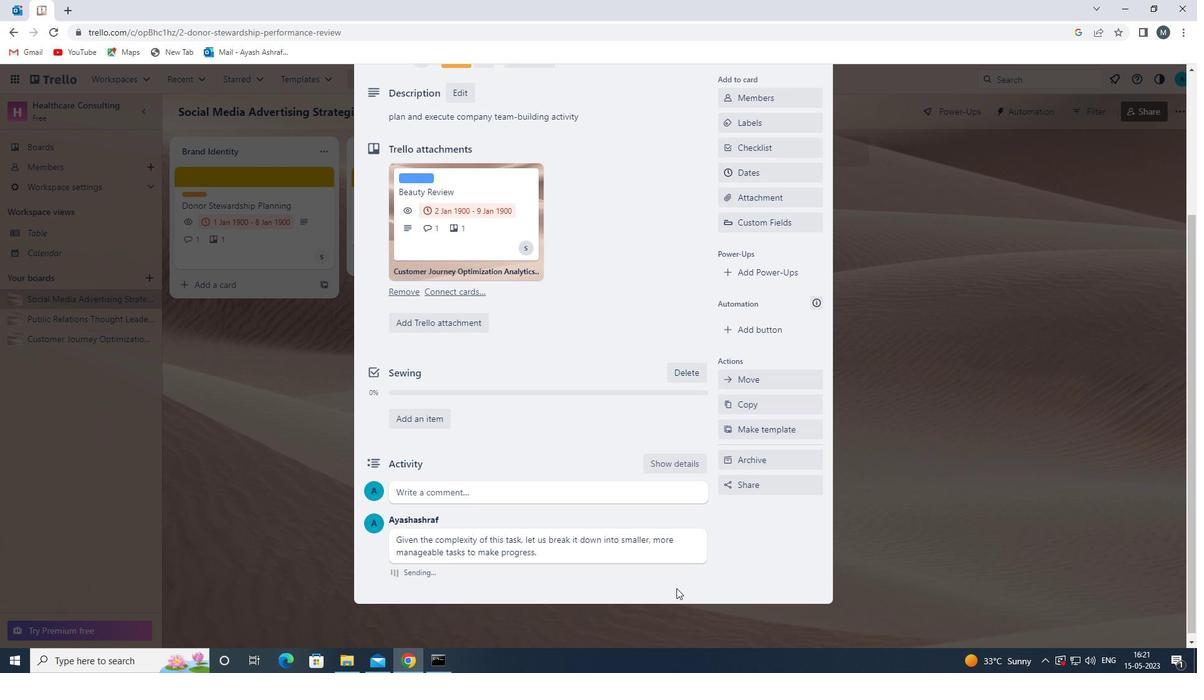 
Action: Mouse scrolled (687, 565) with delta (0, 0)
Screenshot: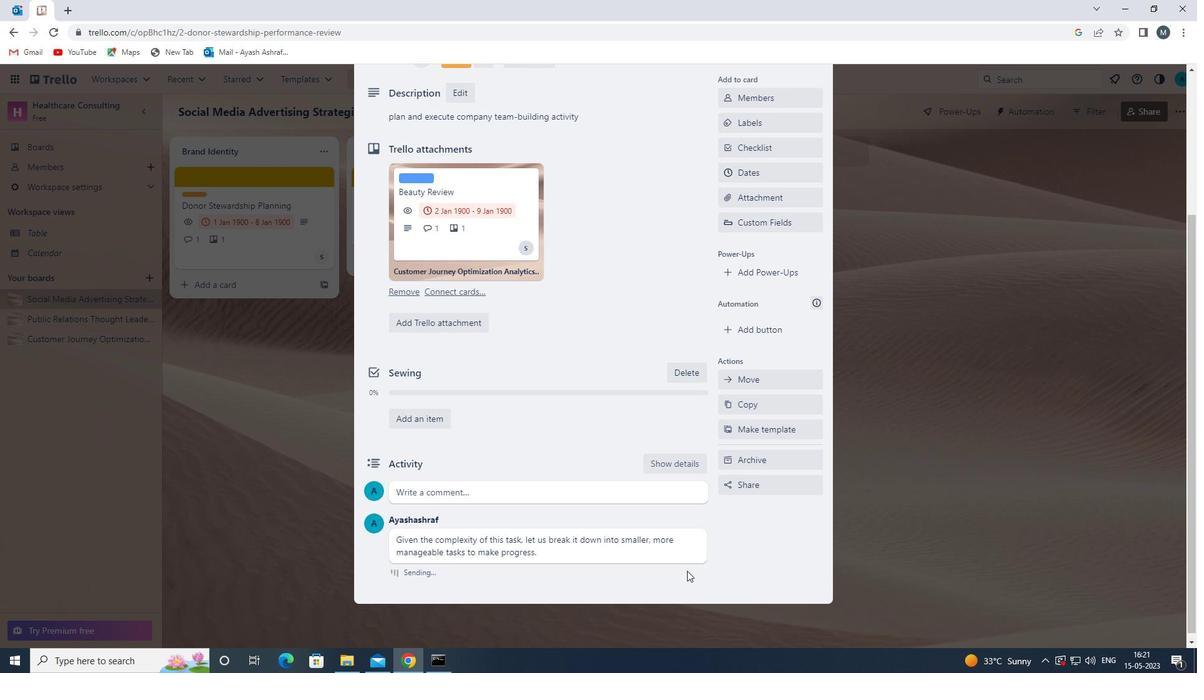 
Action: Mouse scrolled (687, 565) with delta (0, 0)
Screenshot: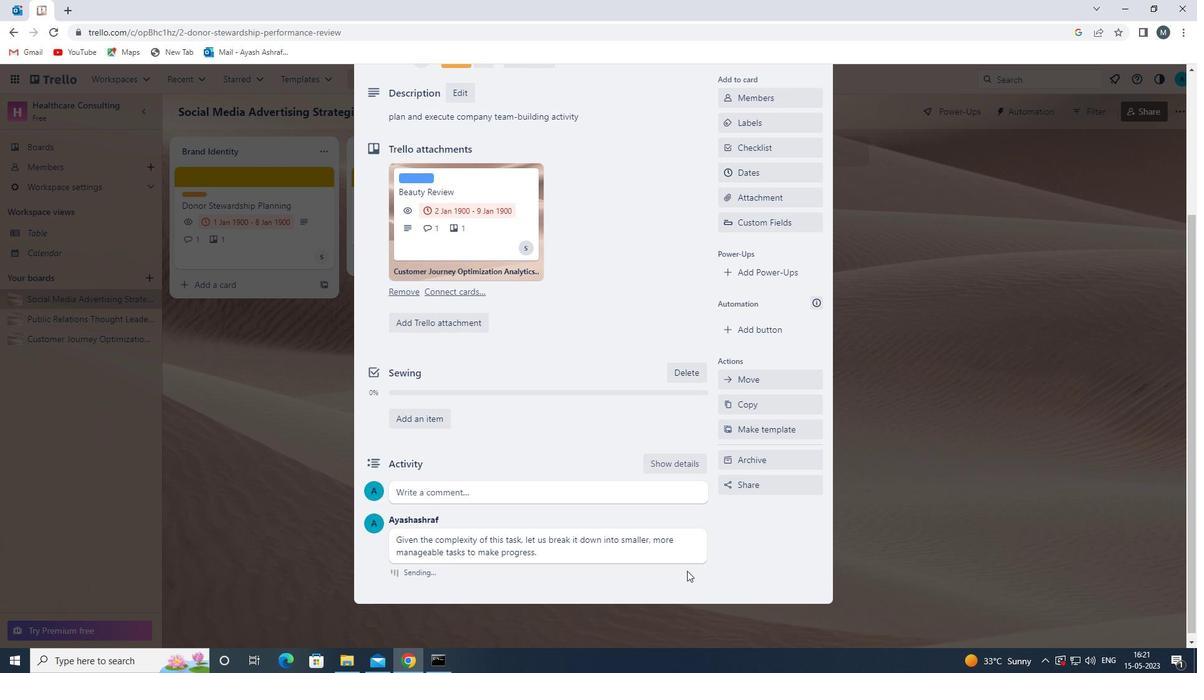 
Action: Mouse moved to (749, 362)
Screenshot: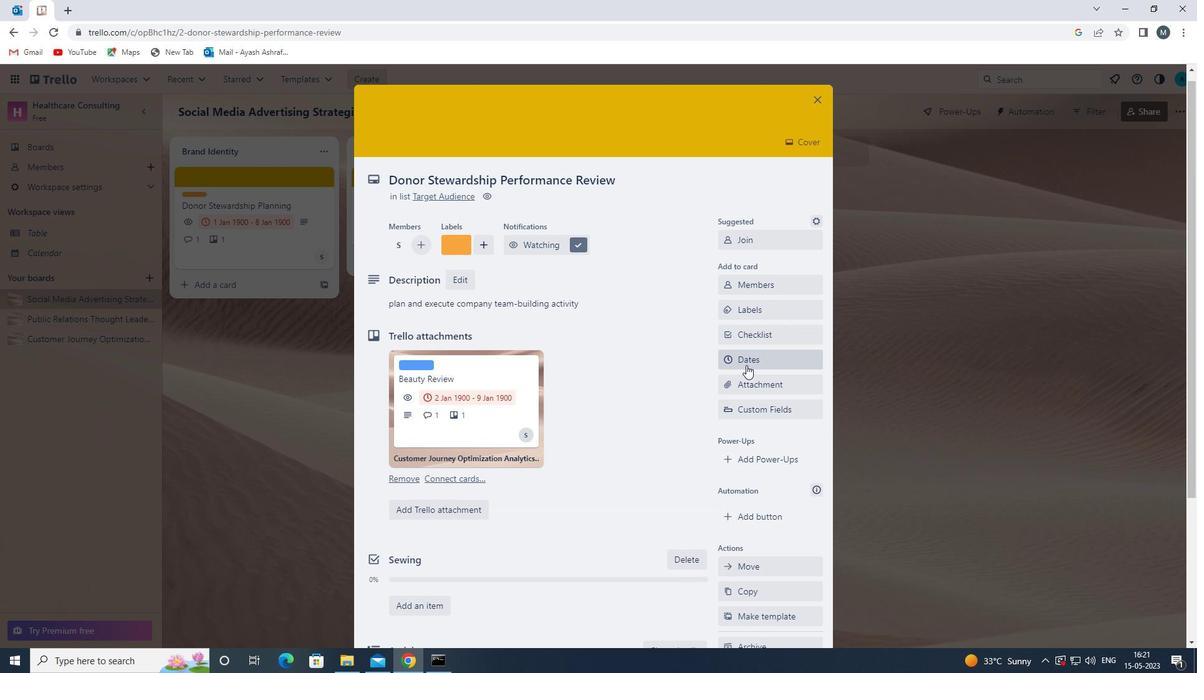 
Action: Mouse pressed left at (749, 362)
Screenshot: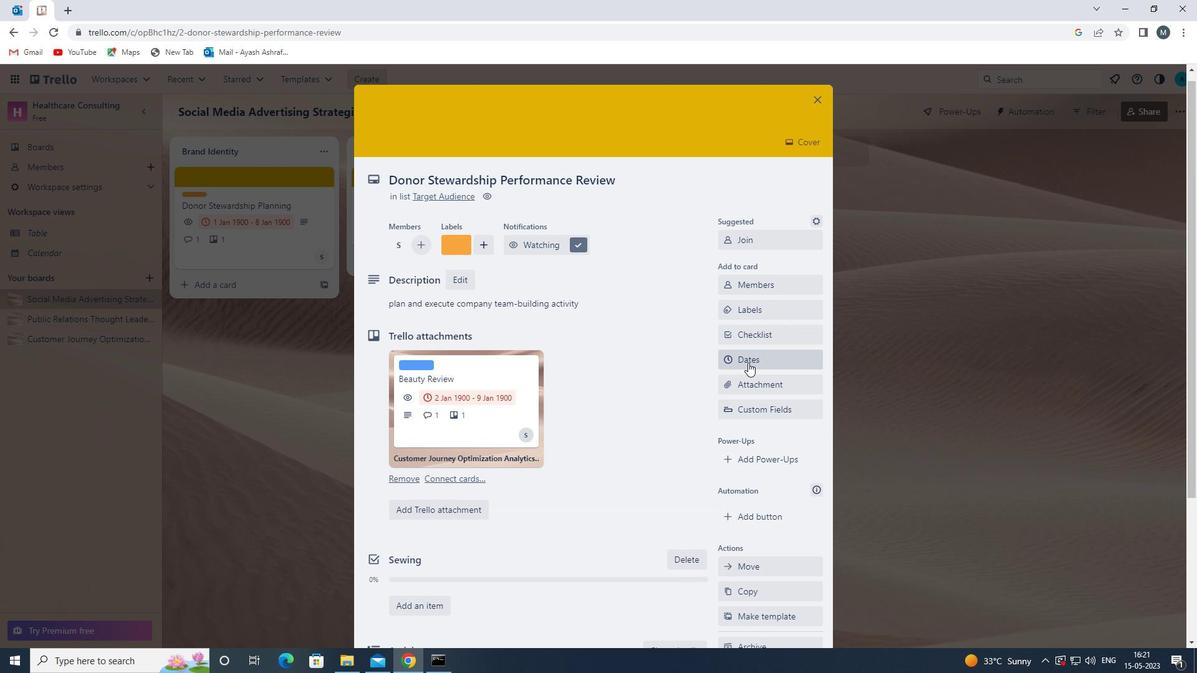
Action: Mouse moved to (731, 333)
Screenshot: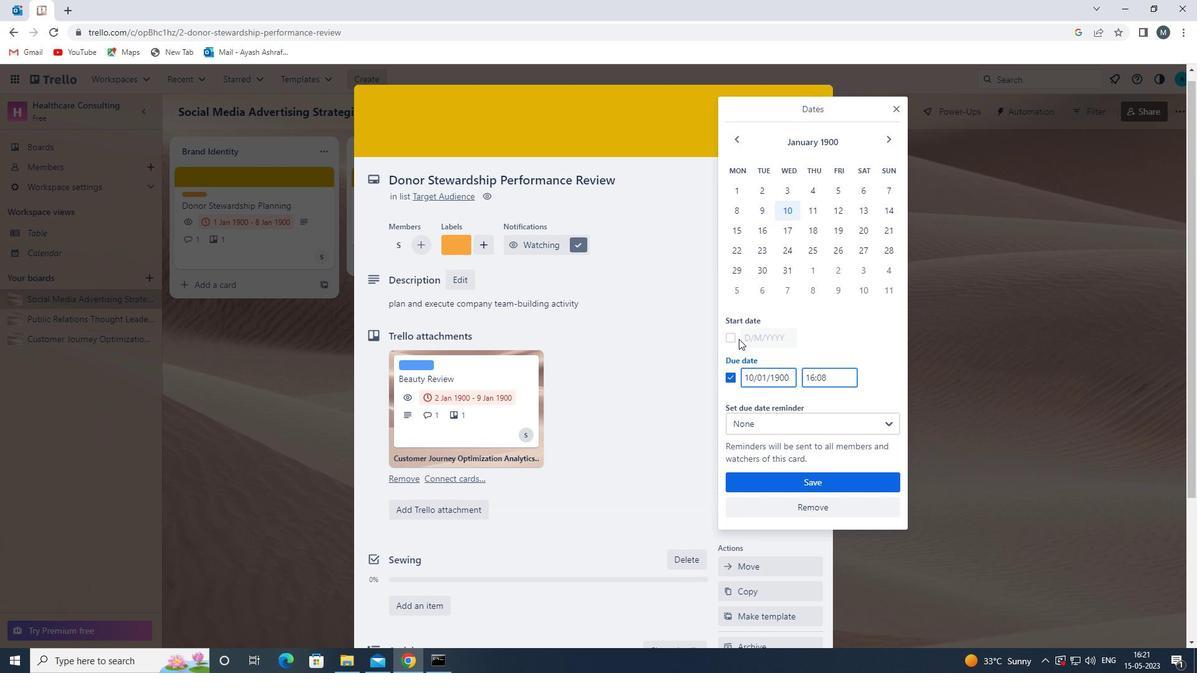 
Action: Mouse pressed left at (731, 333)
Screenshot: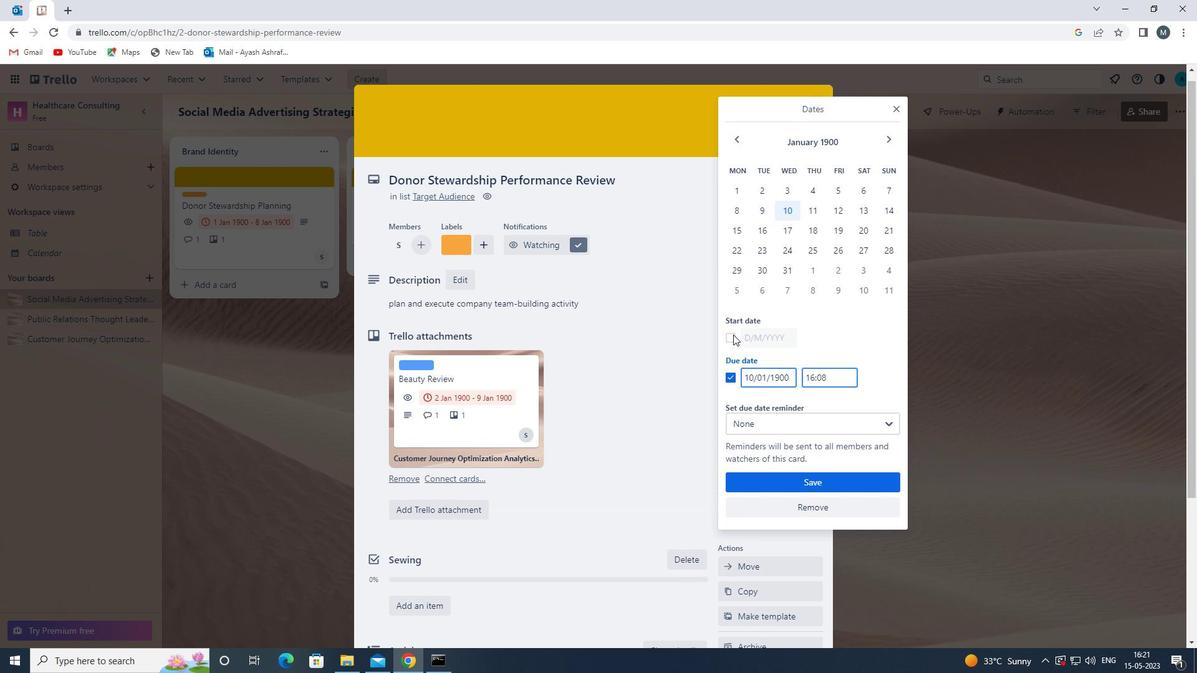 
Action: Mouse moved to (754, 338)
Screenshot: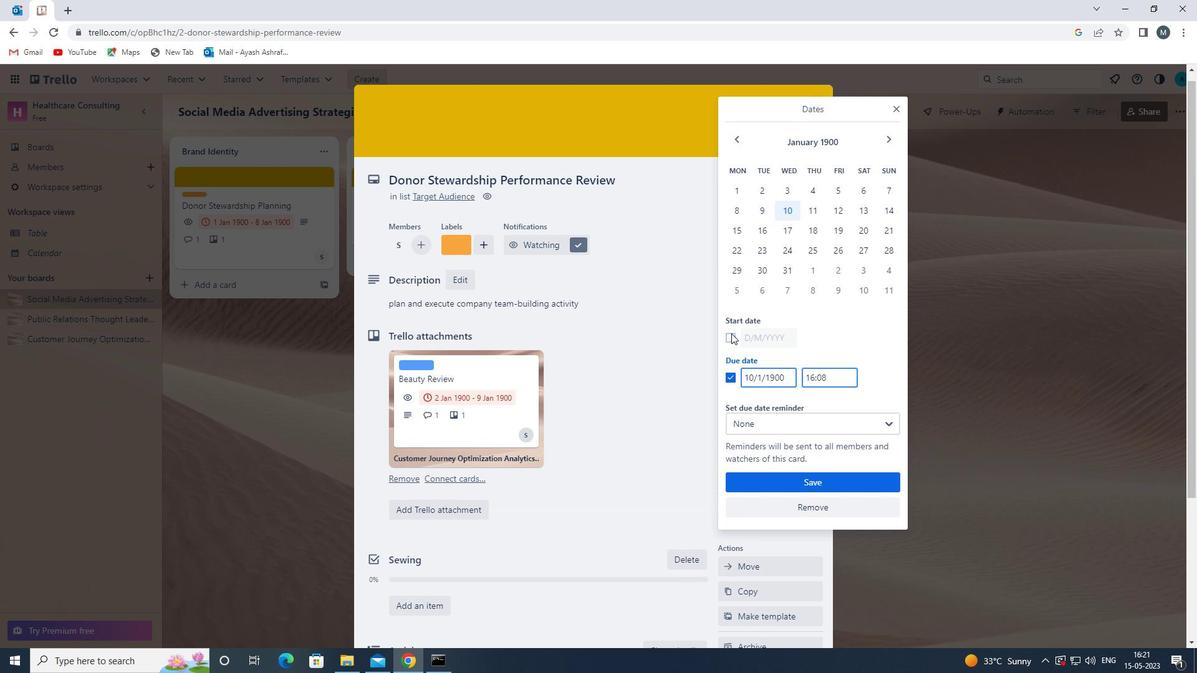 
Action: Mouse pressed left at (754, 338)
Screenshot: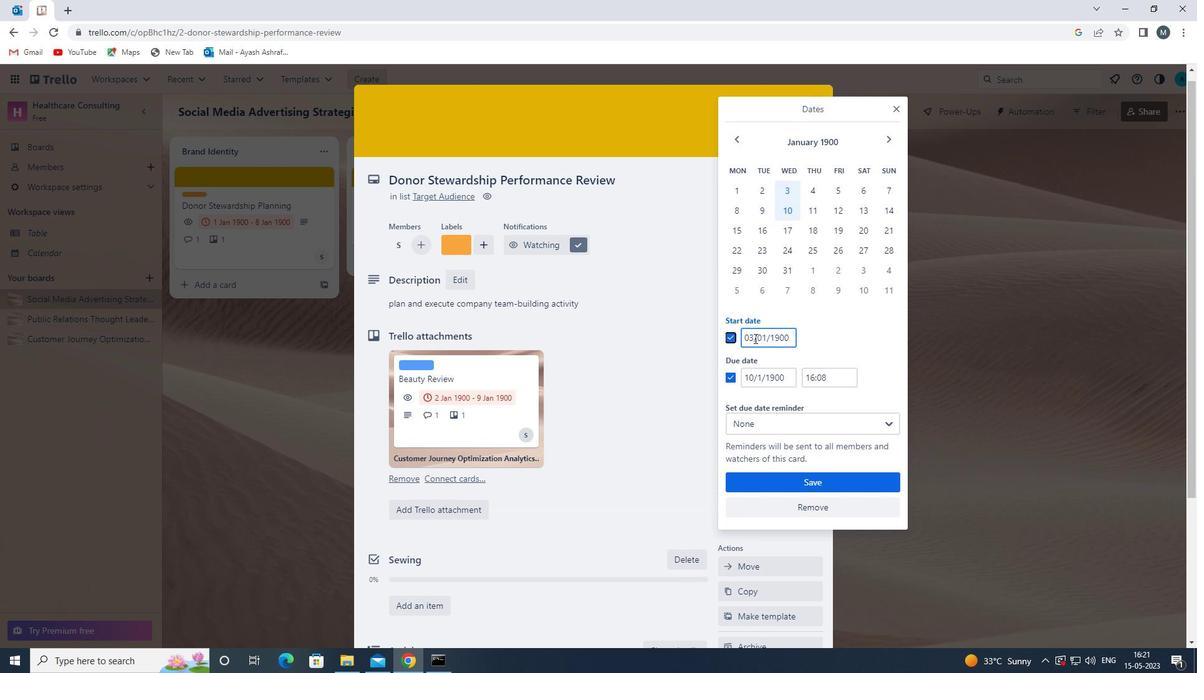 
Action: Mouse moved to (750, 342)
Screenshot: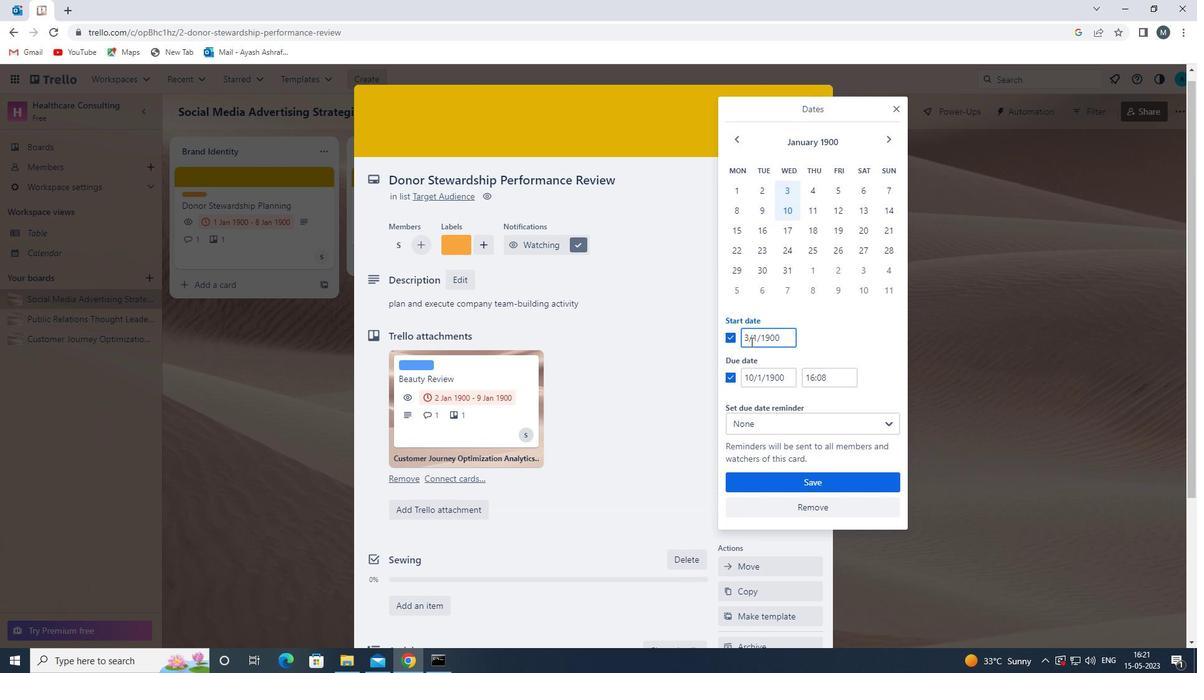 
Action: Mouse pressed left at (750, 342)
Screenshot: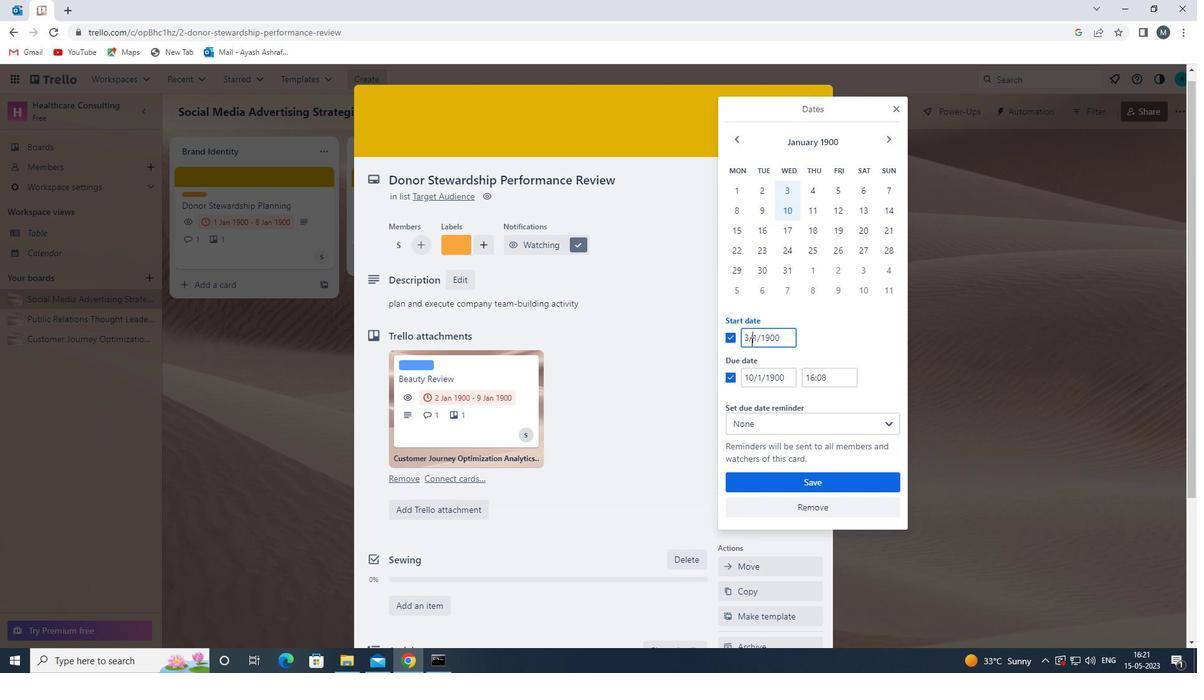 
Action: Mouse moved to (750, 342)
Screenshot: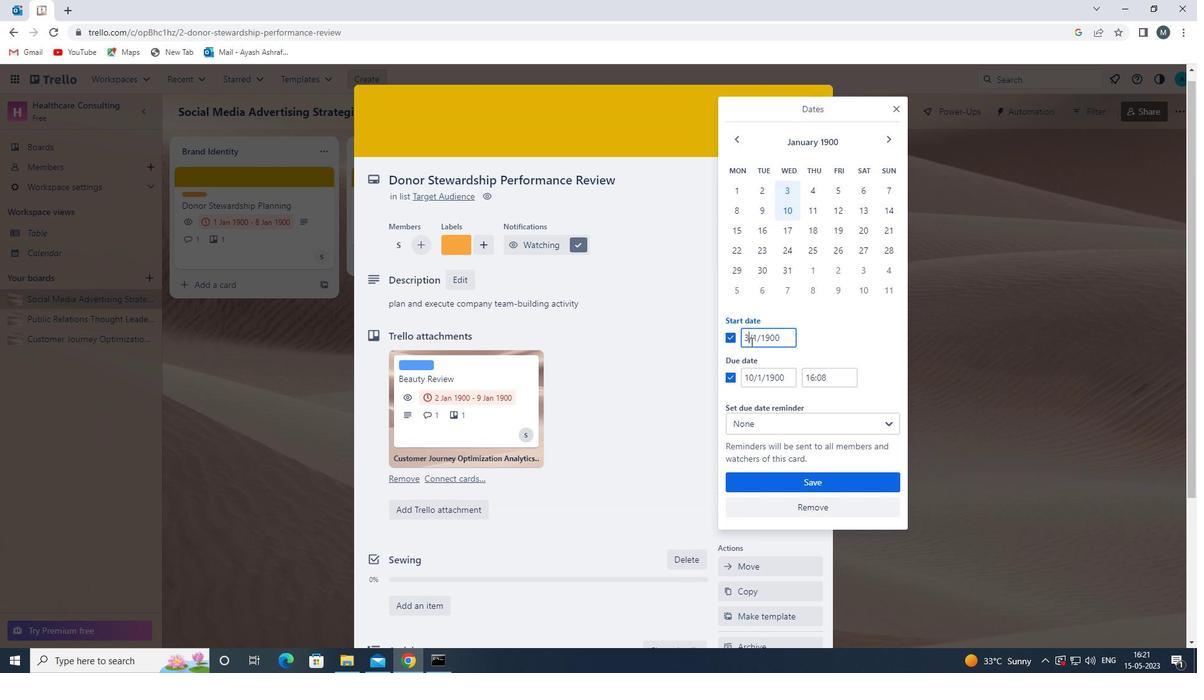 
Action: Key pressed <Key.backspace>04
Screenshot: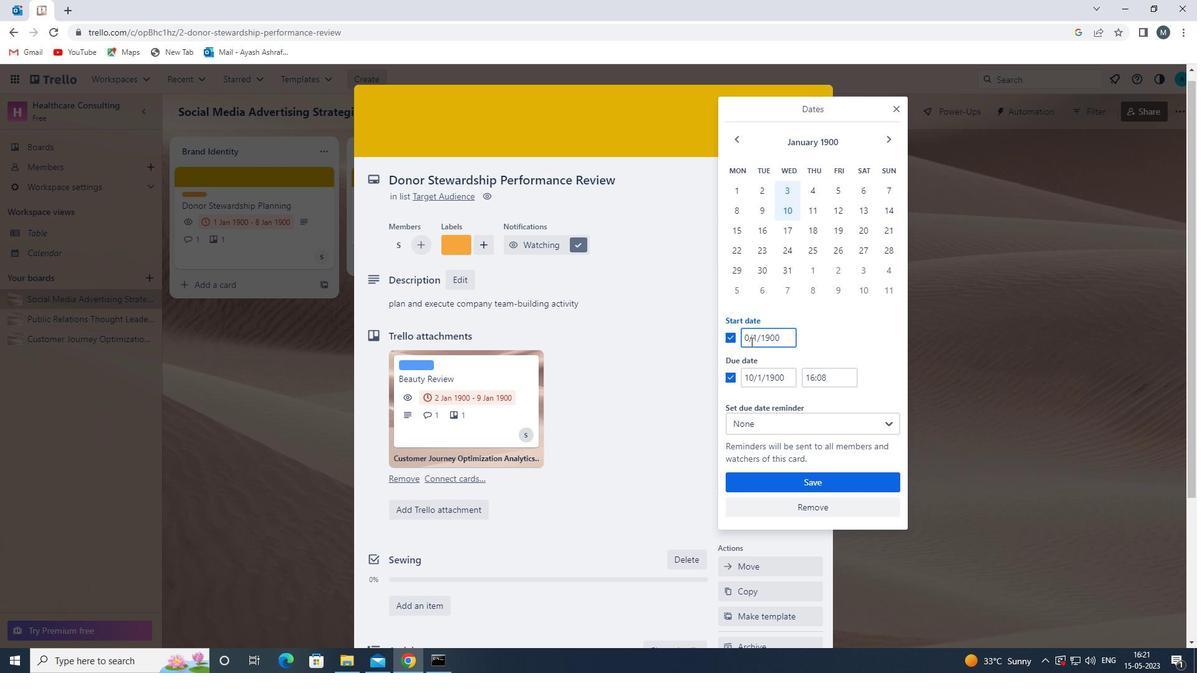 
Action: Mouse moved to (758, 343)
Screenshot: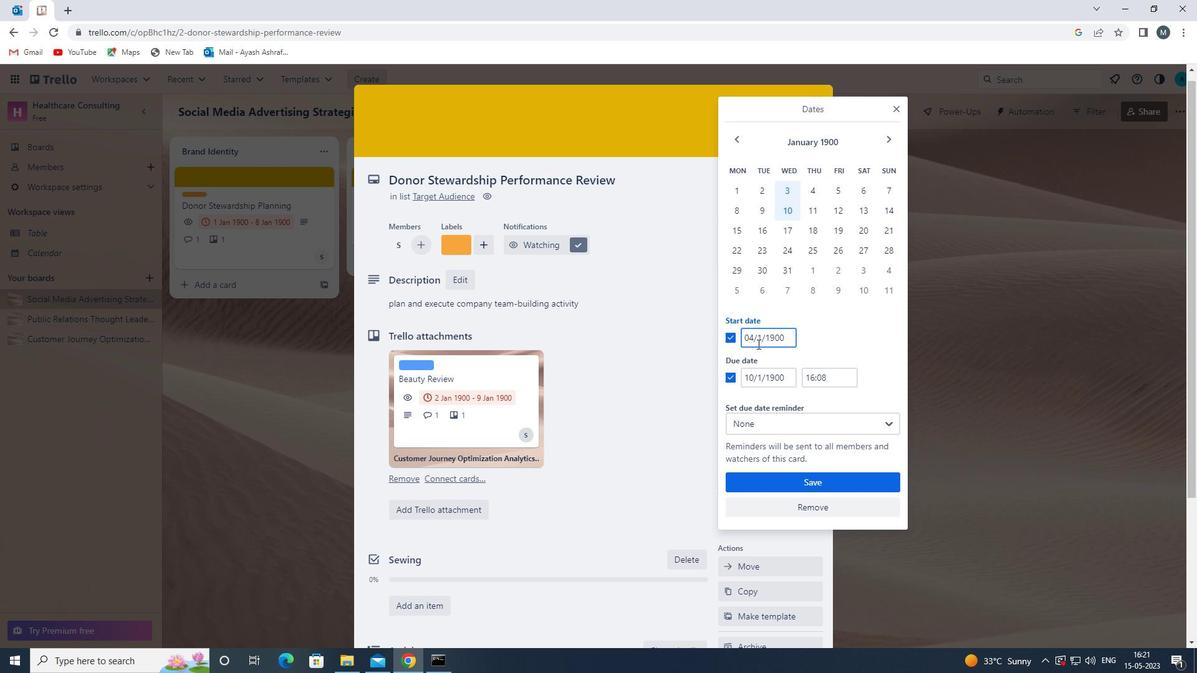 
Action: Mouse pressed left at (758, 343)
Screenshot: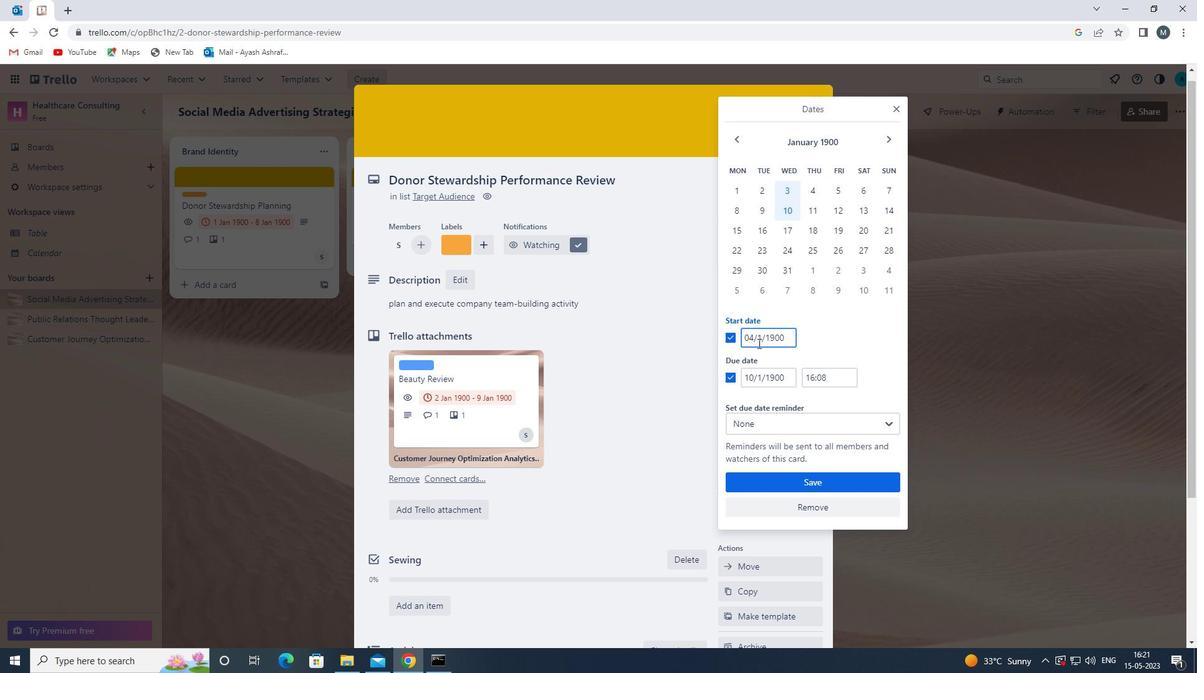 
Action: Mouse moved to (760, 344)
Screenshot: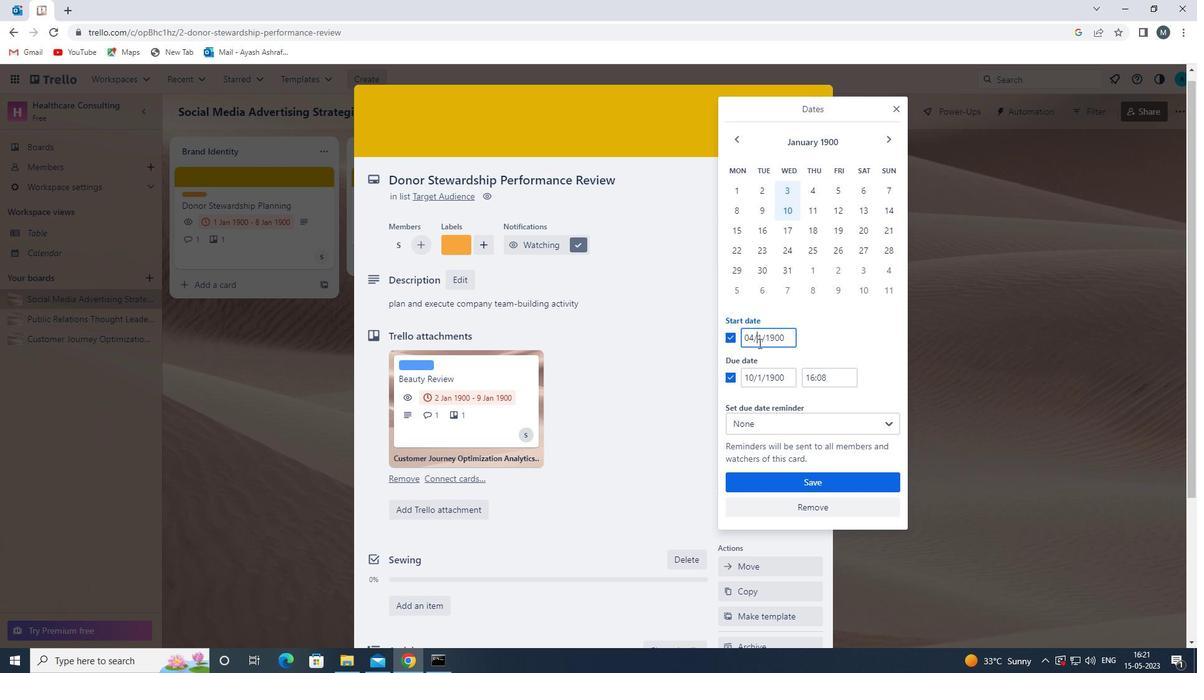 
Action: Key pressed 0
Screenshot: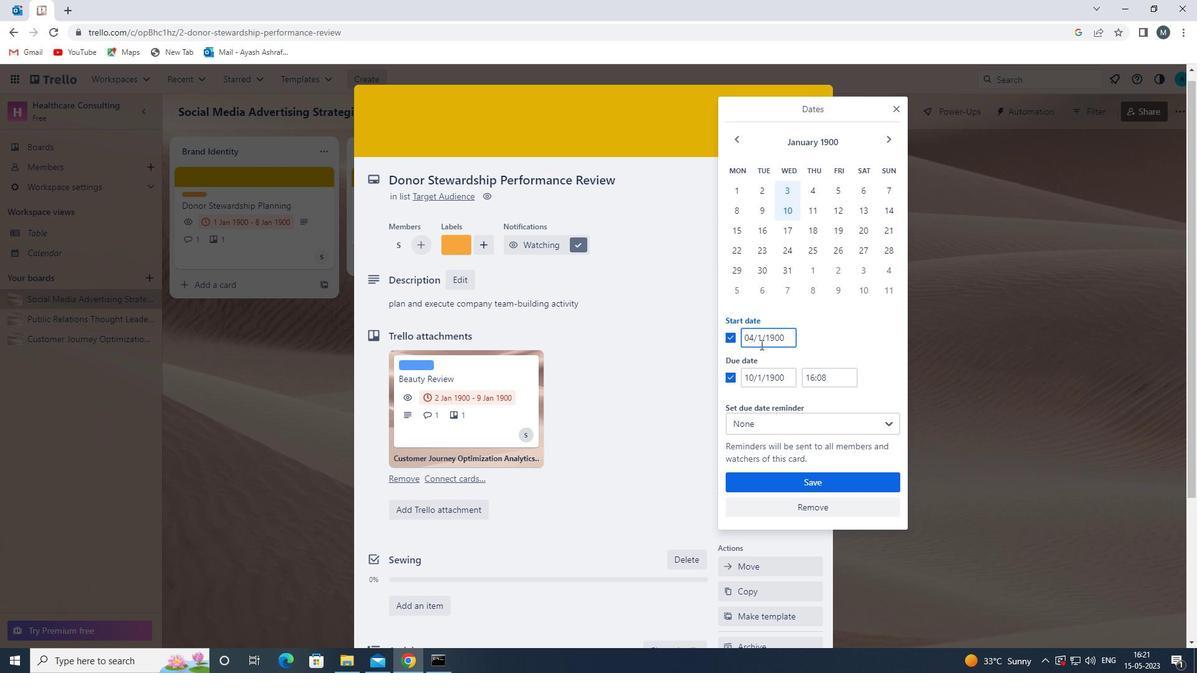 
Action: Mouse moved to (752, 374)
Screenshot: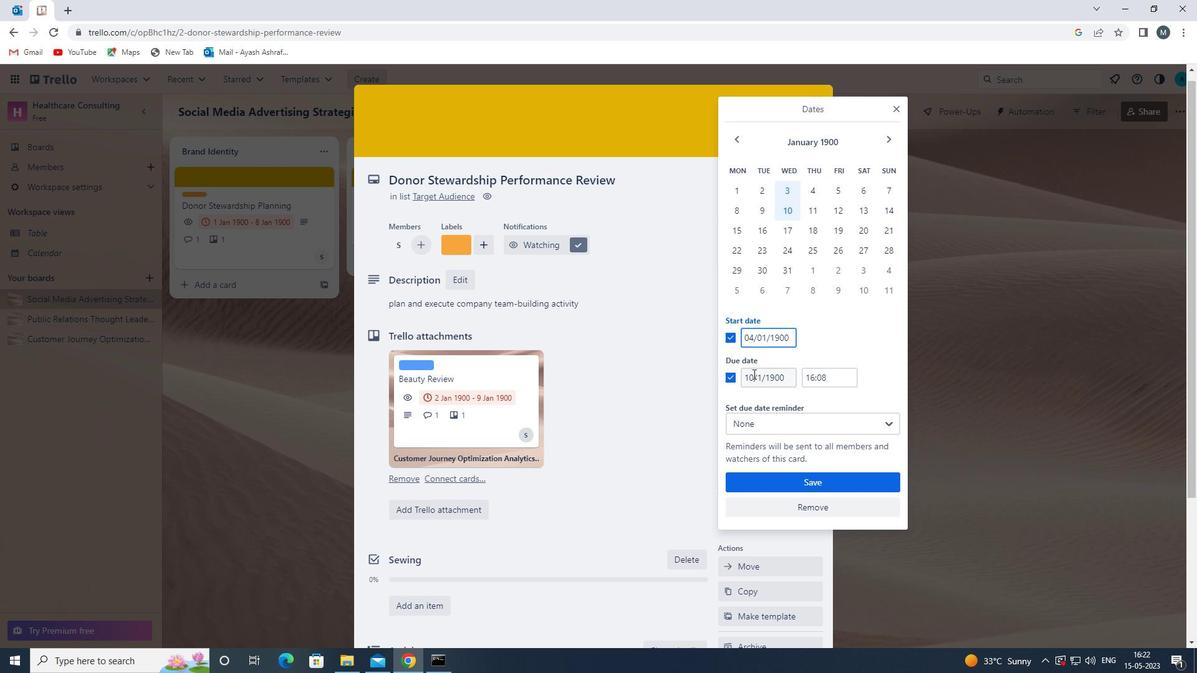
Action: Mouse pressed left at (752, 374)
Screenshot: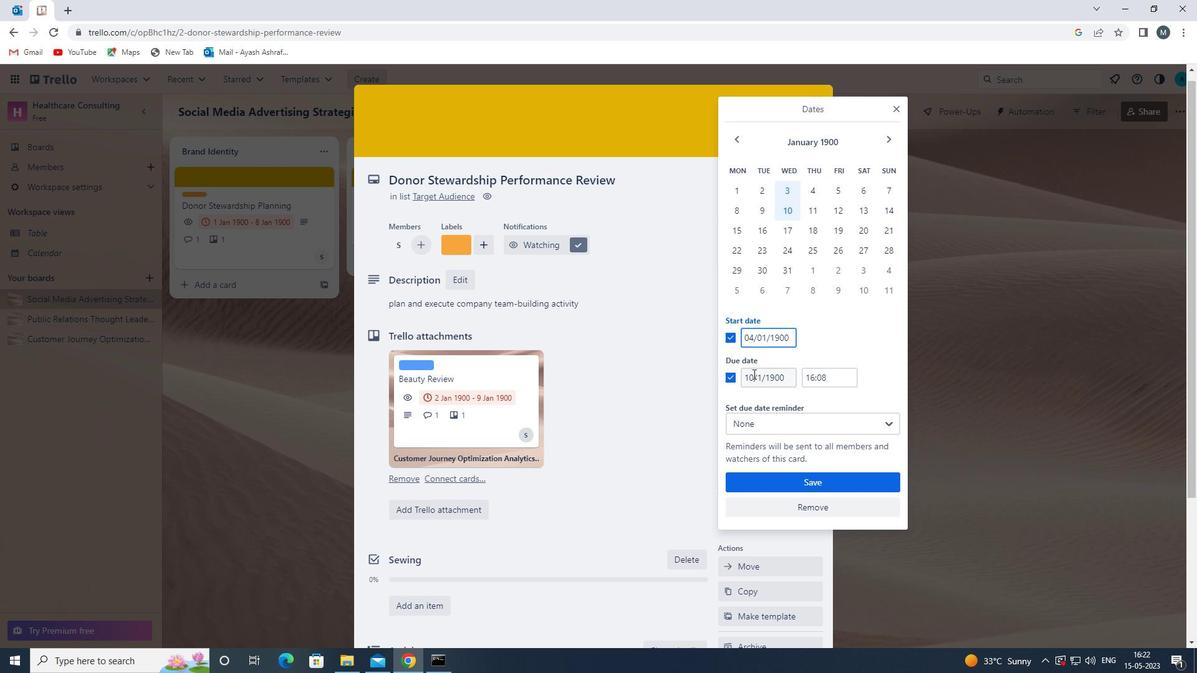 
Action: Mouse moved to (757, 376)
Screenshot: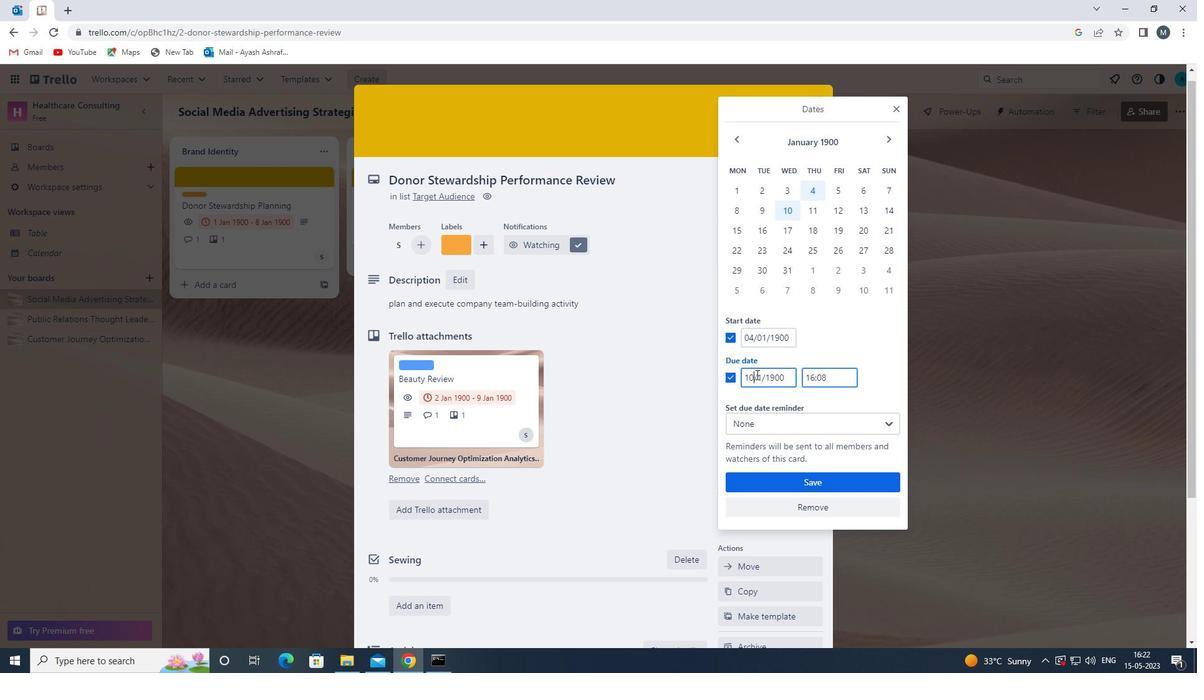 
Action: Key pressed <Key.backspace><Key.backspace>11
Screenshot: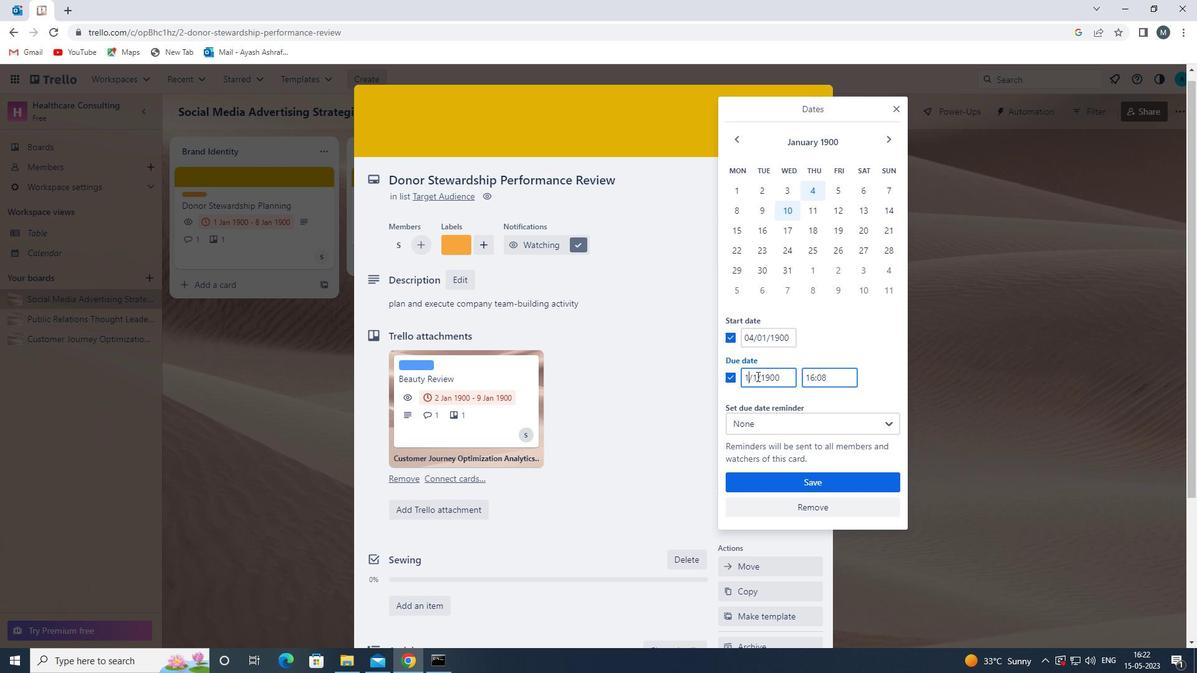 
Action: Mouse moved to (759, 381)
Screenshot: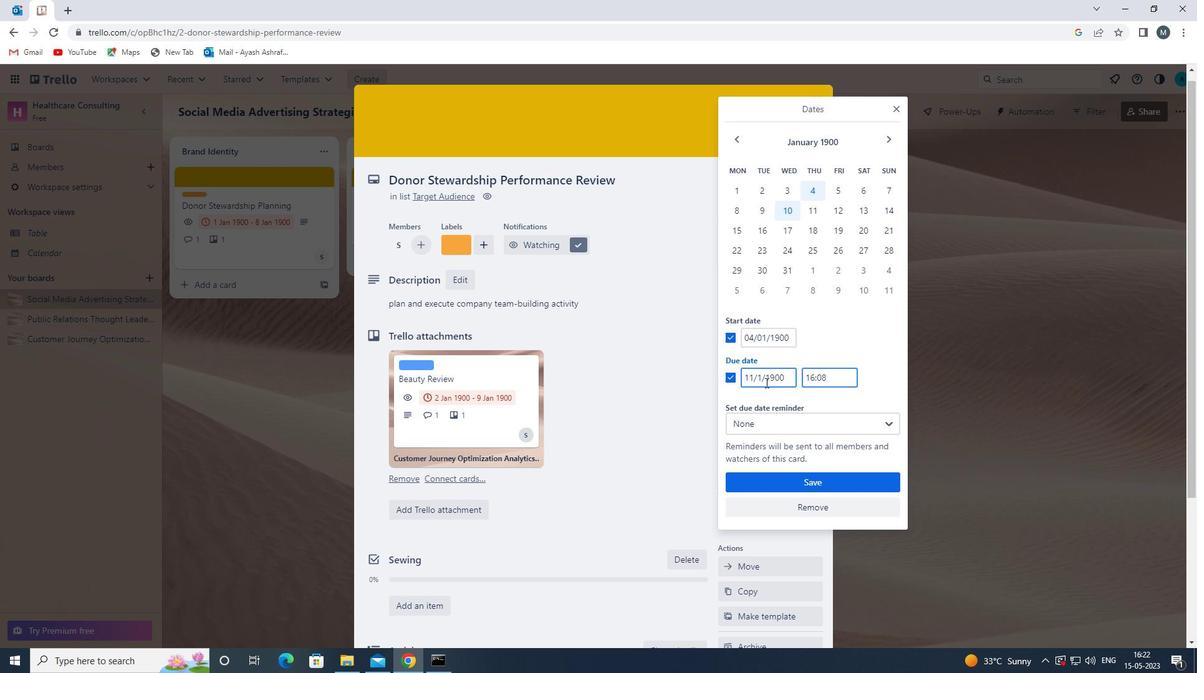 
Action: Mouse pressed left at (759, 381)
Screenshot: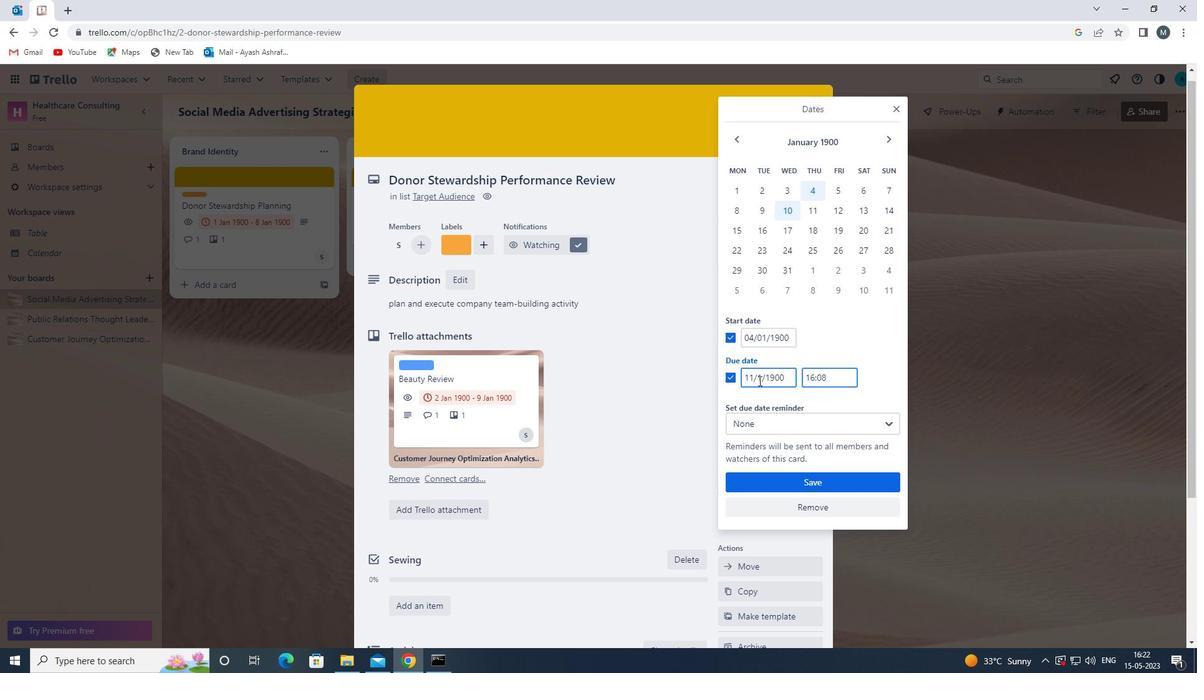 
Action: Mouse moved to (766, 382)
Screenshot: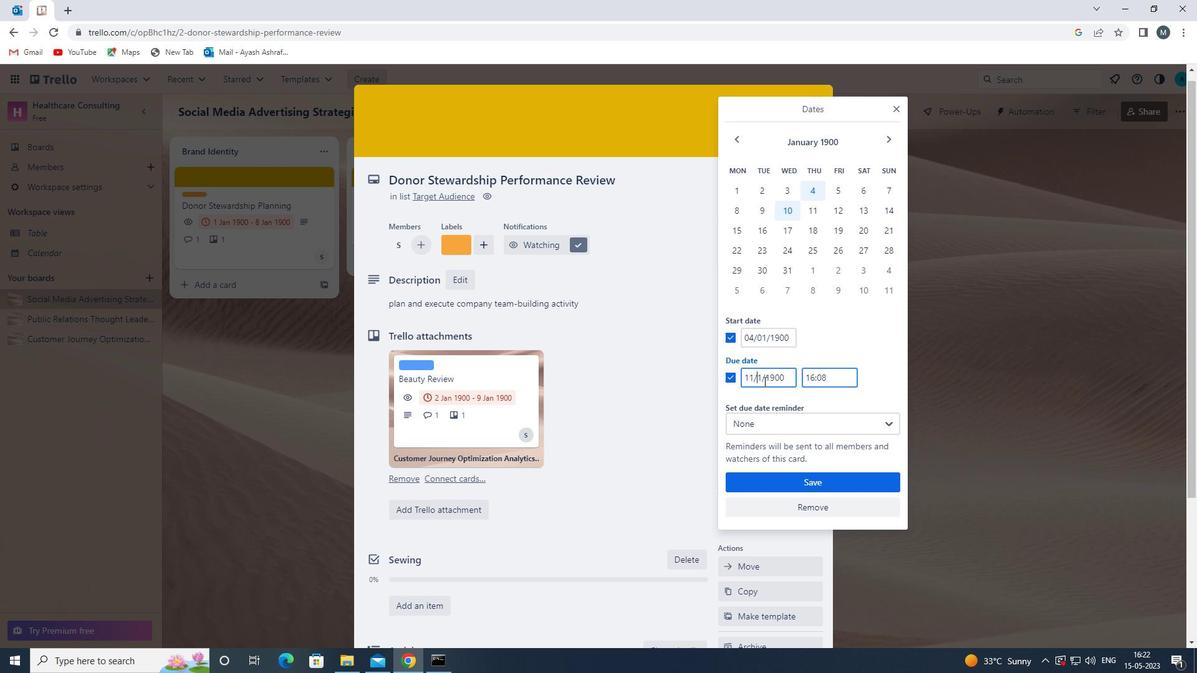 
Action: Key pressed 0
Screenshot: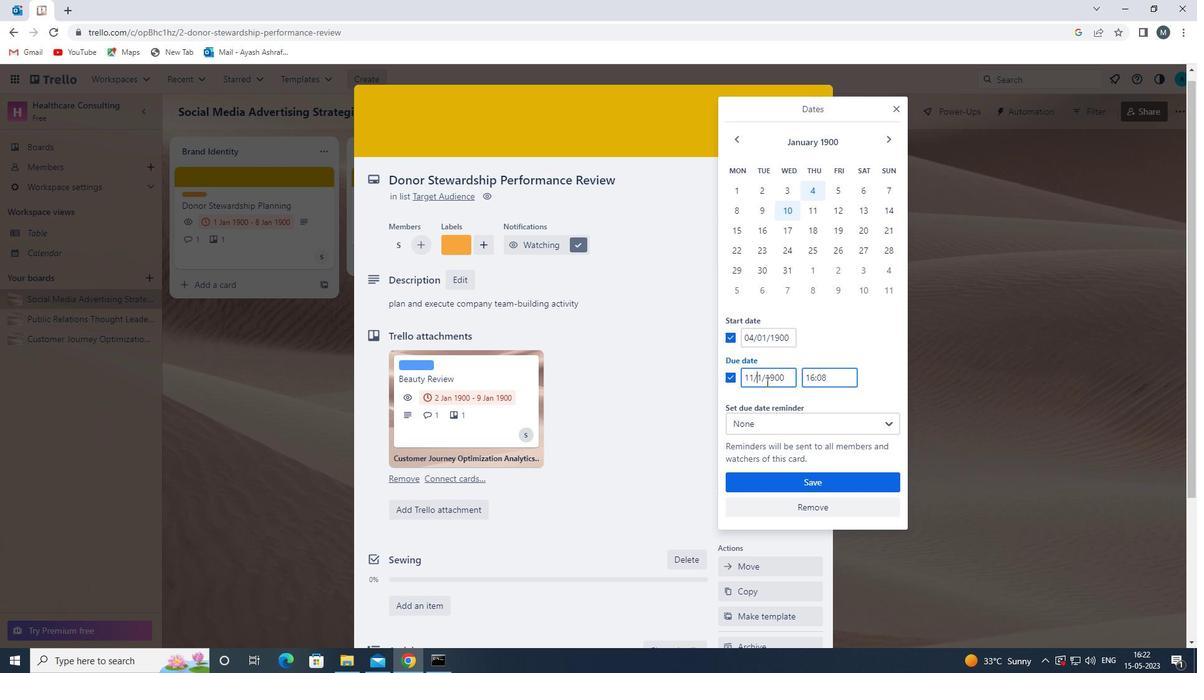 
Action: Mouse moved to (777, 480)
Screenshot: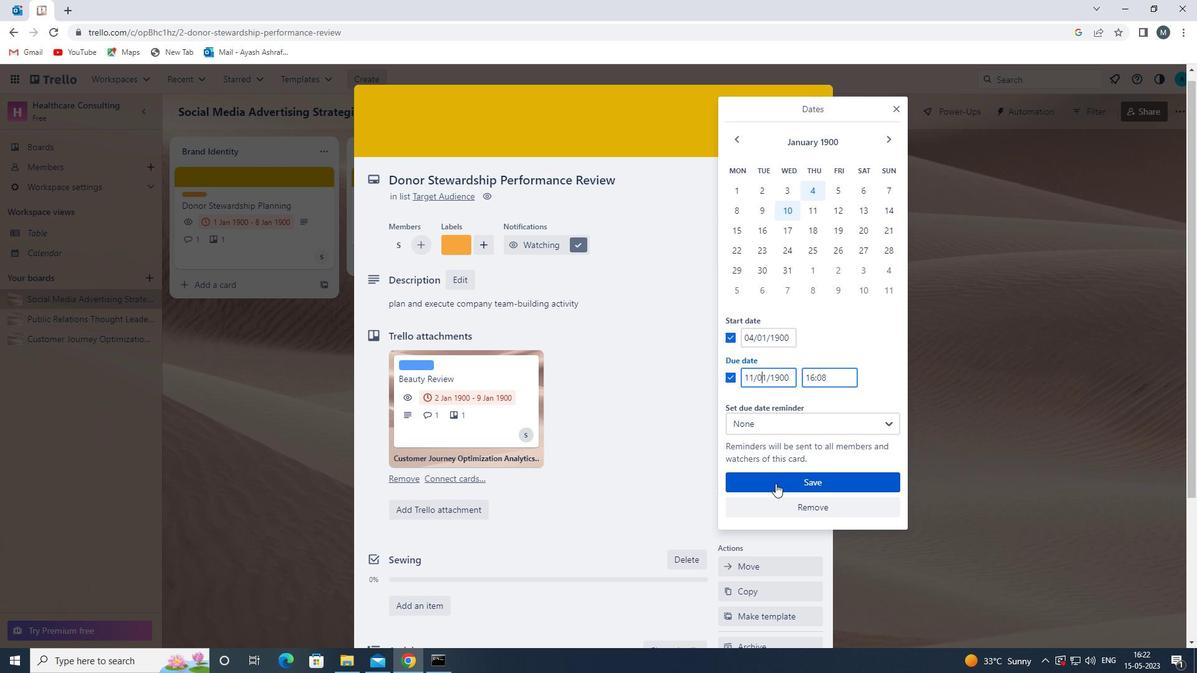
Action: Mouse pressed left at (777, 480)
Screenshot: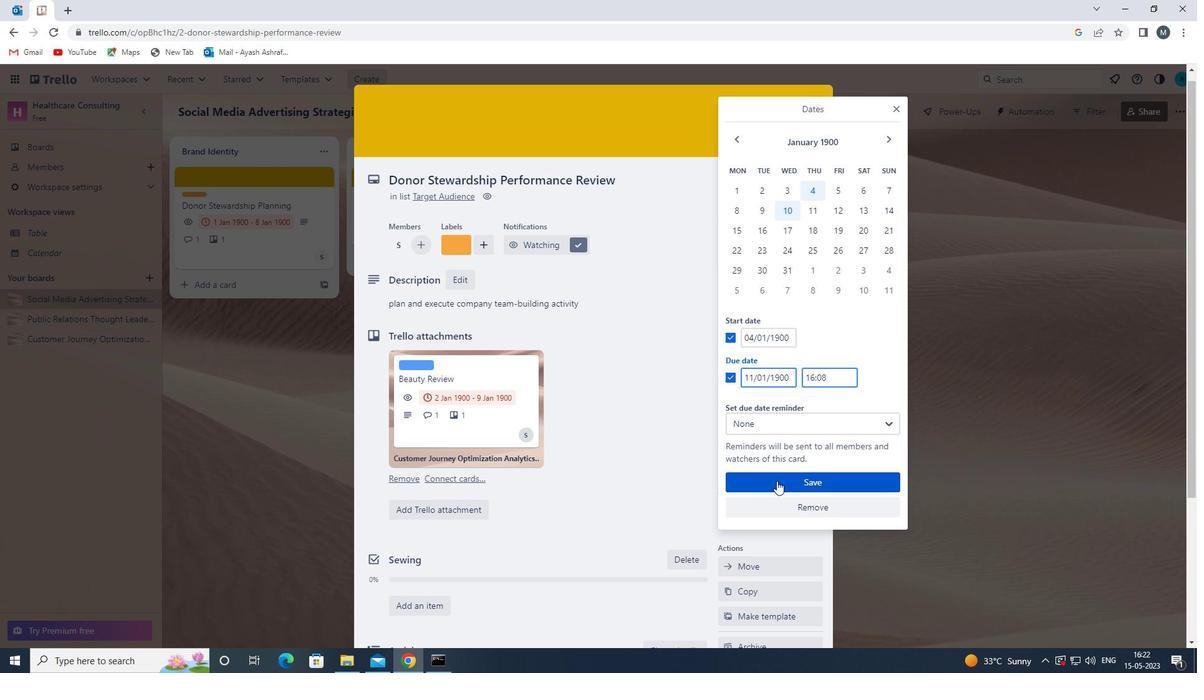 
Action: Mouse moved to (583, 528)
Screenshot: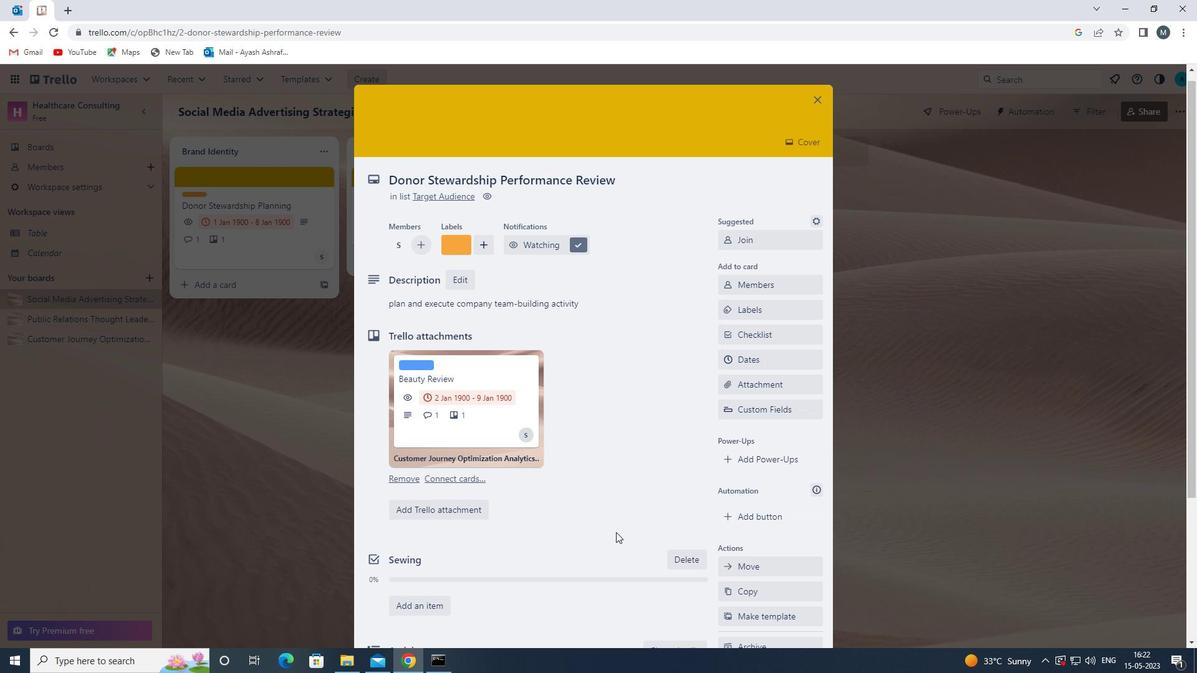
Action: Mouse scrolled (583, 529) with delta (0, 0)
Screenshot: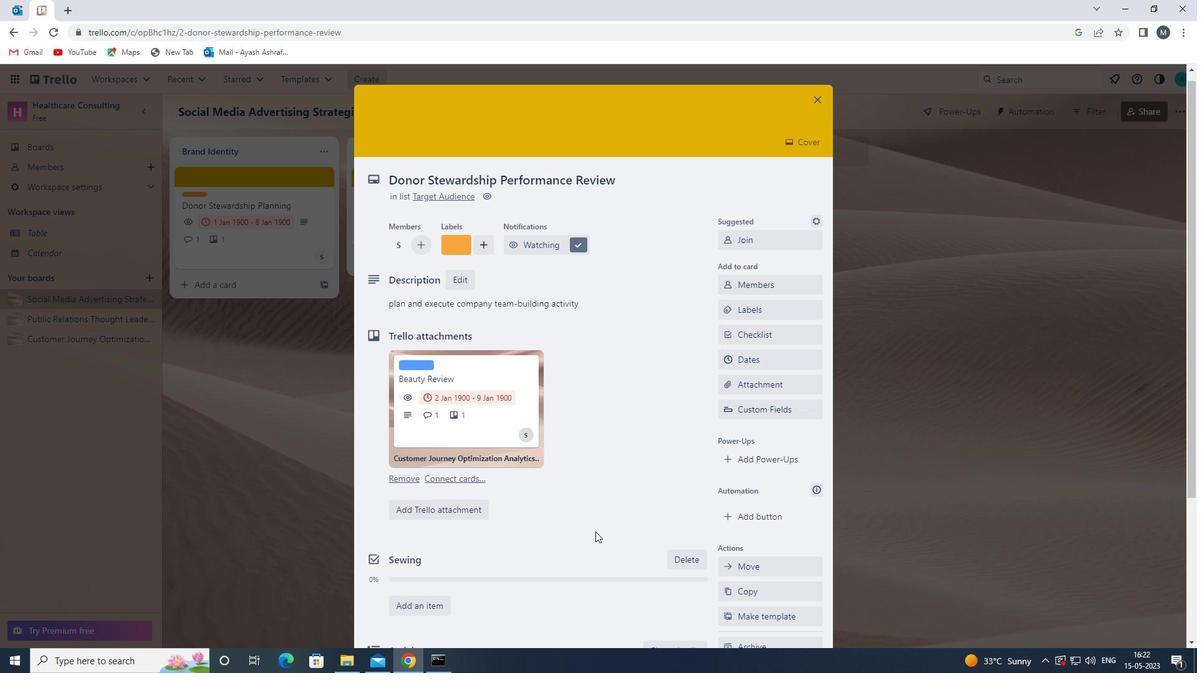 
Action: Mouse scrolled (583, 529) with delta (0, 0)
Screenshot: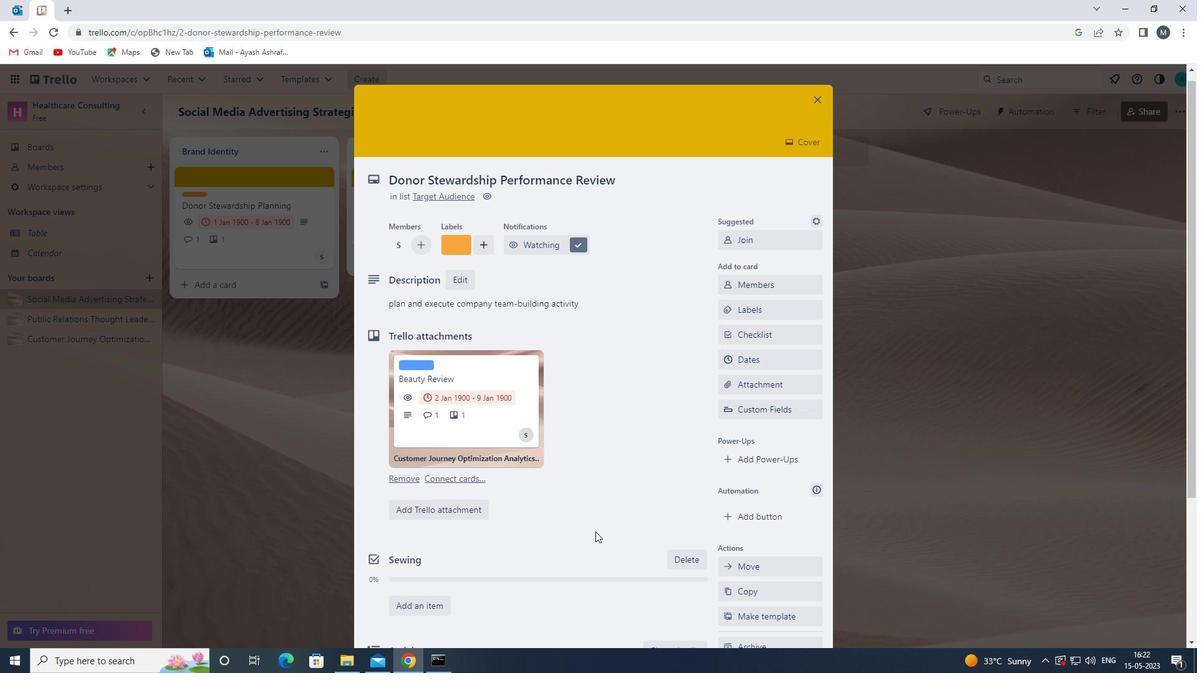 
Action: Mouse scrolled (583, 529) with delta (0, 0)
Screenshot: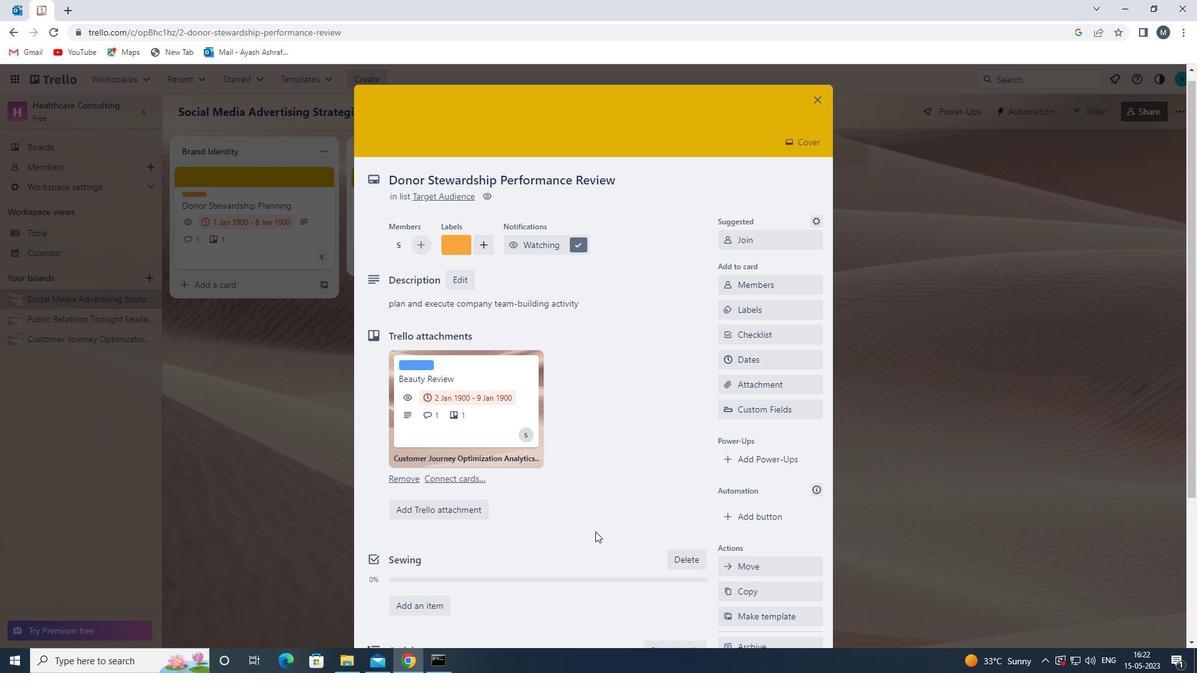 
Action: Mouse scrolled (583, 529) with delta (0, 0)
Screenshot: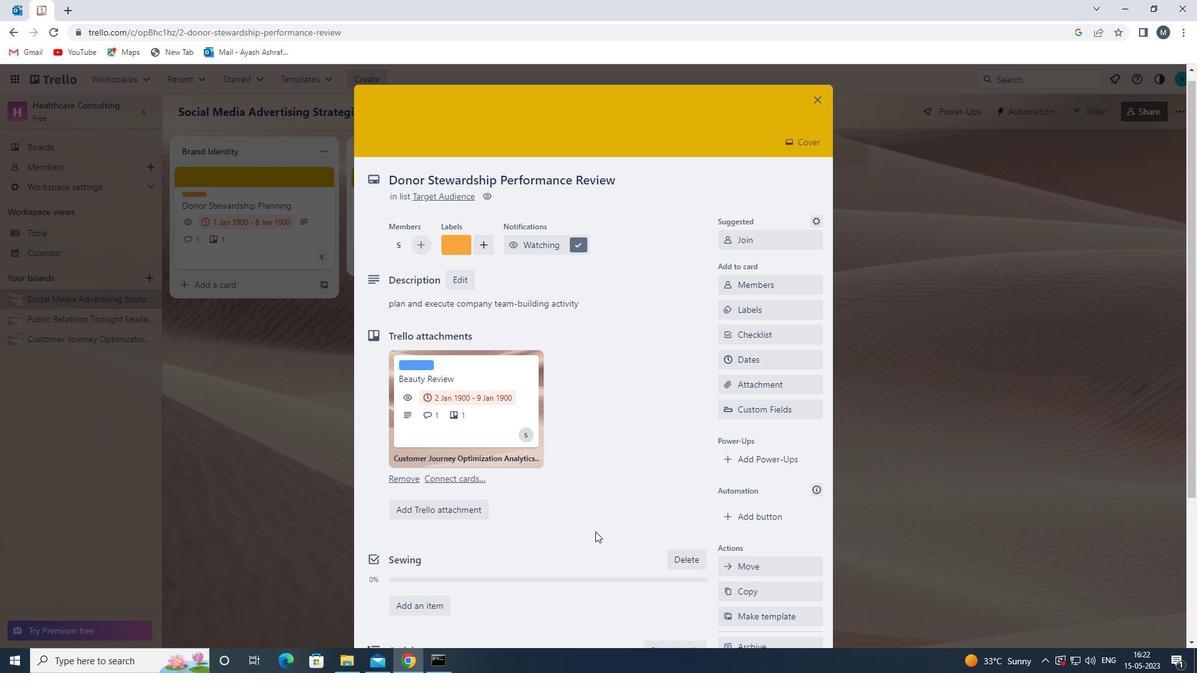 
Action: Mouse scrolled (583, 529) with delta (0, 0)
Screenshot: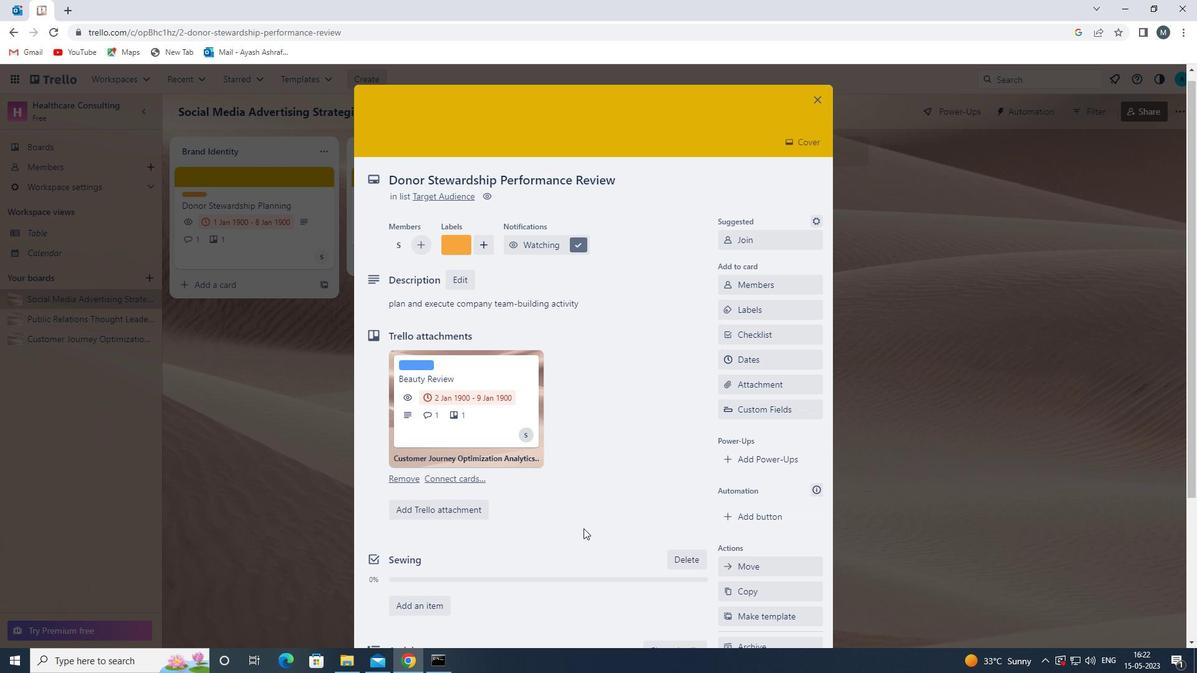 
Action: Mouse scrolled (583, 529) with delta (0, 0)
Screenshot: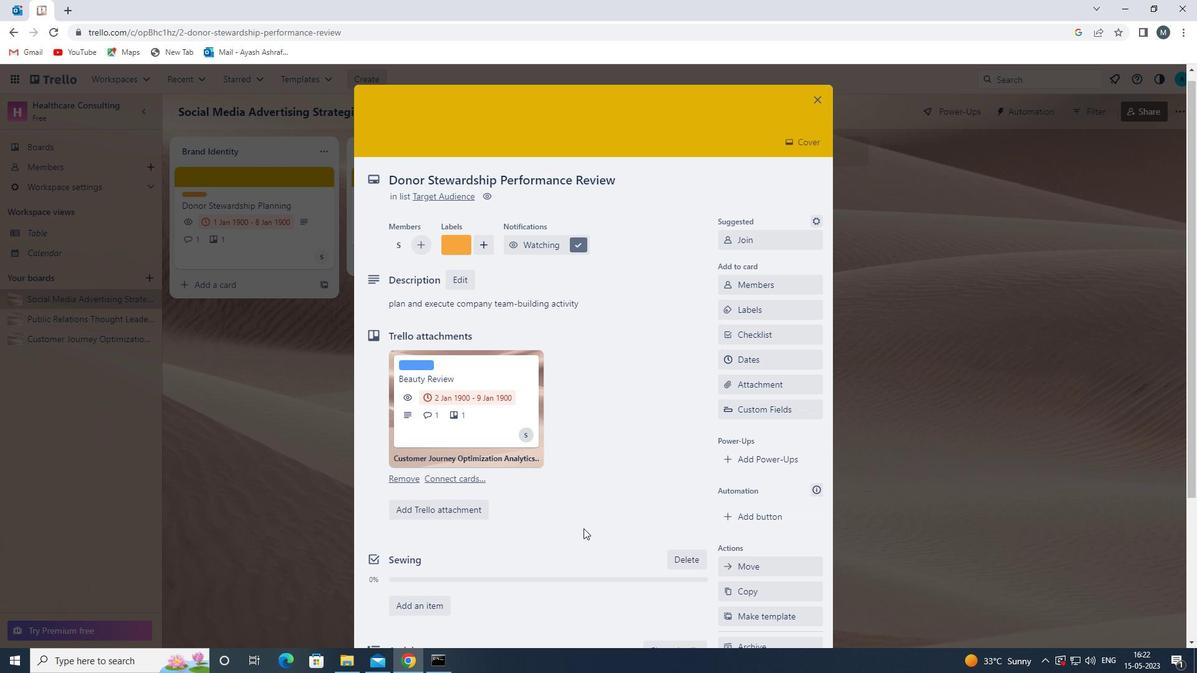 
Action: Mouse moved to (583, 528)
Screenshot: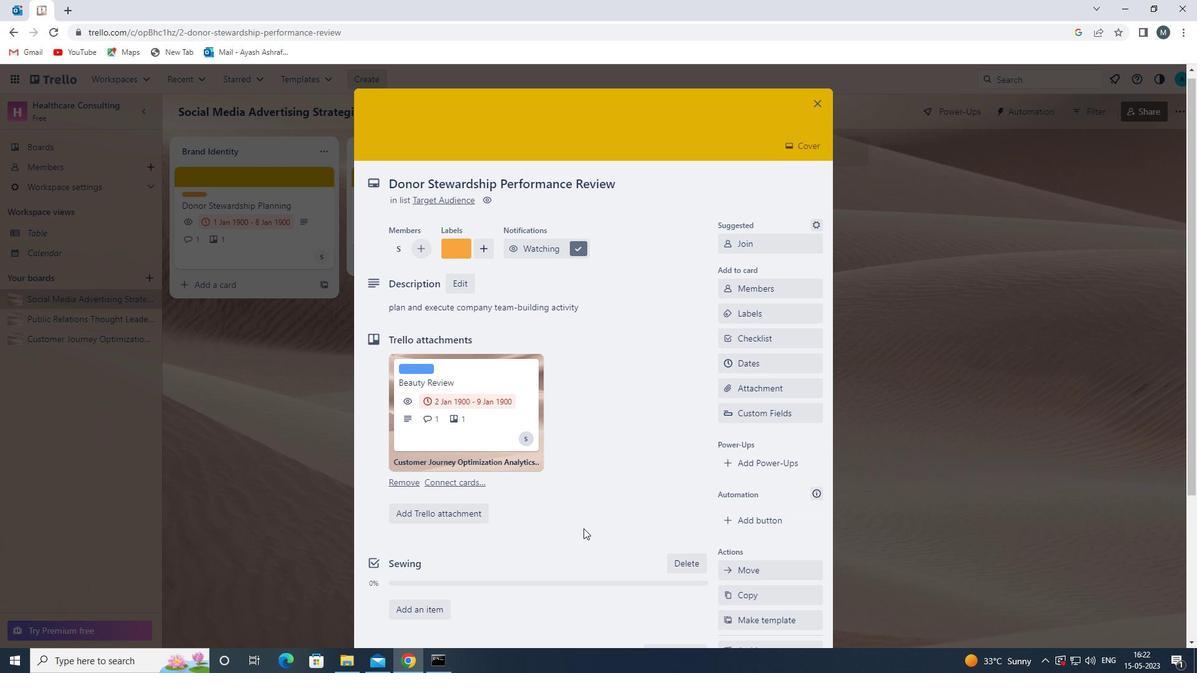 
